 Task: Research Airbnb options in Linda-a-Velha, Portugal from 10th December, 2023 to 15th December, 2023 for 7 adults. Place can be room or shared room with 4 bedrooms having 7 beds and 4 bathrooms. Property type can be house. Amenities needed are: wifi, TV, free parkinig on premises, gym, breakfast.
Action: Mouse moved to (427, 84)
Screenshot: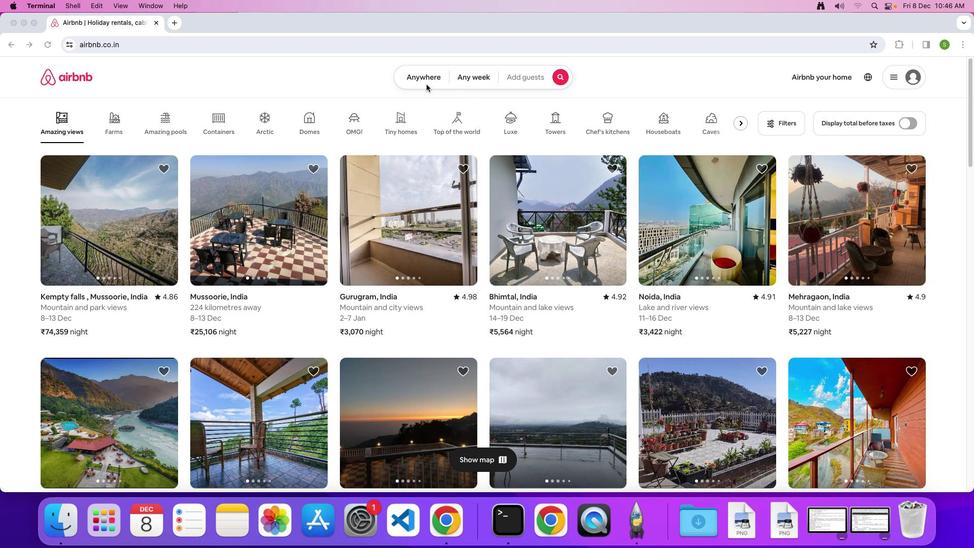 
Action: Mouse pressed left at (427, 84)
Screenshot: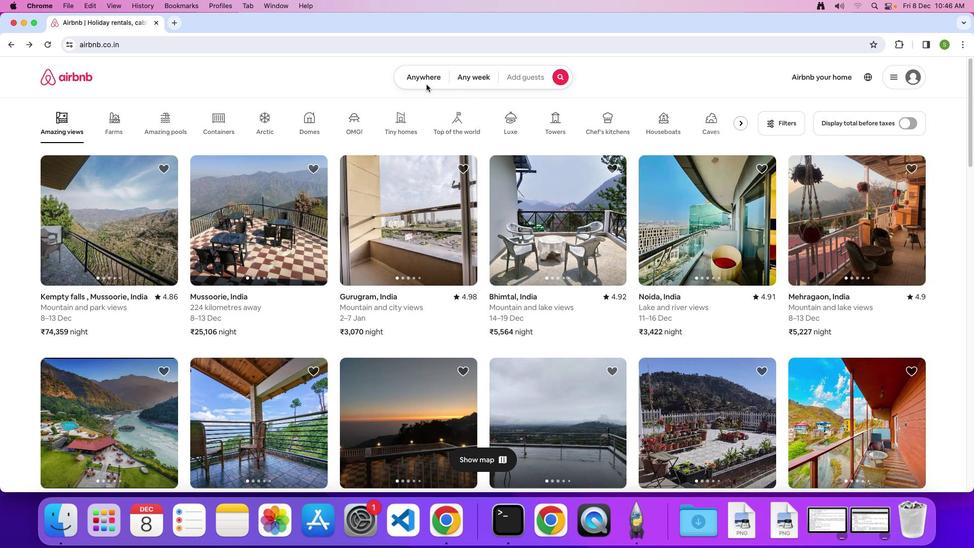 
Action: Mouse moved to (421, 74)
Screenshot: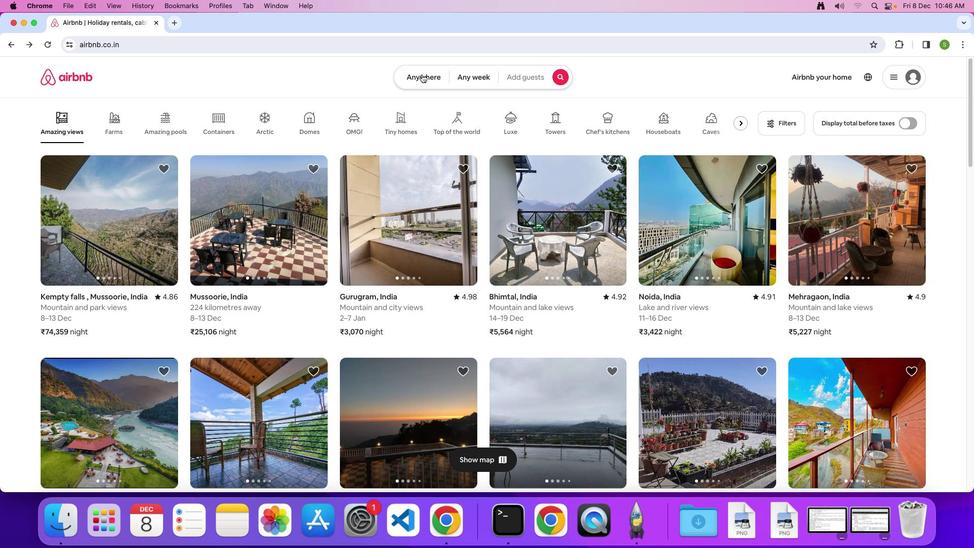 
Action: Mouse pressed left at (421, 74)
Screenshot: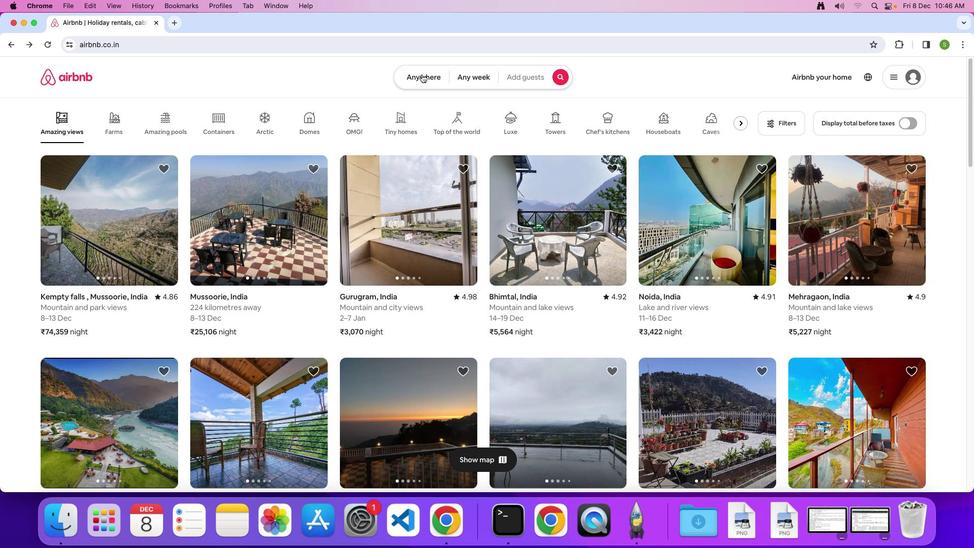 
Action: Mouse moved to (352, 113)
Screenshot: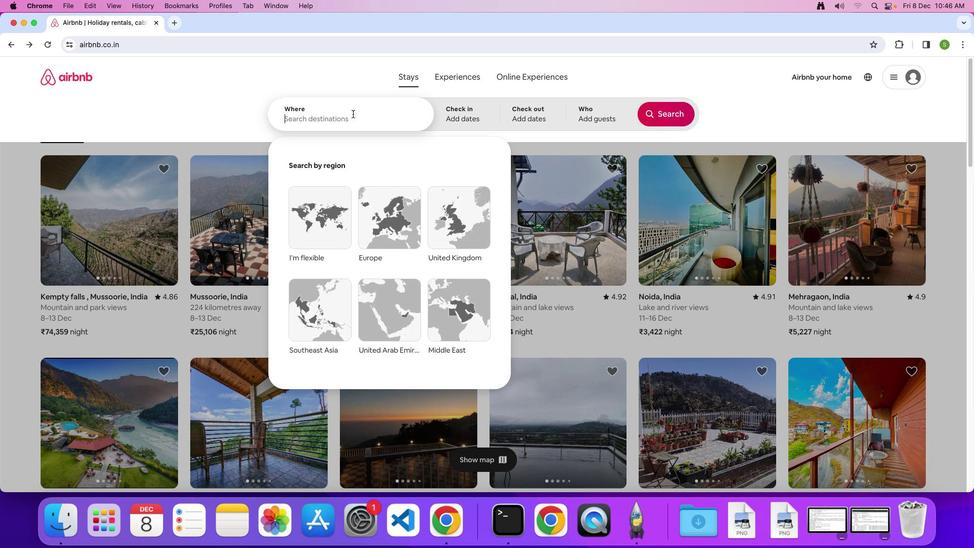 
Action: Mouse pressed left at (352, 113)
Screenshot: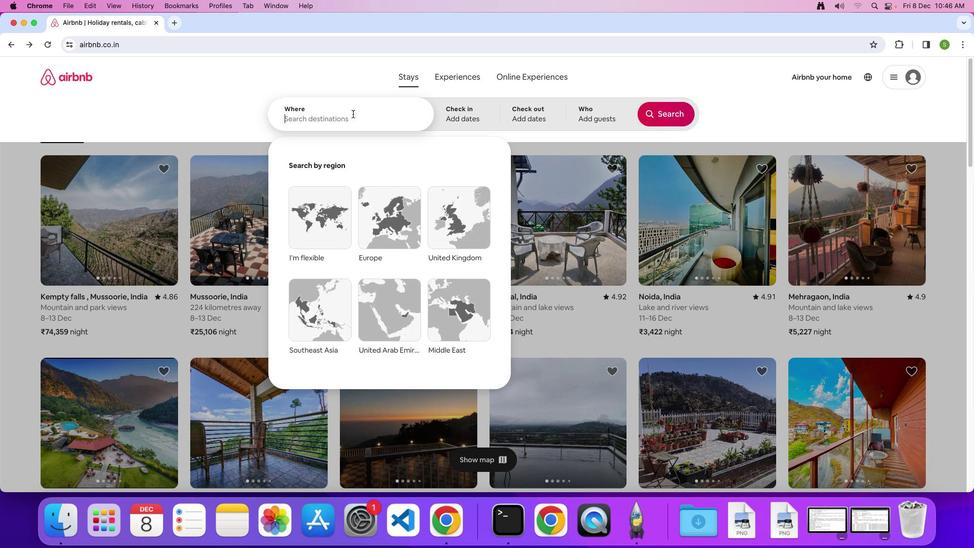 
Action: Key pressed 'L'Key.caps_lock'i''n''d''a''-''a''-'Key.shift'V''e''l''h''a'','Key.spaceKey.shift'P''o''r''t''u''g''a''l'Key.enter
Screenshot: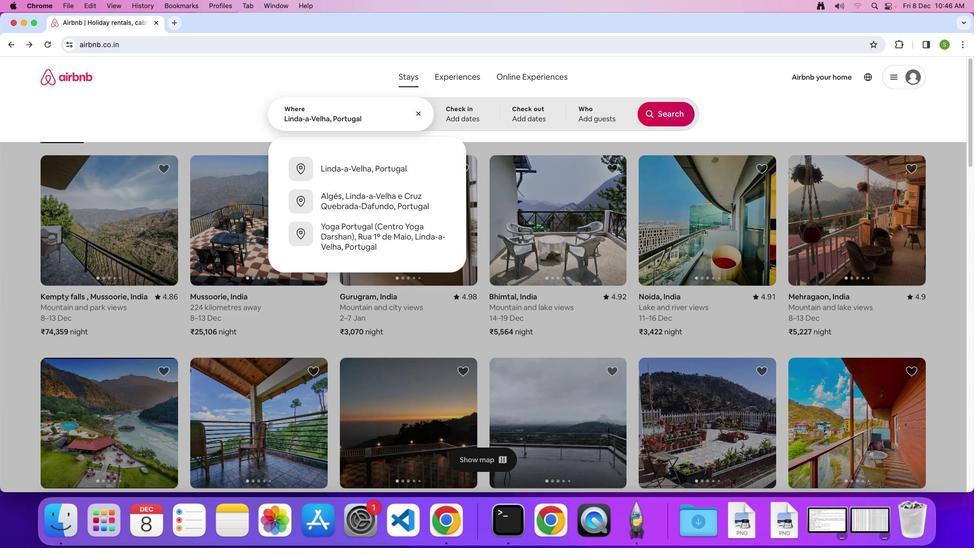 
Action: Mouse moved to (311, 291)
Screenshot: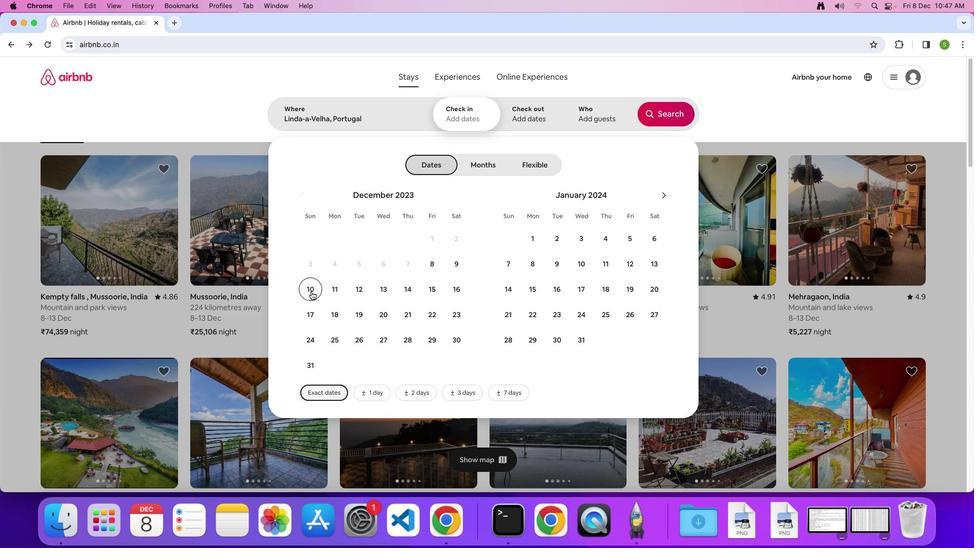 
Action: Mouse pressed left at (311, 291)
Screenshot: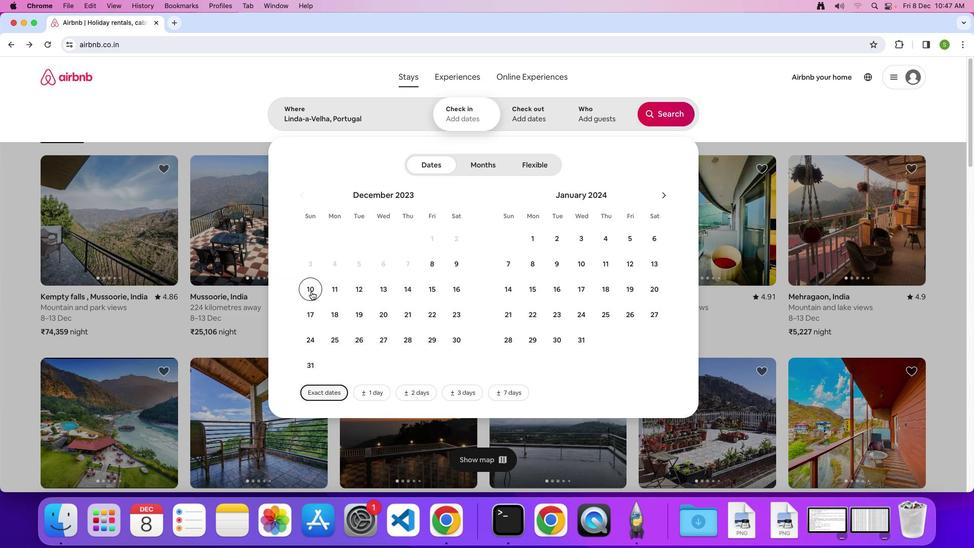 
Action: Mouse moved to (437, 292)
Screenshot: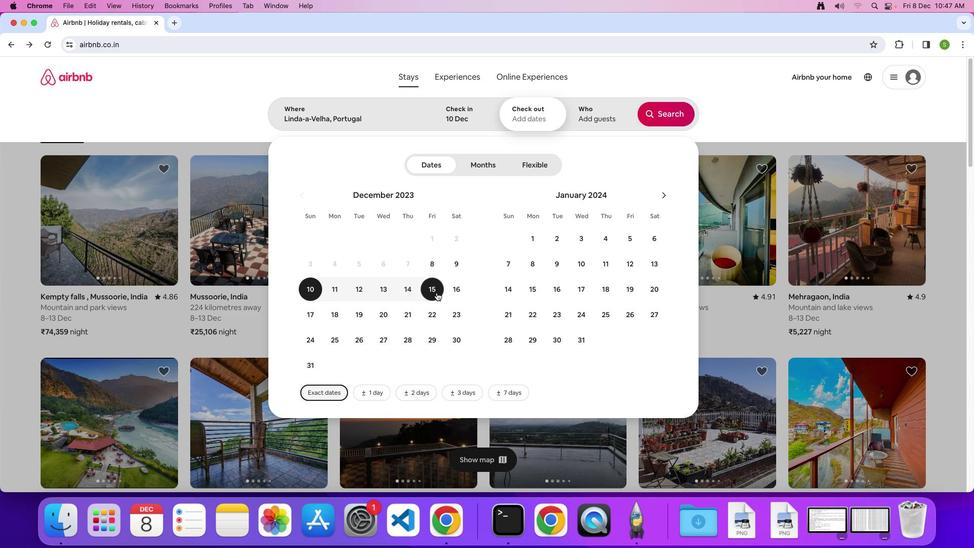 
Action: Mouse pressed left at (437, 292)
Screenshot: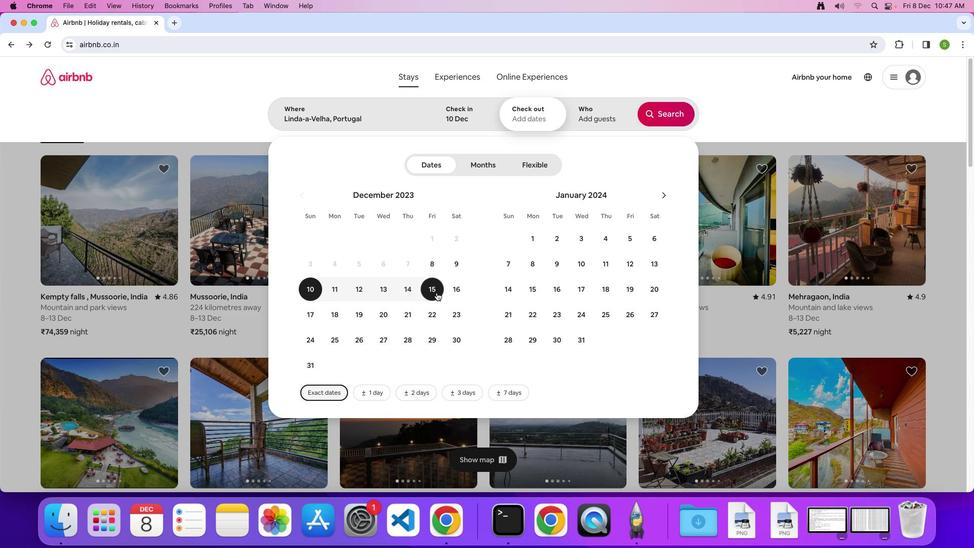 
Action: Mouse moved to (582, 118)
Screenshot: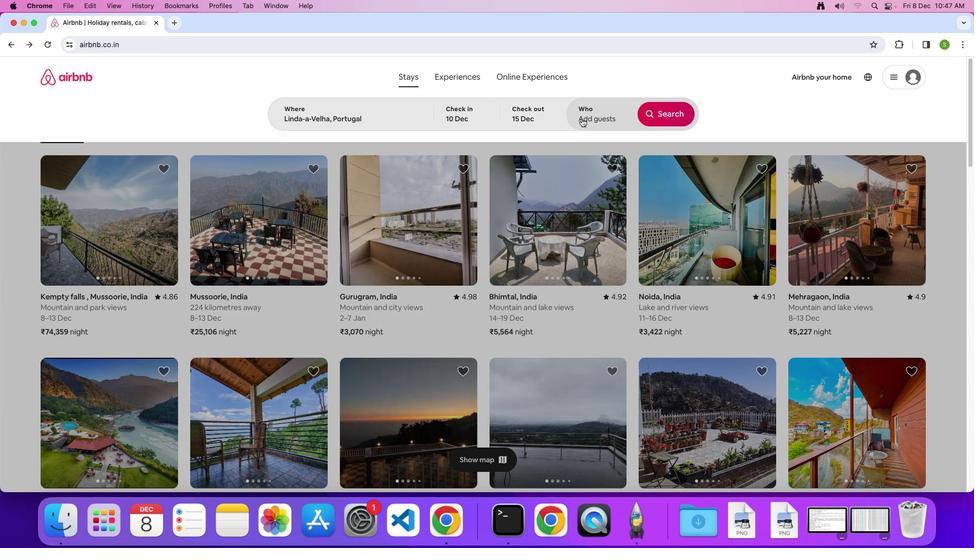 
Action: Mouse pressed left at (582, 118)
Screenshot: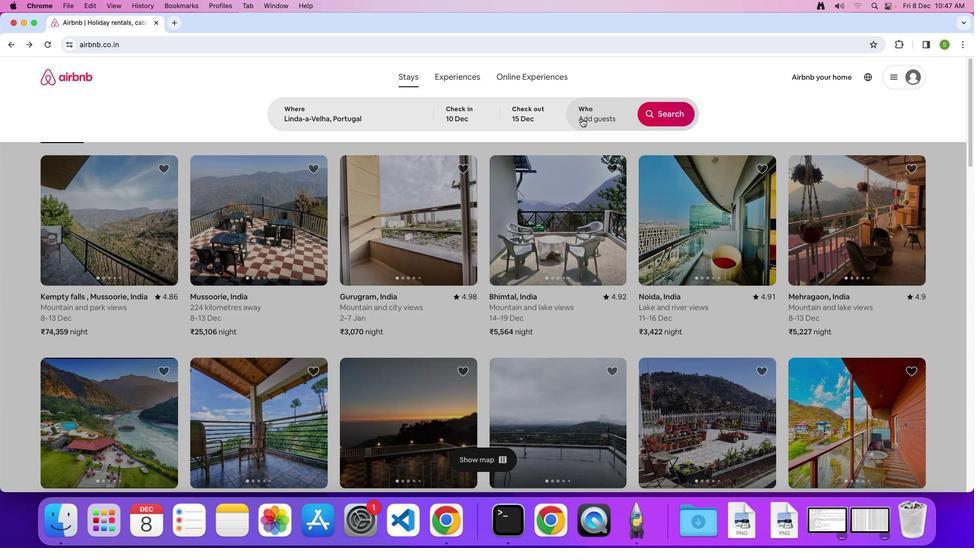 
Action: Mouse moved to (669, 165)
Screenshot: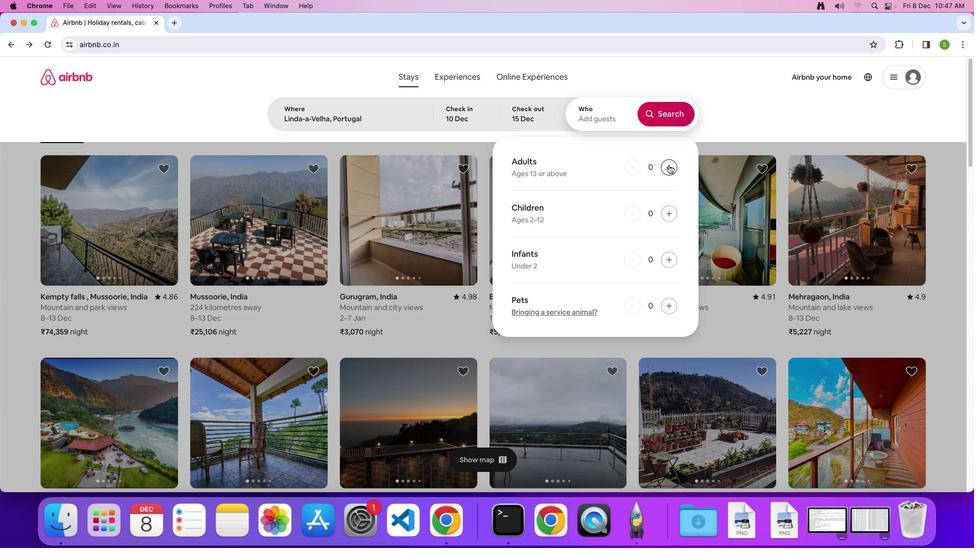 
Action: Mouse pressed left at (669, 165)
Screenshot: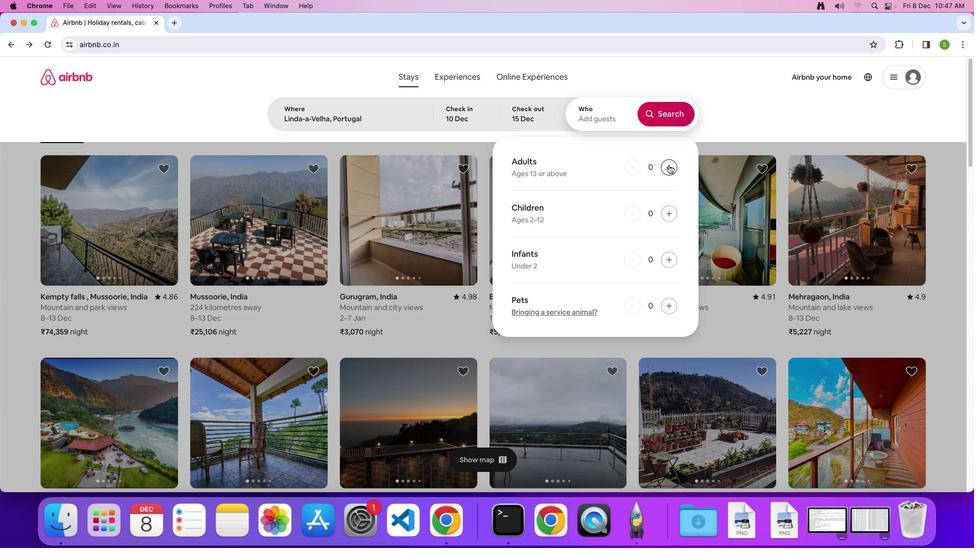
Action: Mouse pressed left at (669, 165)
Screenshot: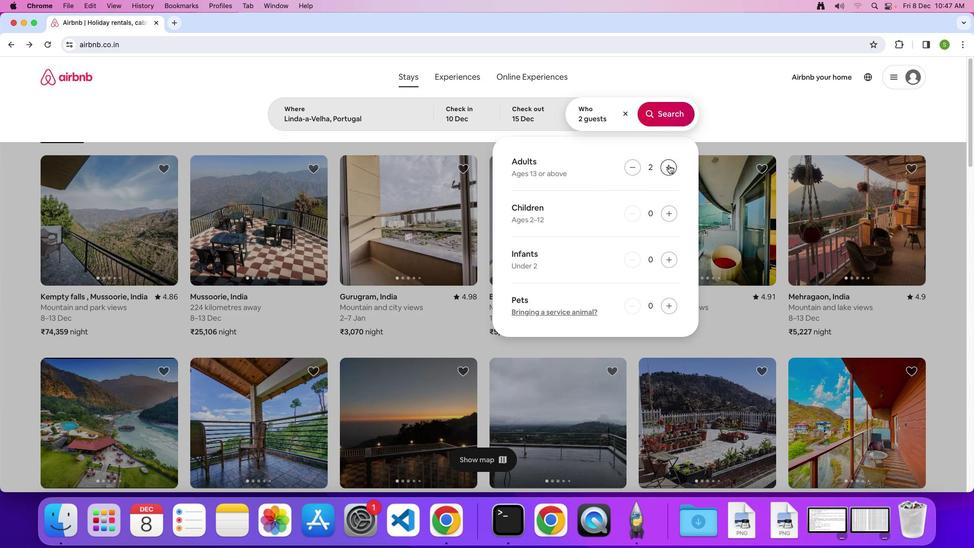 
Action: Mouse pressed left at (669, 165)
Screenshot: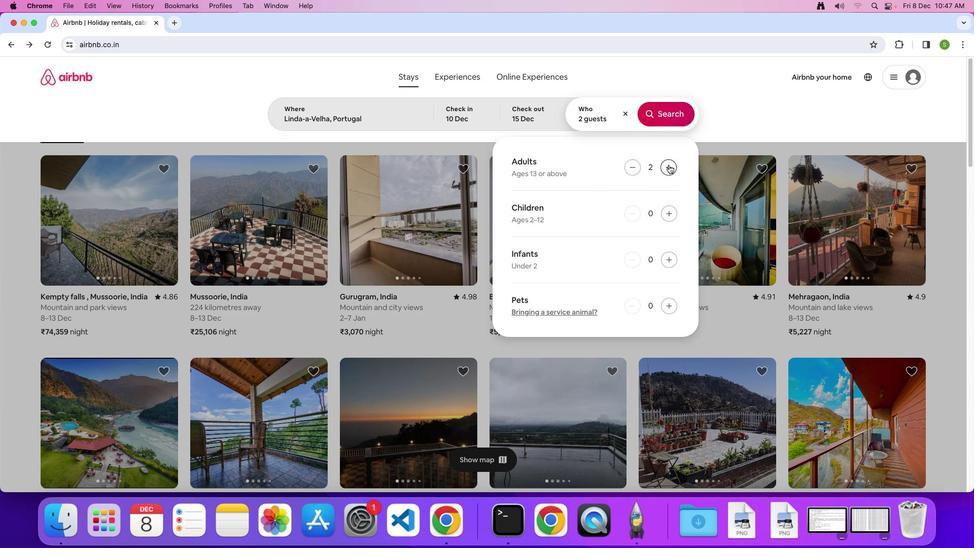 
Action: Mouse pressed left at (669, 165)
Screenshot: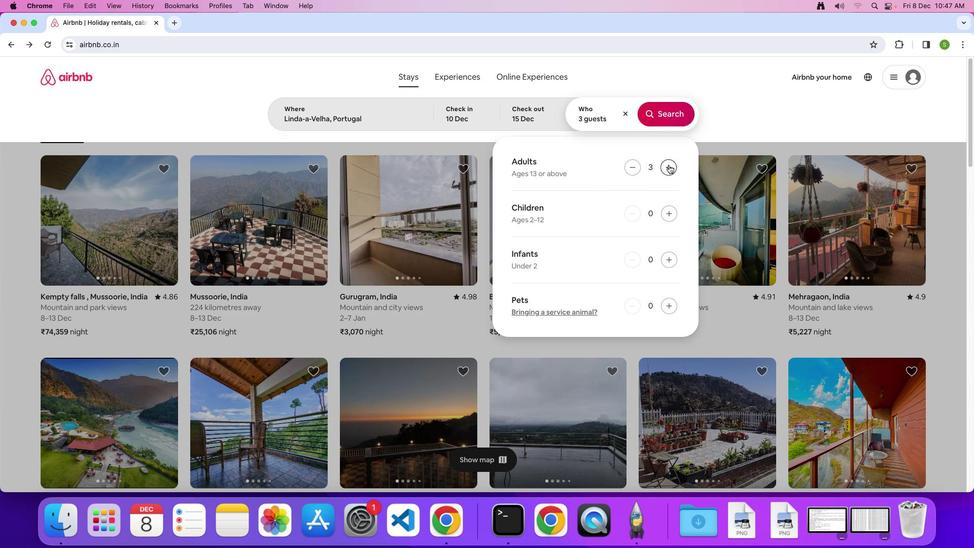
Action: Mouse pressed left at (669, 165)
Screenshot: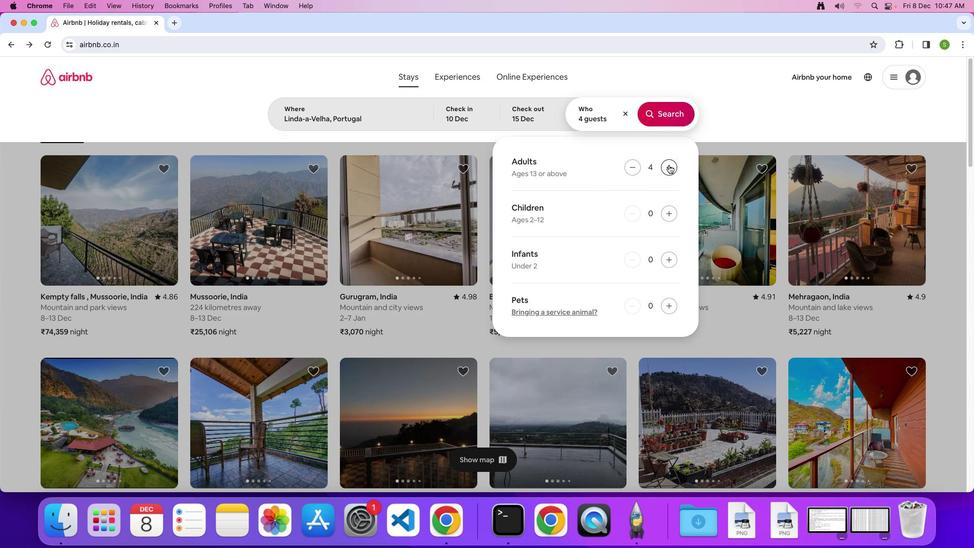 
Action: Mouse pressed left at (669, 165)
Screenshot: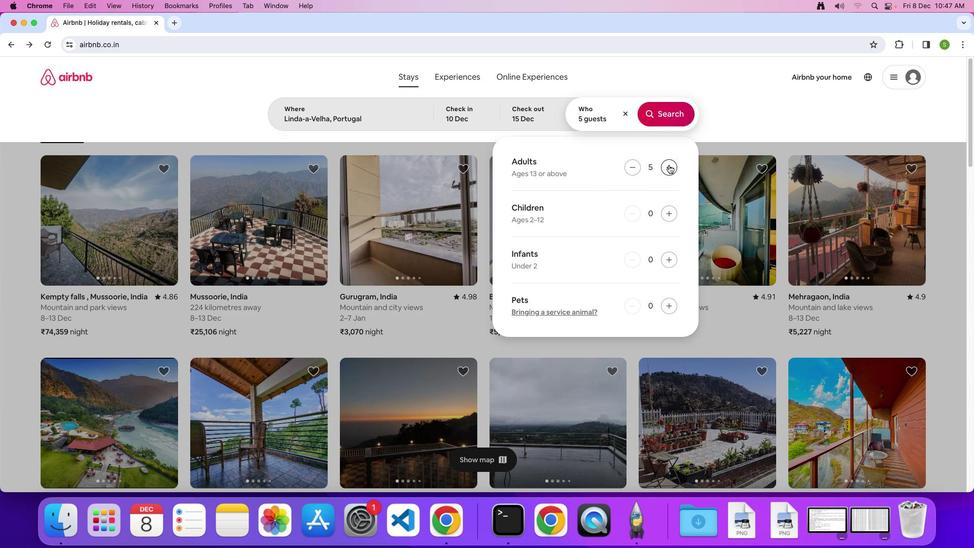 
Action: Mouse pressed left at (669, 165)
Screenshot: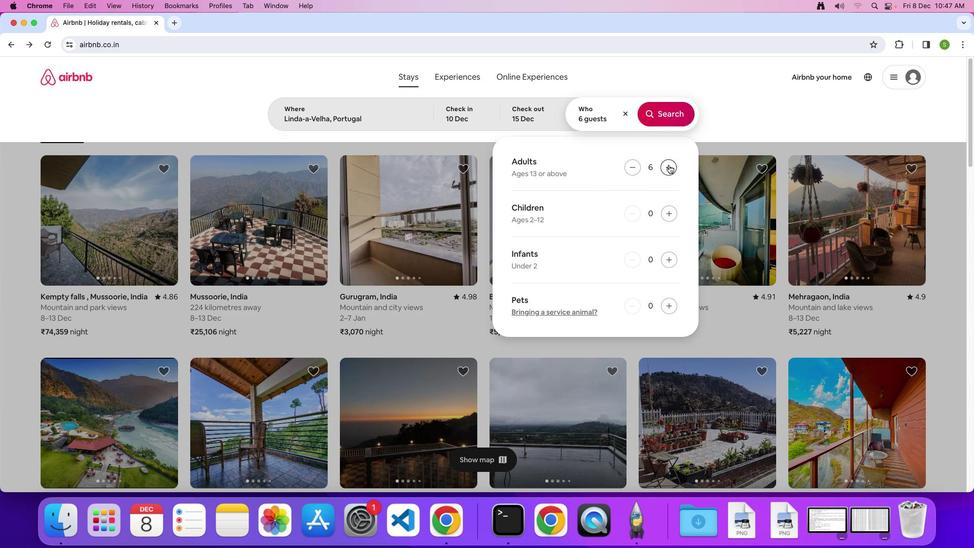 
Action: Mouse moved to (667, 114)
Screenshot: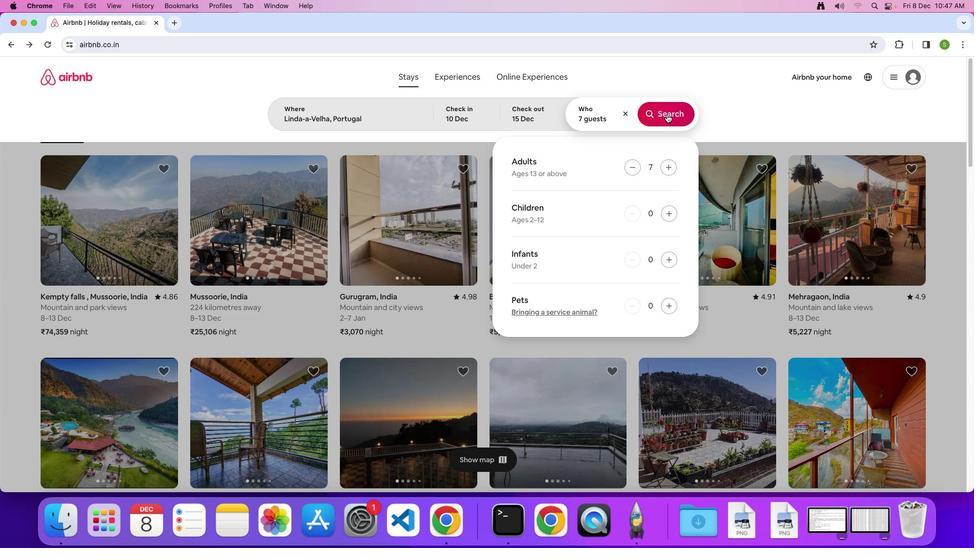 
Action: Mouse pressed left at (667, 114)
Screenshot: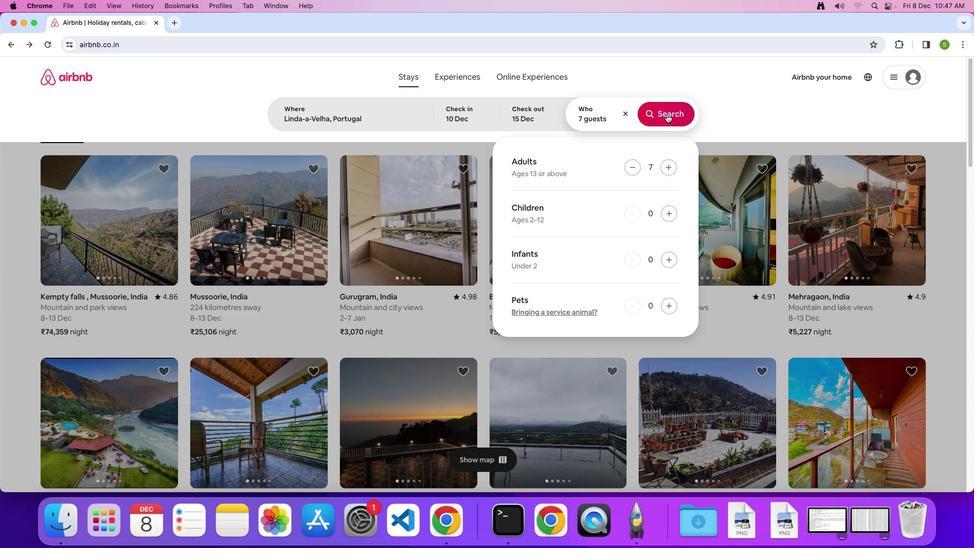 
Action: Mouse moved to (812, 125)
Screenshot: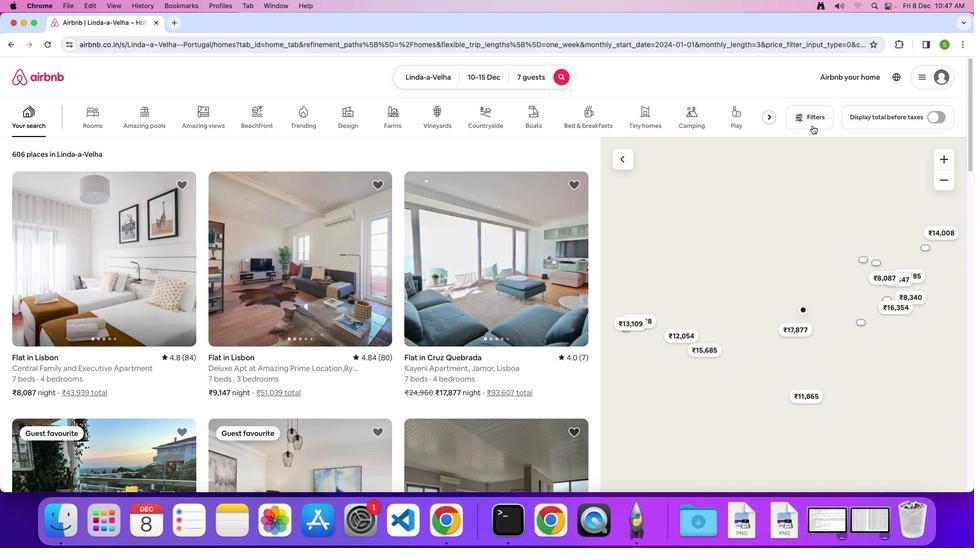
Action: Mouse pressed left at (812, 125)
Screenshot: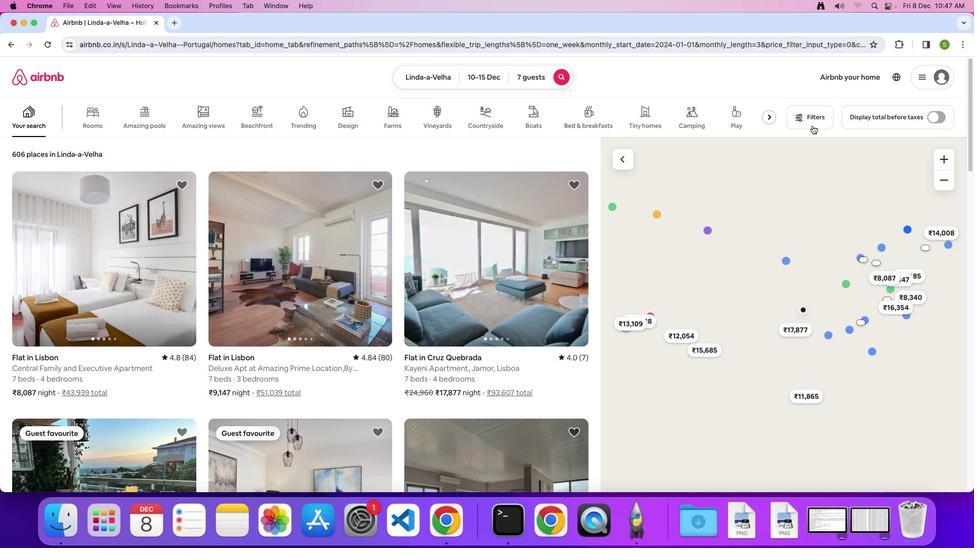 
Action: Mouse moved to (473, 186)
Screenshot: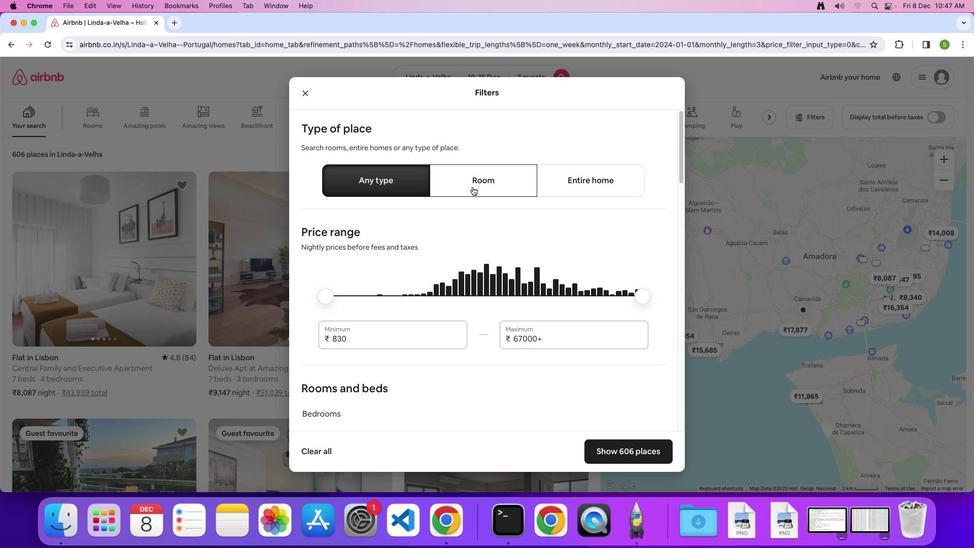 
Action: Mouse pressed left at (473, 186)
Screenshot: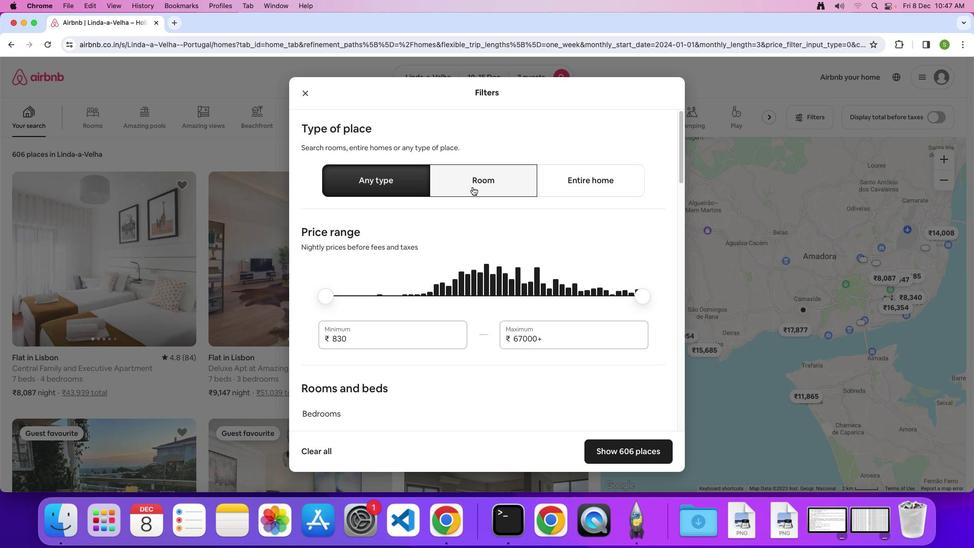 
Action: Mouse moved to (487, 300)
Screenshot: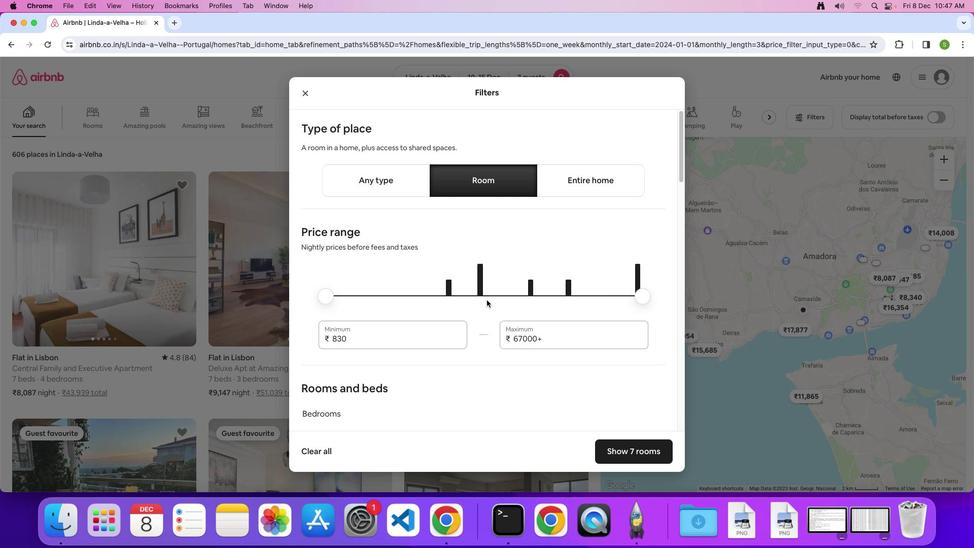 
Action: Mouse scrolled (487, 300) with delta (0, 0)
Screenshot: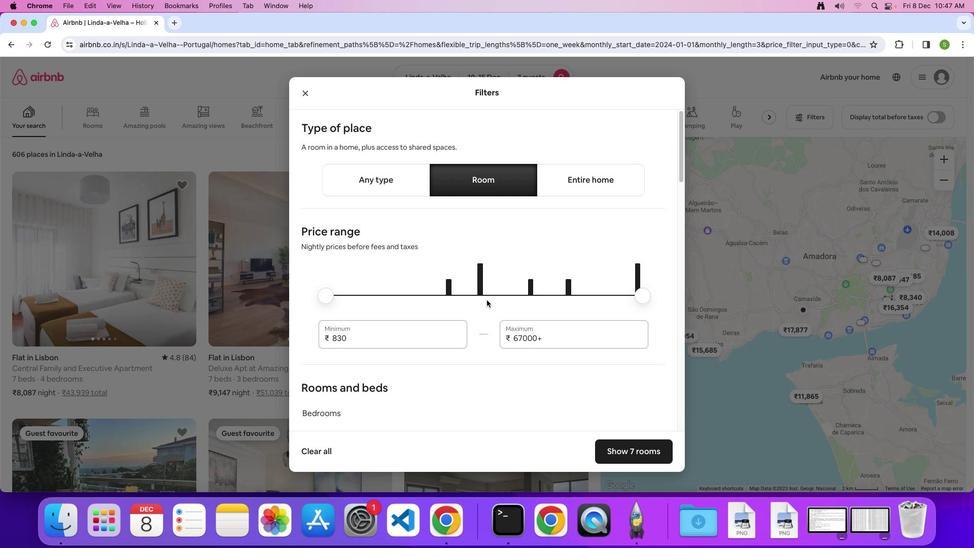 
Action: Mouse scrolled (487, 300) with delta (0, 0)
Screenshot: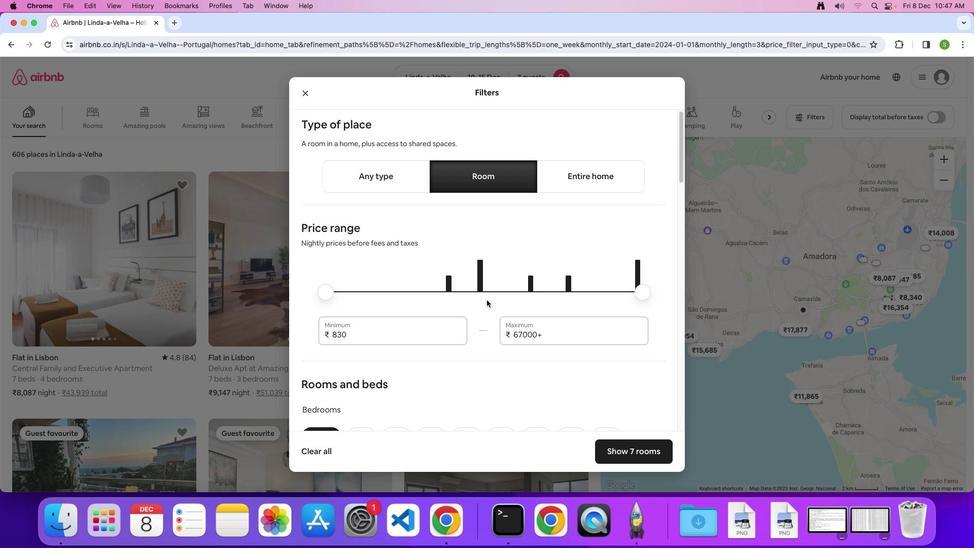 
Action: Mouse scrolled (487, 300) with delta (0, 0)
Screenshot: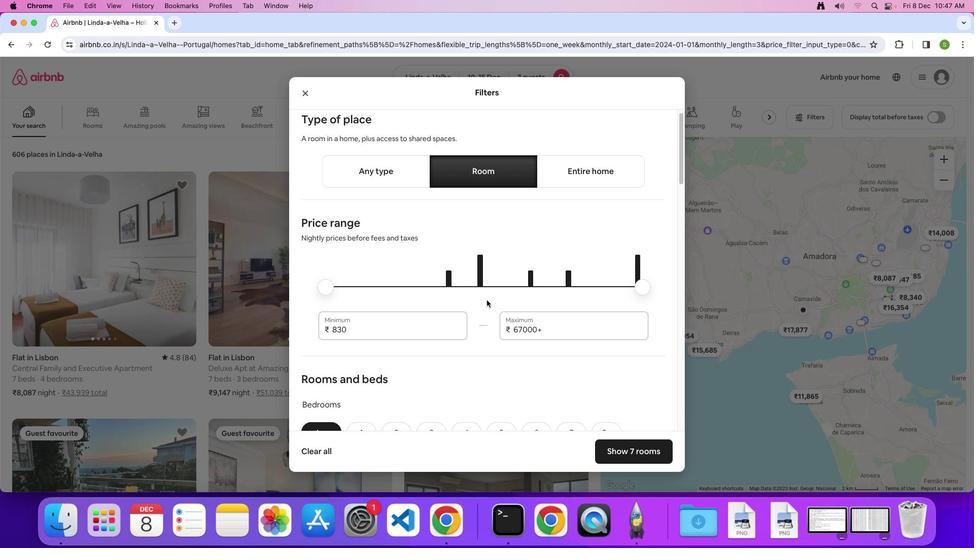 
Action: Mouse scrolled (487, 300) with delta (0, 0)
Screenshot: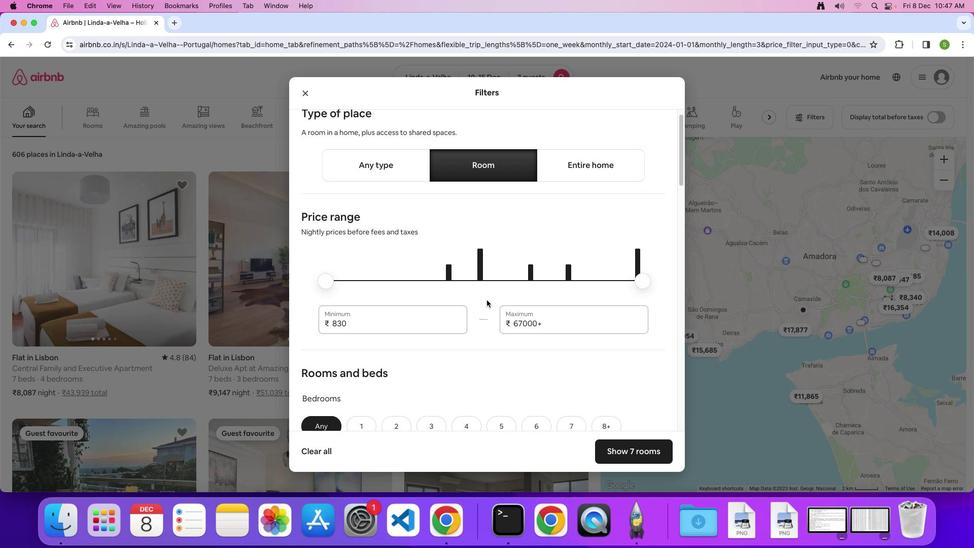 
Action: Mouse scrolled (487, 300) with delta (0, 0)
Screenshot: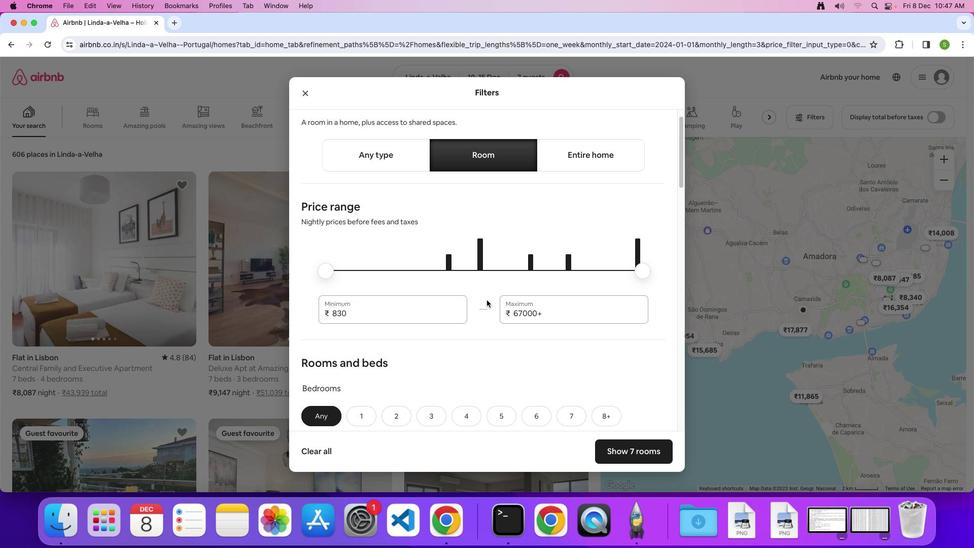 
Action: Mouse scrolled (487, 300) with delta (0, 0)
Screenshot: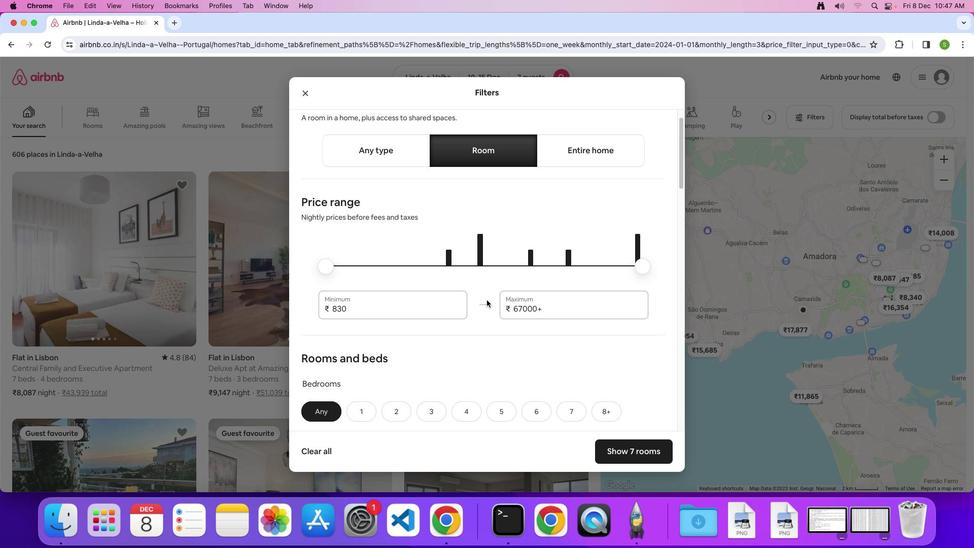 
Action: Mouse scrolled (487, 300) with delta (0, 0)
Screenshot: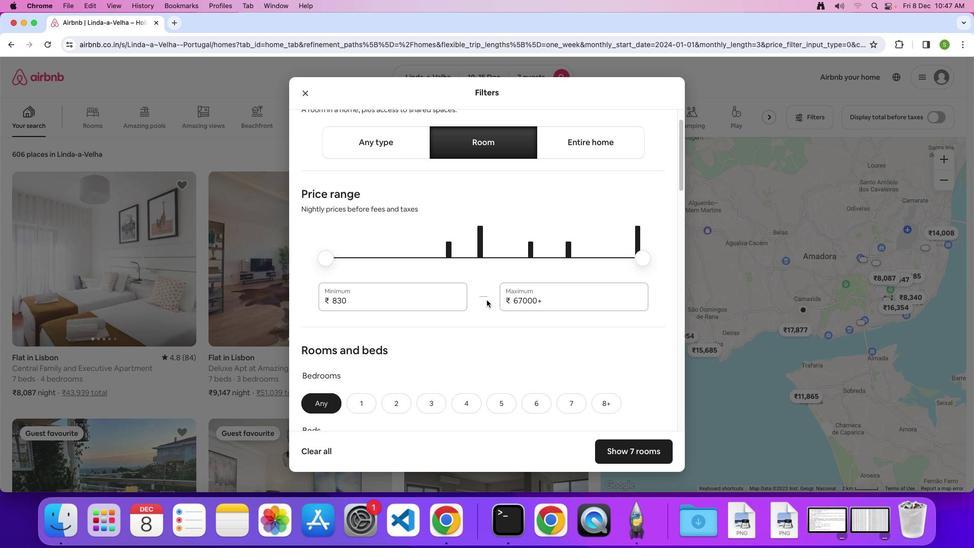
Action: Mouse scrolled (487, 300) with delta (0, 0)
Screenshot: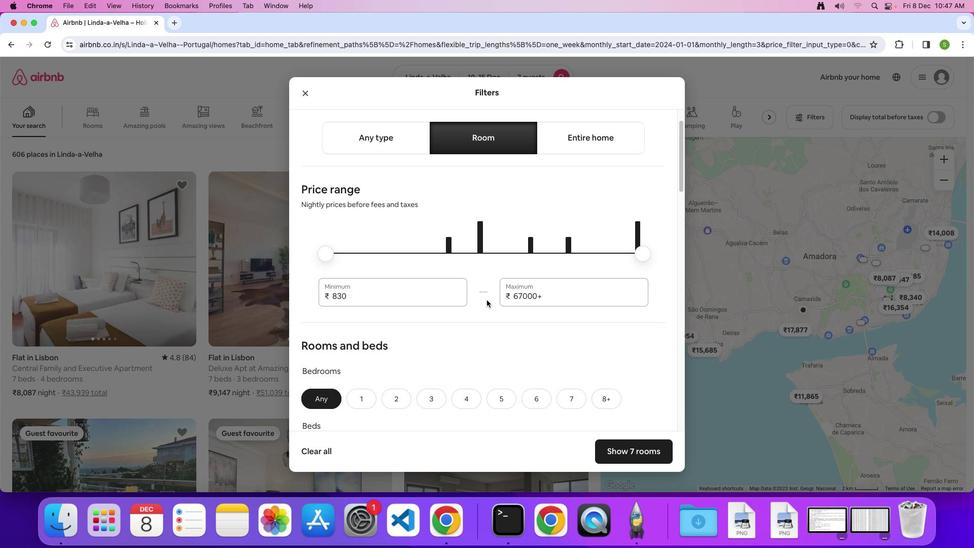 
Action: Mouse scrolled (487, 300) with delta (0, 0)
Screenshot: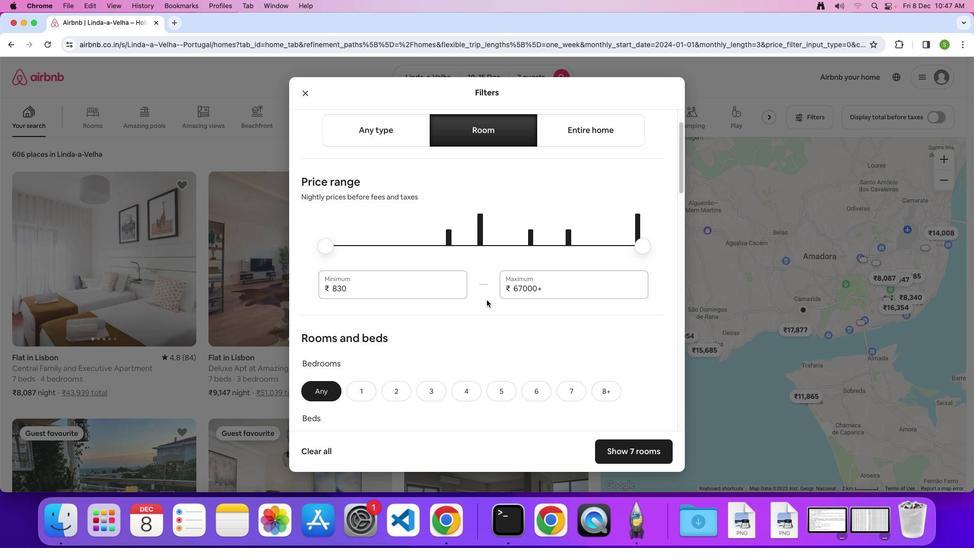 
Action: Mouse scrolled (487, 300) with delta (0, 0)
Screenshot: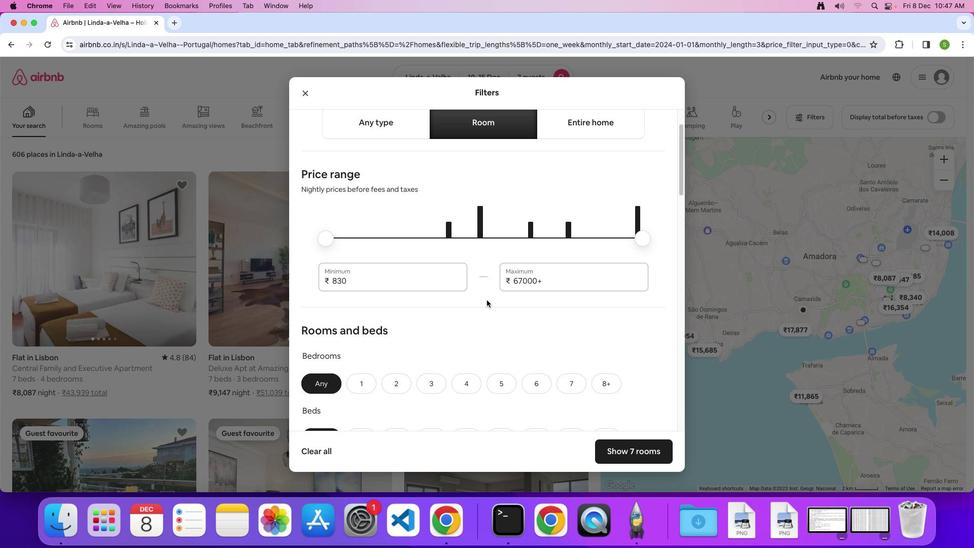 
Action: Mouse scrolled (487, 300) with delta (0, 0)
Screenshot: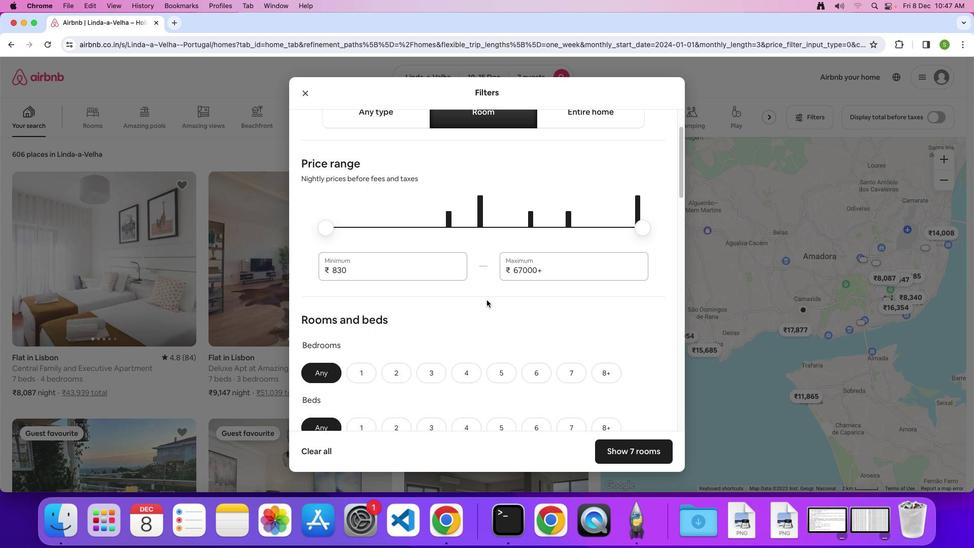
Action: Mouse scrolled (487, 300) with delta (0, 0)
Screenshot: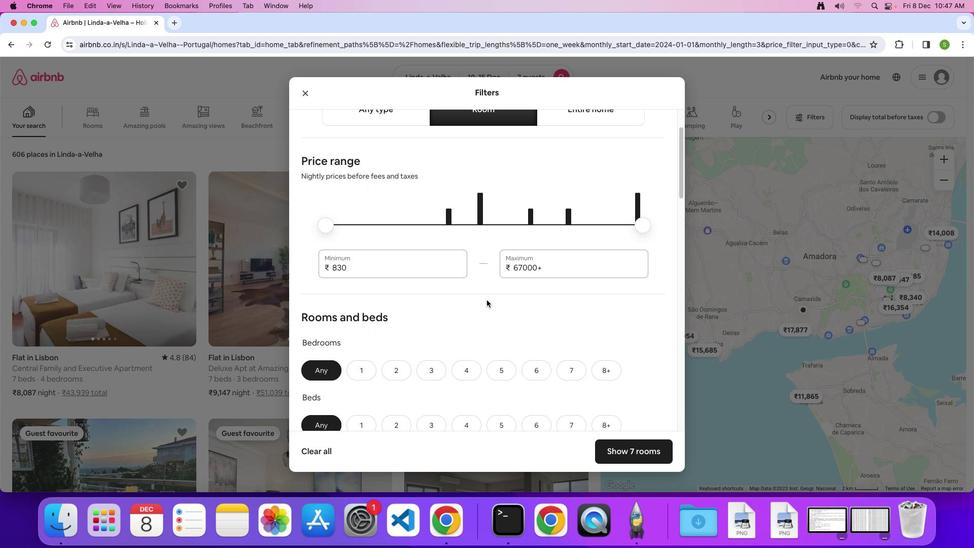 
Action: Mouse scrolled (487, 300) with delta (0, -1)
Screenshot: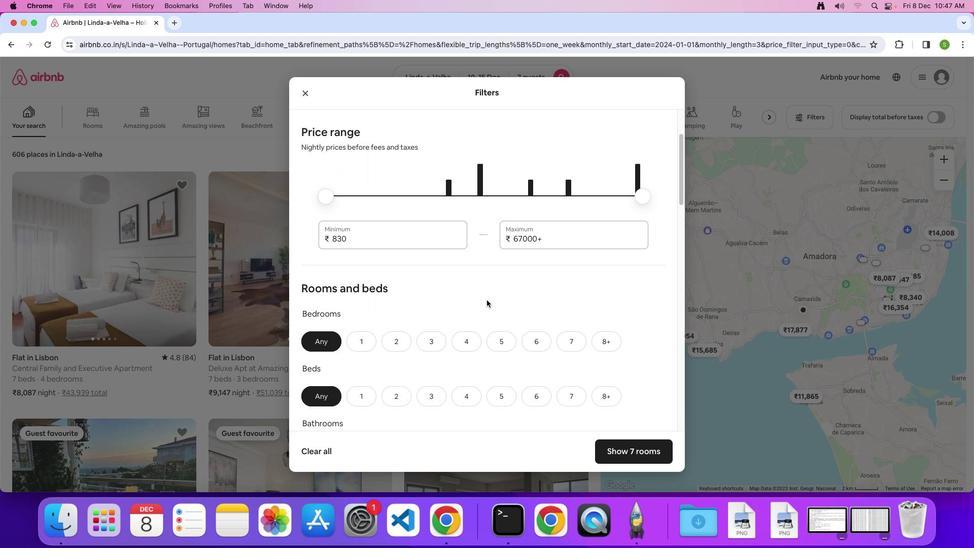
Action: Mouse moved to (469, 312)
Screenshot: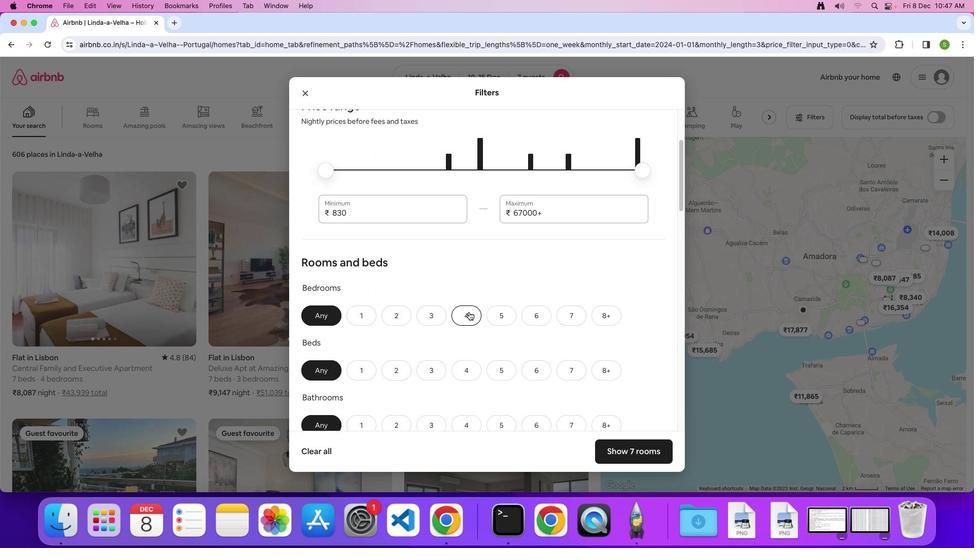 
Action: Mouse pressed left at (469, 312)
Screenshot: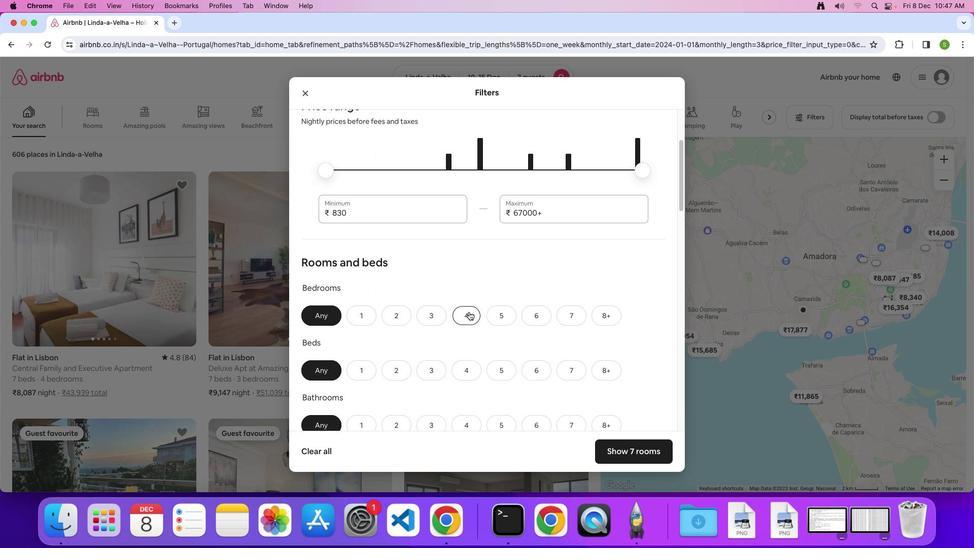 
Action: Mouse moved to (571, 373)
Screenshot: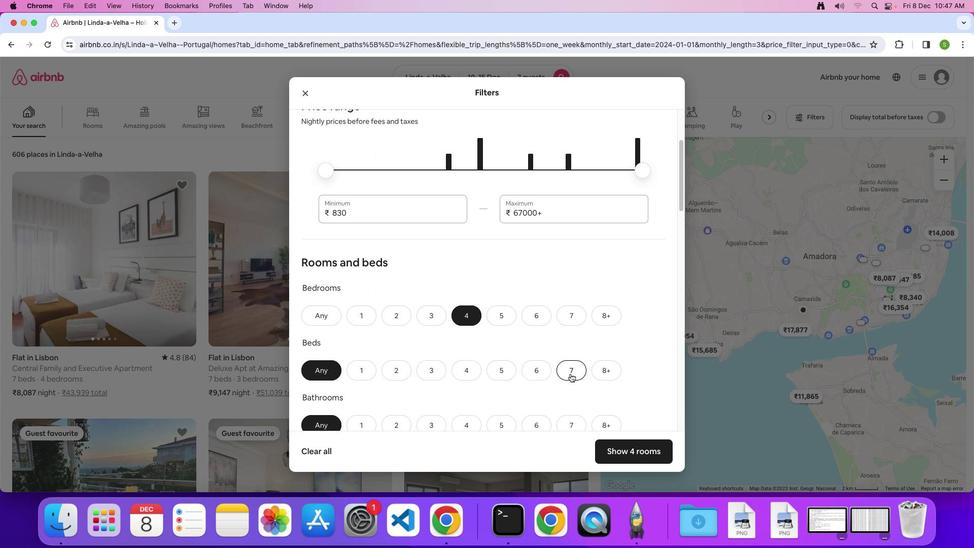 
Action: Mouse pressed left at (571, 373)
Screenshot: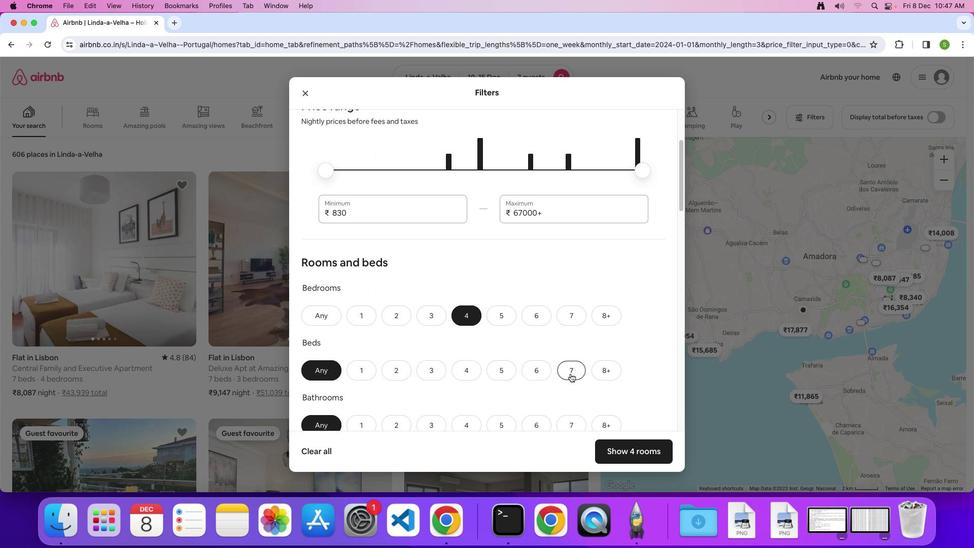 
Action: Mouse moved to (521, 362)
Screenshot: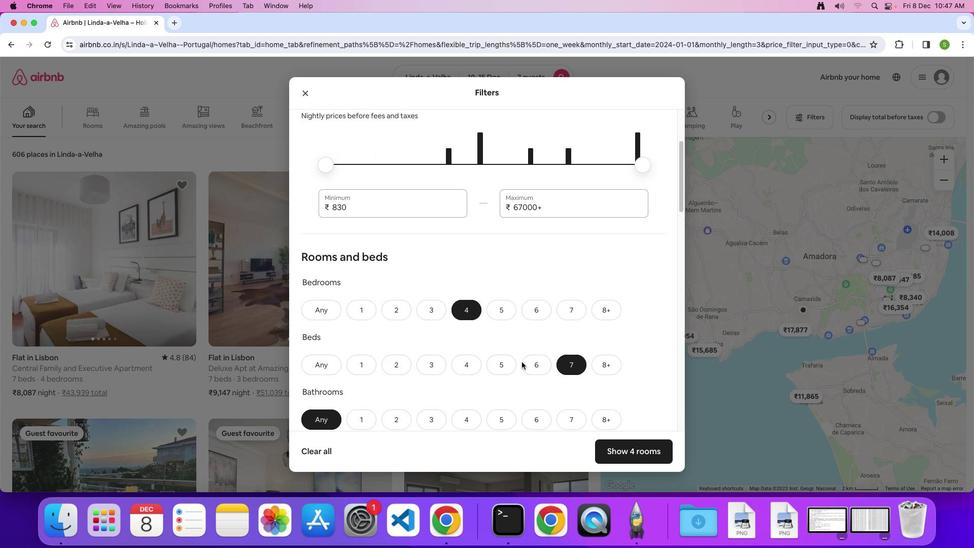 
Action: Mouse scrolled (521, 362) with delta (0, 0)
Screenshot: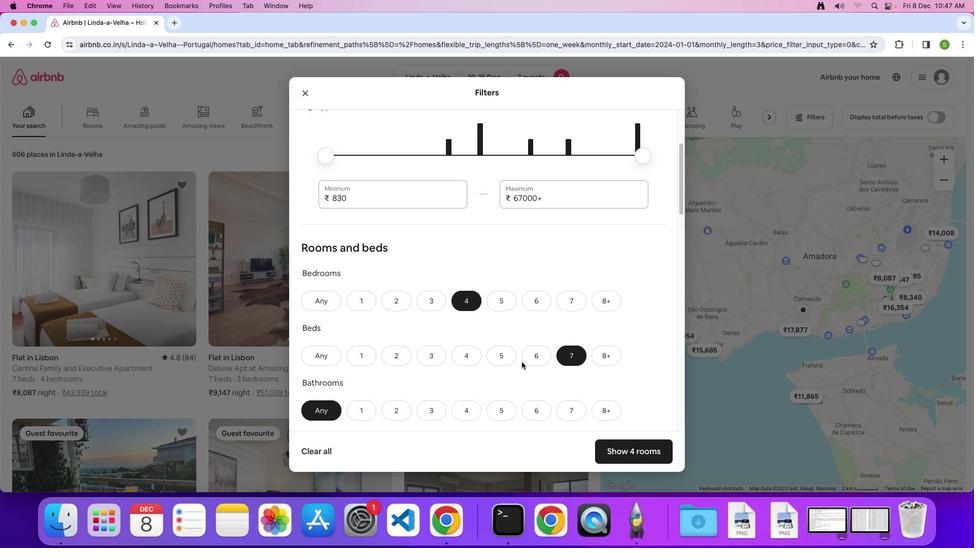 
Action: Mouse scrolled (521, 362) with delta (0, 0)
Screenshot: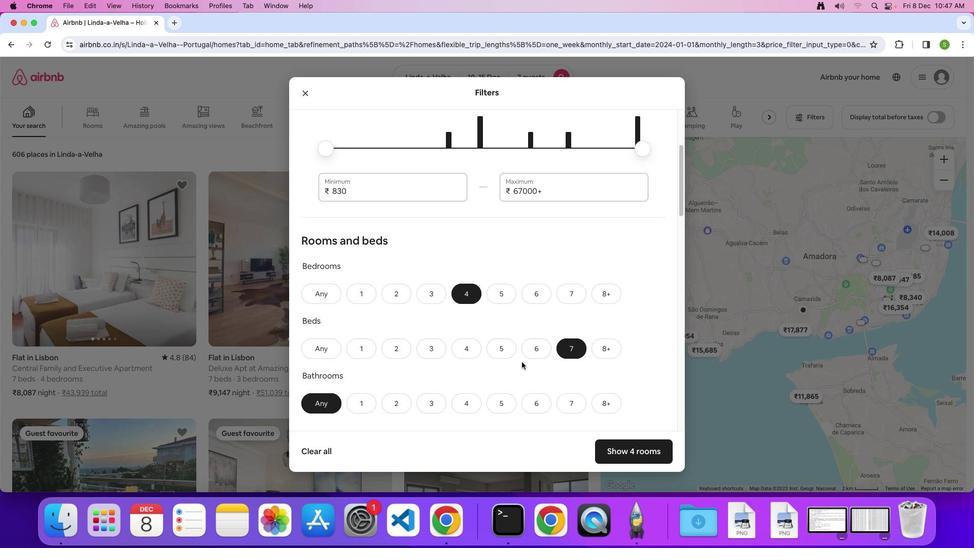 
Action: Mouse scrolled (521, 362) with delta (0, 0)
Screenshot: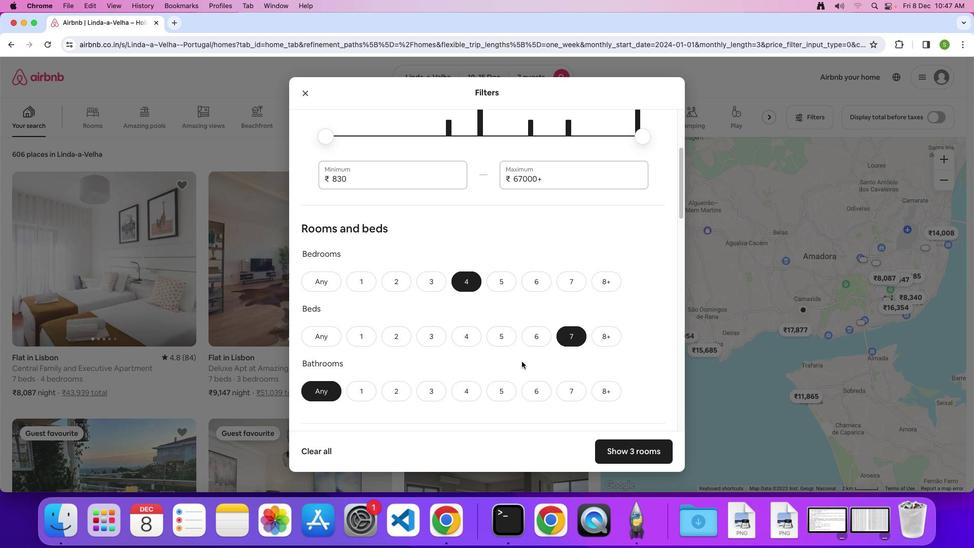 
Action: Mouse scrolled (521, 362) with delta (0, 0)
Screenshot: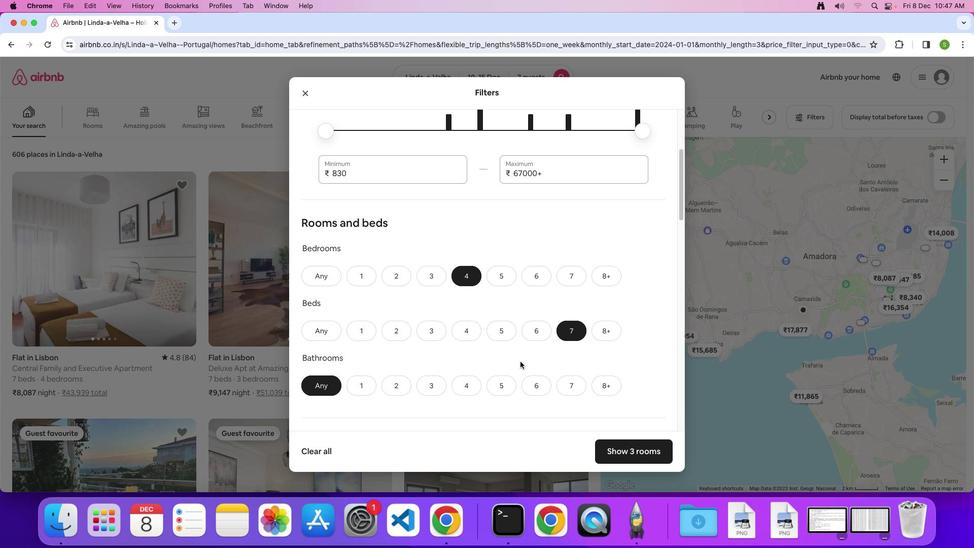 
Action: Mouse moved to (472, 374)
Screenshot: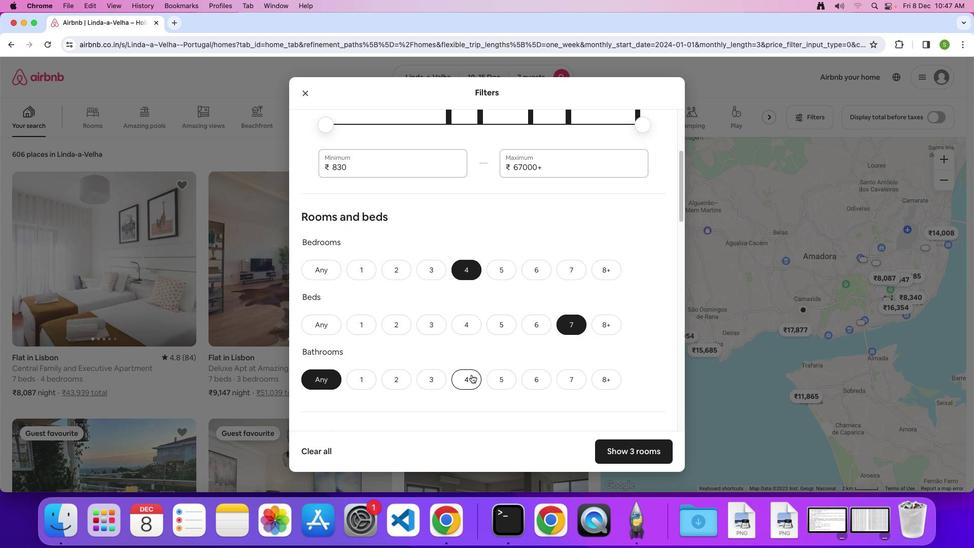 
Action: Mouse pressed left at (472, 374)
Screenshot: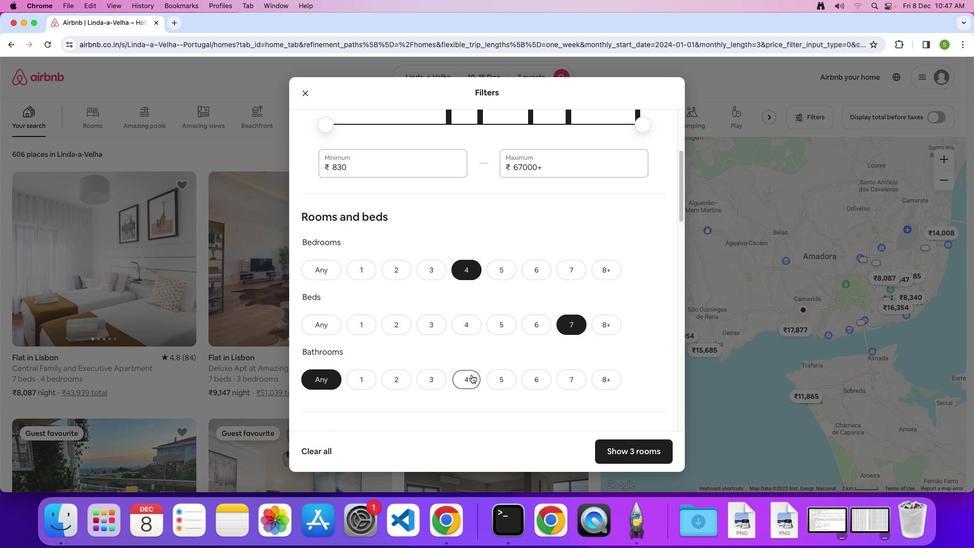
Action: Mouse moved to (502, 324)
Screenshot: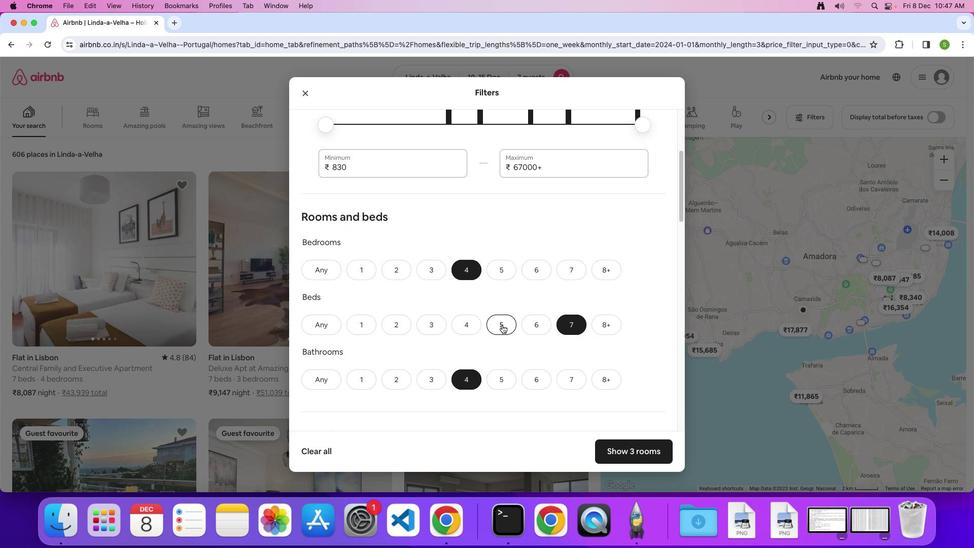 
Action: Mouse scrolled (502, 324) with delta (0, 0)
Screenshot: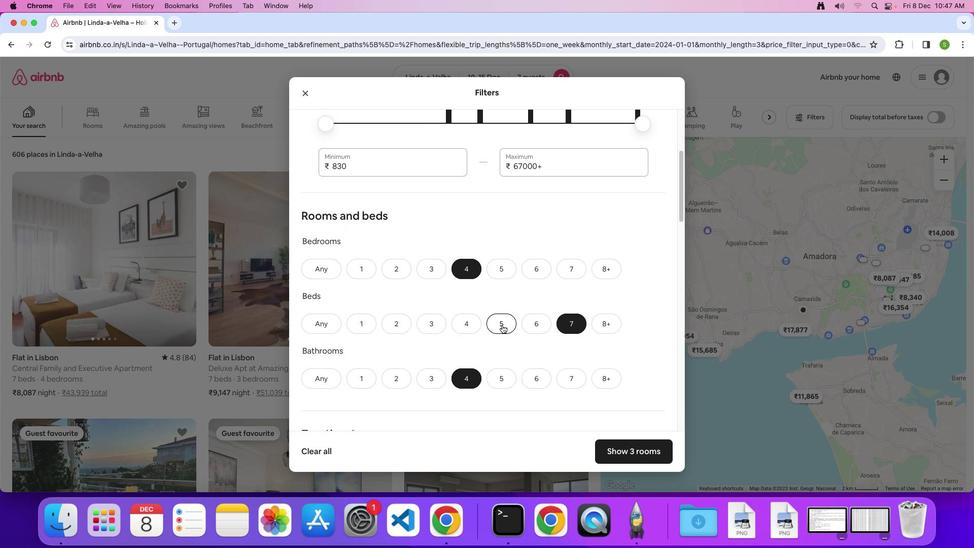 
Action: Mouse scrolled (502, 324) with delta (0, 0)
Screenshot: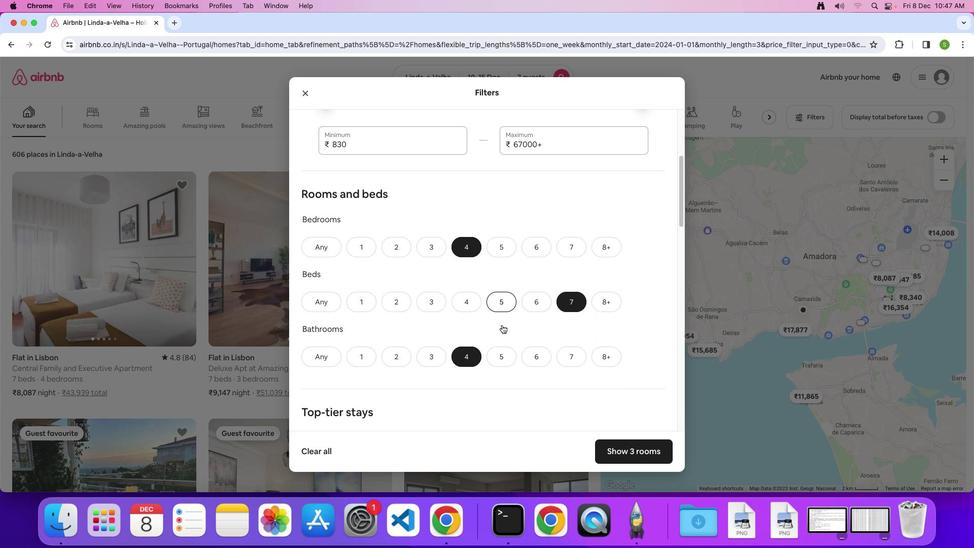 
Action: Mouse scrolled (502, 324) with delta (0, -1)
Screenshot: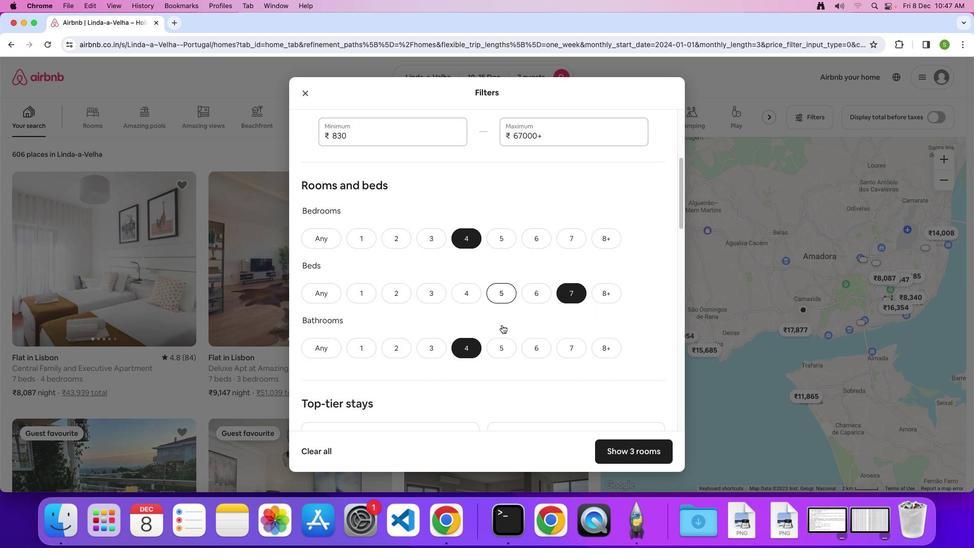 
Action: Mouse scrolled (502, 324) with delta (0, 0)
Screenshot: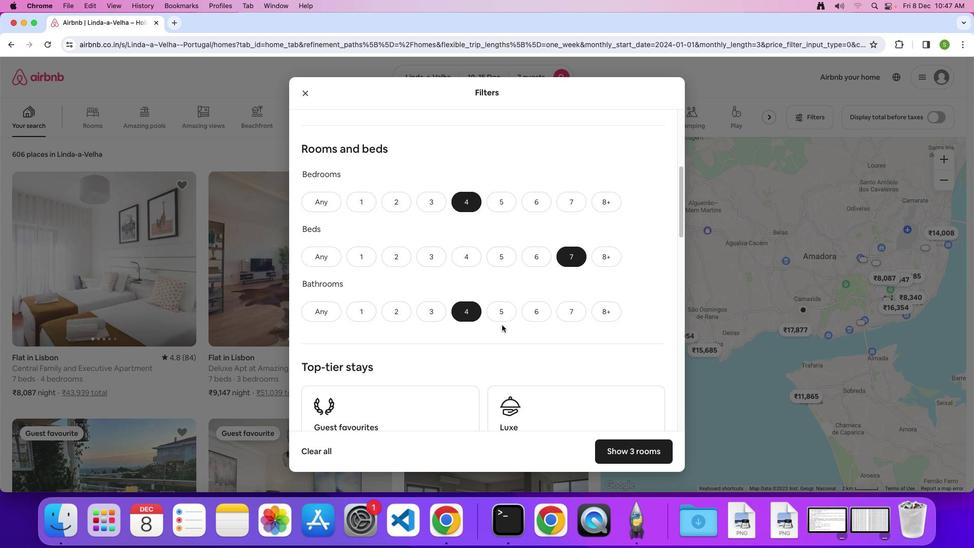 
Action: Mouse scrolled (502, 324) with delta (0, 0)
Screenshot: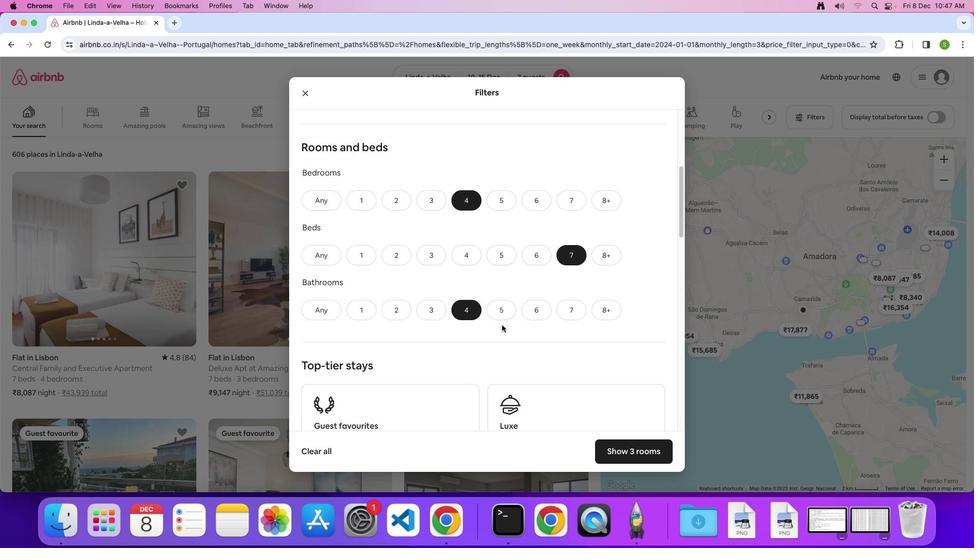 
Action: Mouse scrolled (502, 324) with delta (0, 0)
Screenshot: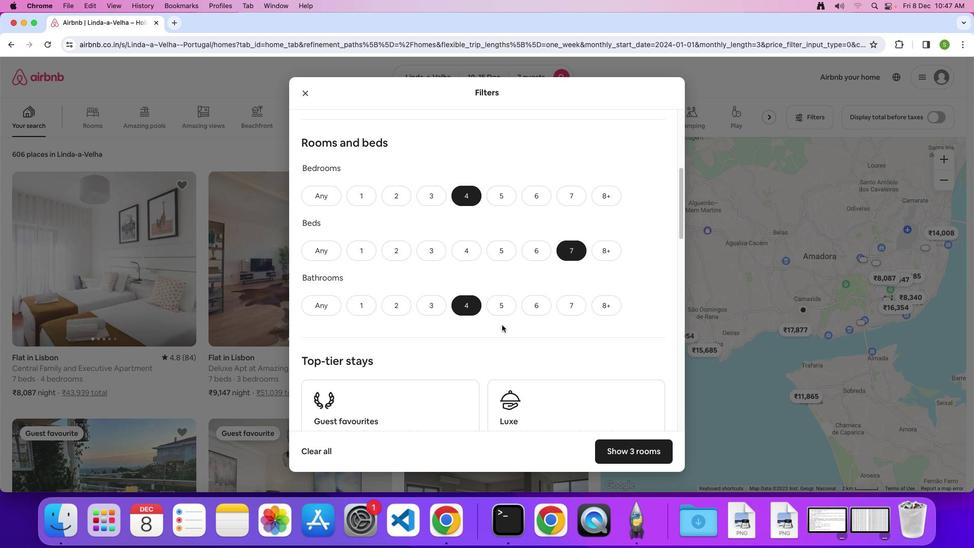 
Action: Mouse scrolled (502, 324) with delta (0, 0)
Screenshot: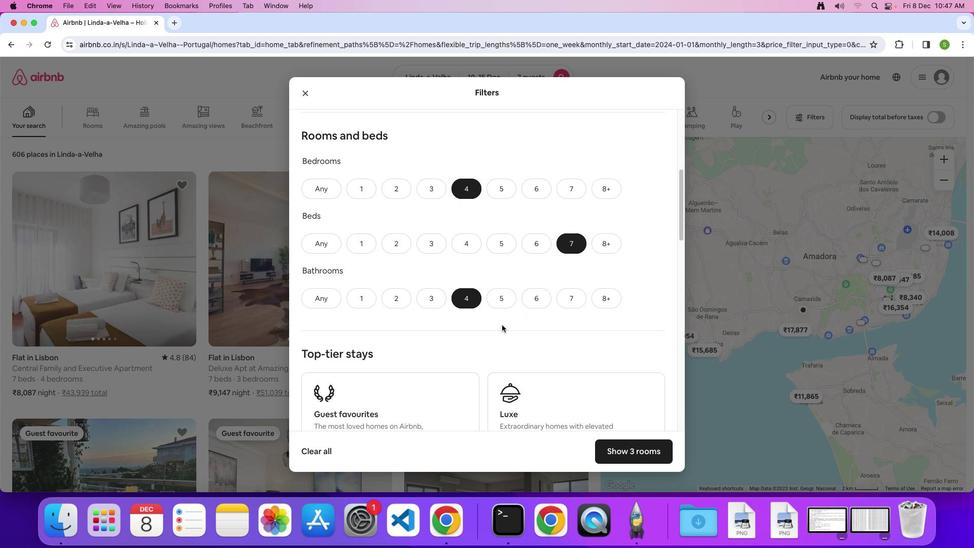 
Action: Mouse scrolled (502, 324) with delta (0, 0)
Screenshot: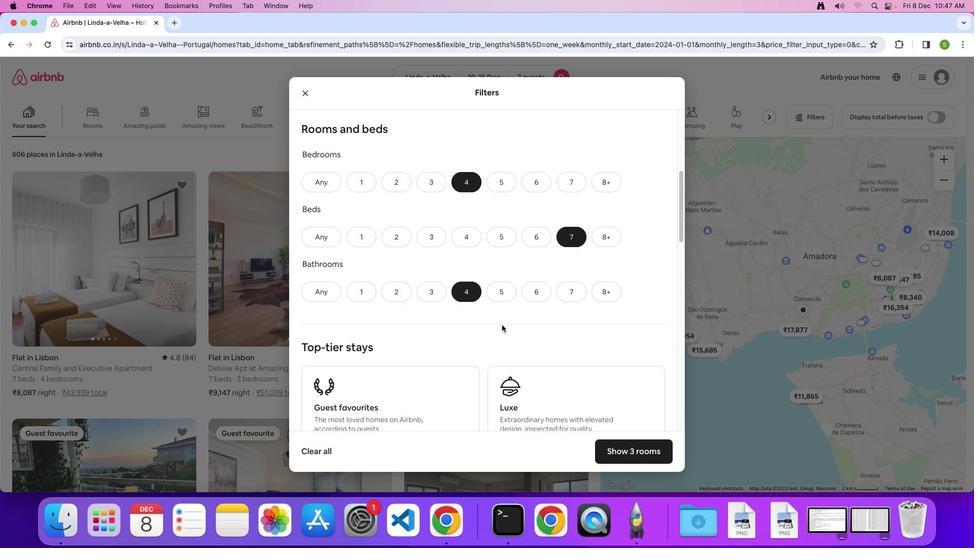 
Action: Mouse scrolled (502, 324) with delta (0, 0)
Screenshot: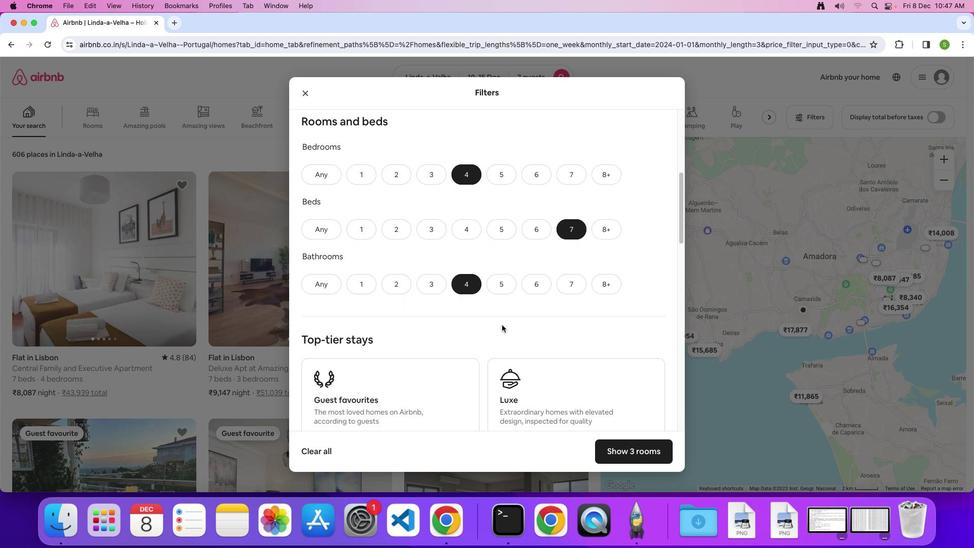 
Action: Mouse scrolled (502, 324) with delta (0, 0)
Screenshot: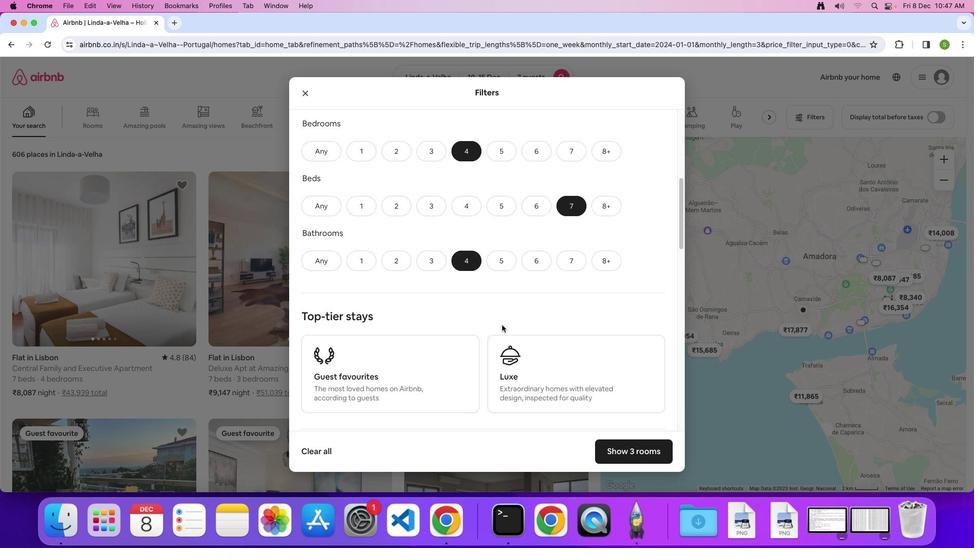 
Action: Mouse scrolled (502, 324) with delta (0, 0)
Screenshot: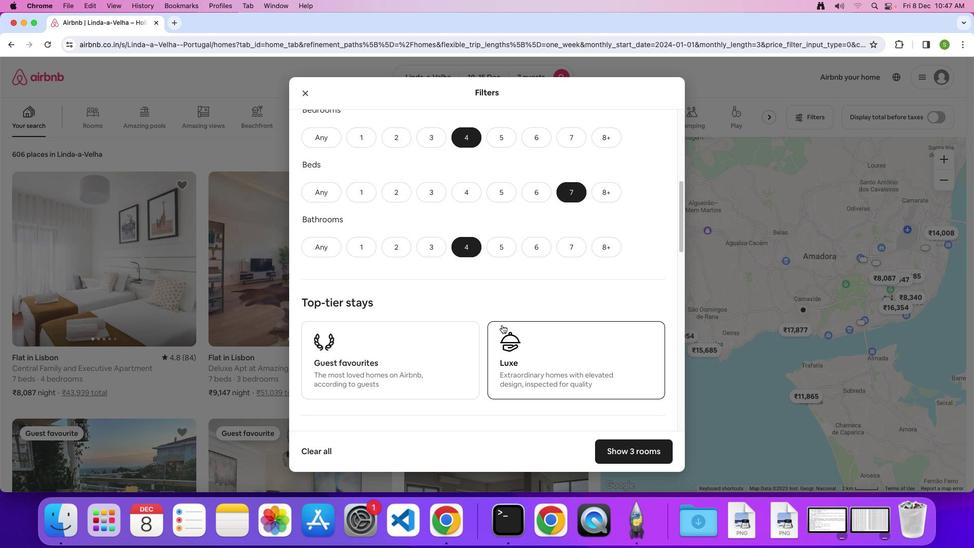 
Action: Mouse scrolled (502, 324) with delta (0, 0)
Screenshot: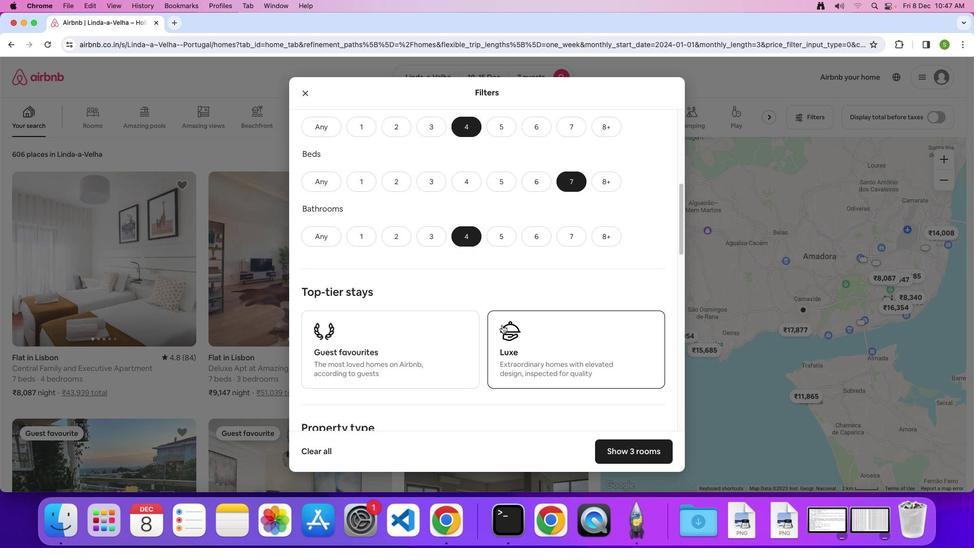 
Action: Mouse moved to (498, 297)
Screenshot: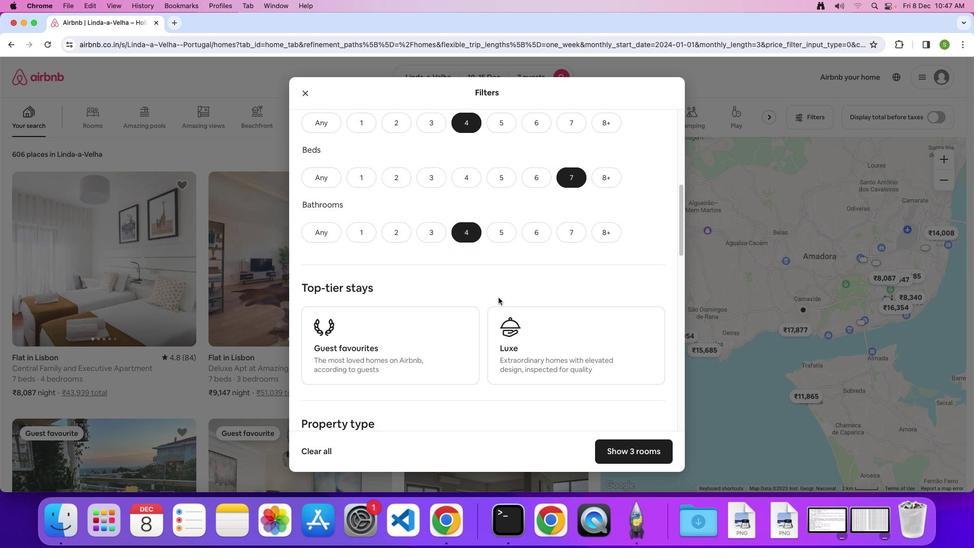 
Action: Mouse scrolled (498, 297) with delta (0, 0)
Screenshot: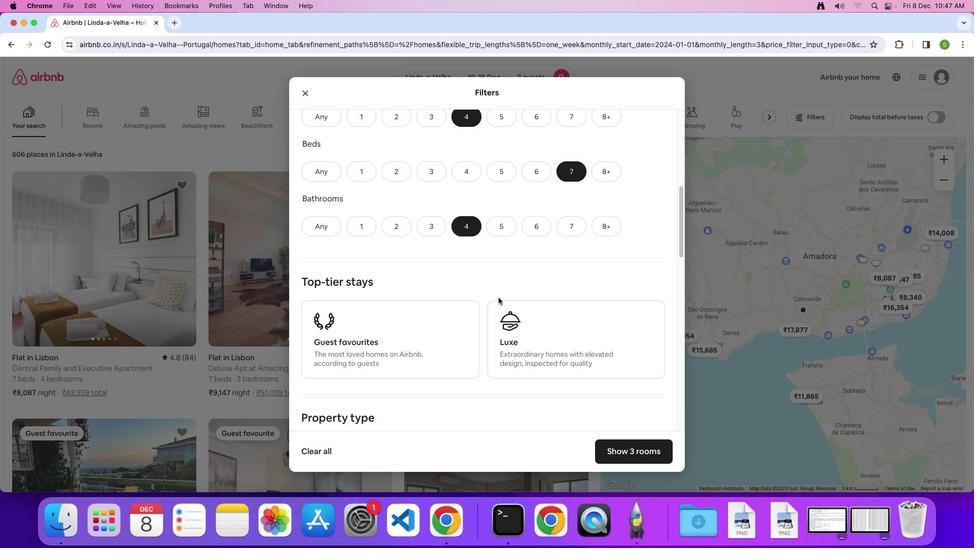 
Action: Mouse scrolled (498, 297) with delta (0, 0)
Screenshot: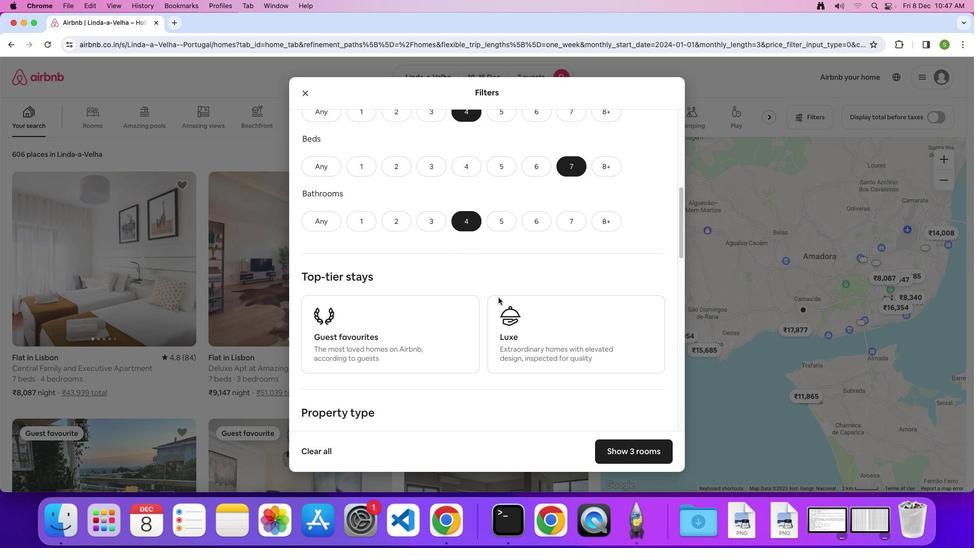 
Action: Mouse scrolled (498, 297) with delta (0, 0)
Screenshot: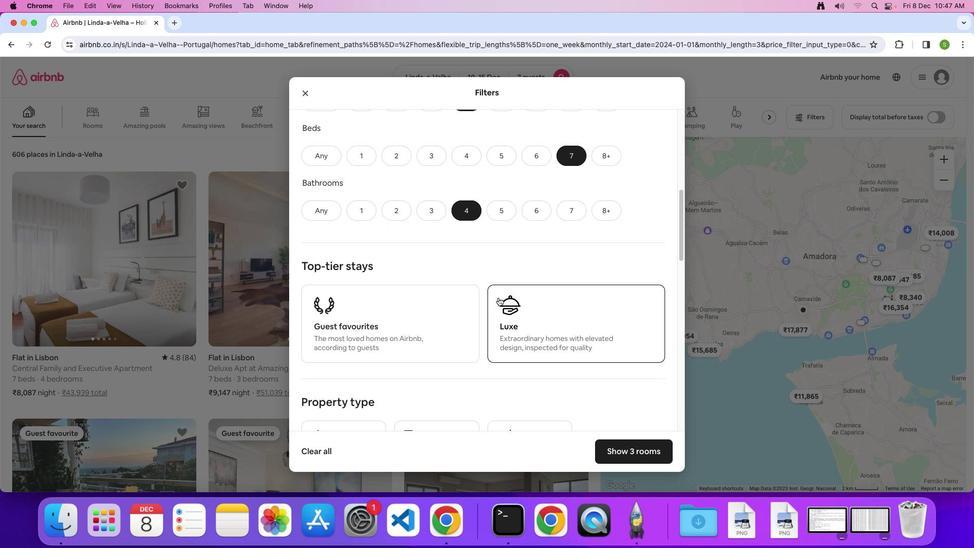 
Action: Mouse scrolled (498, 297) with delta (0, 0)
Screenshot: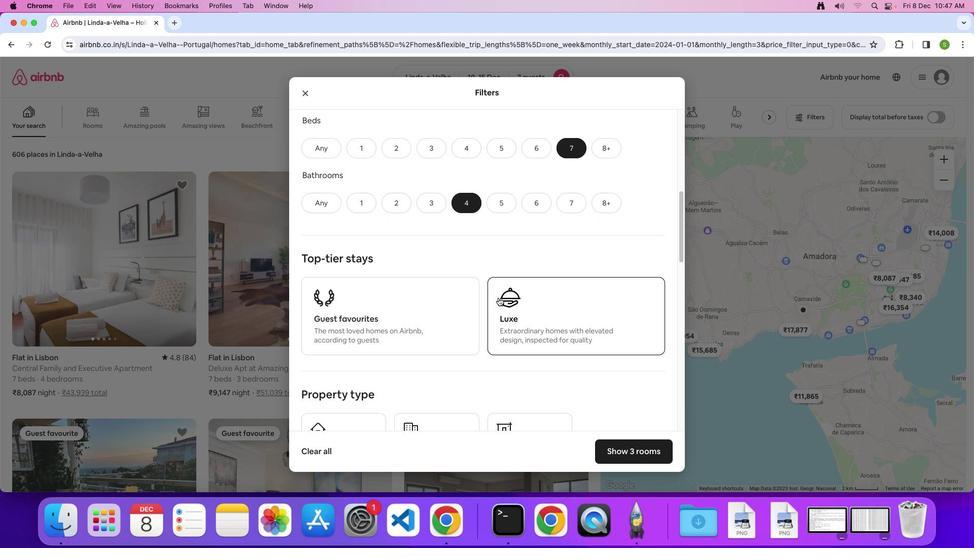 
Action: Mouse scrolled (498, 297) with delta (0, 0)
Screenshot: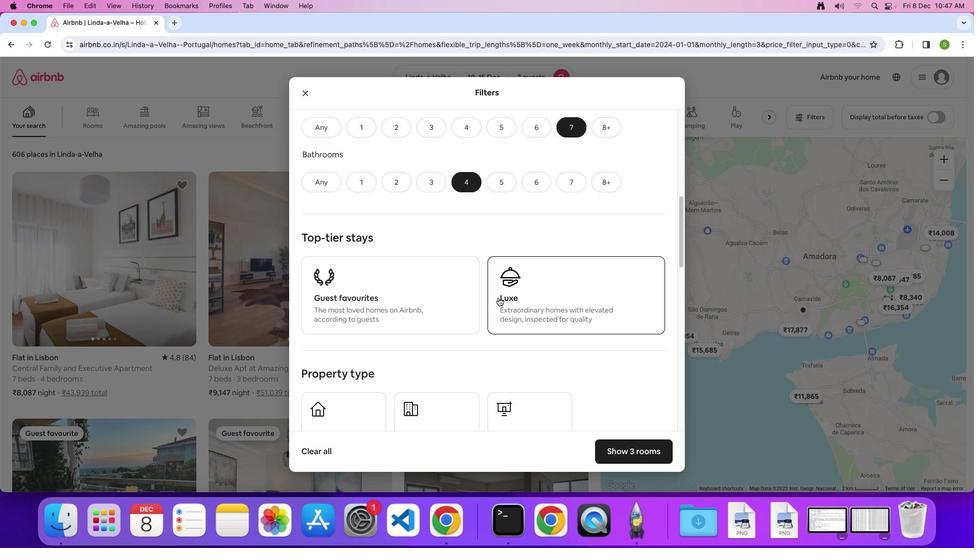 
Action: Mouse scrolled (498, 297) with delta (0, 0)
Screenshot: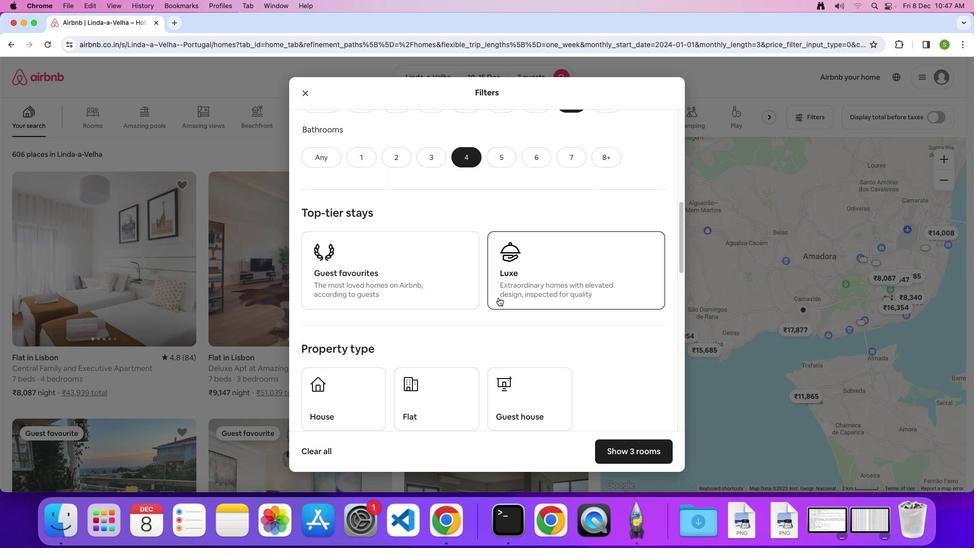 
Action: Mouse scrolled (498, 297) with delta (0, 0)
Screenshot: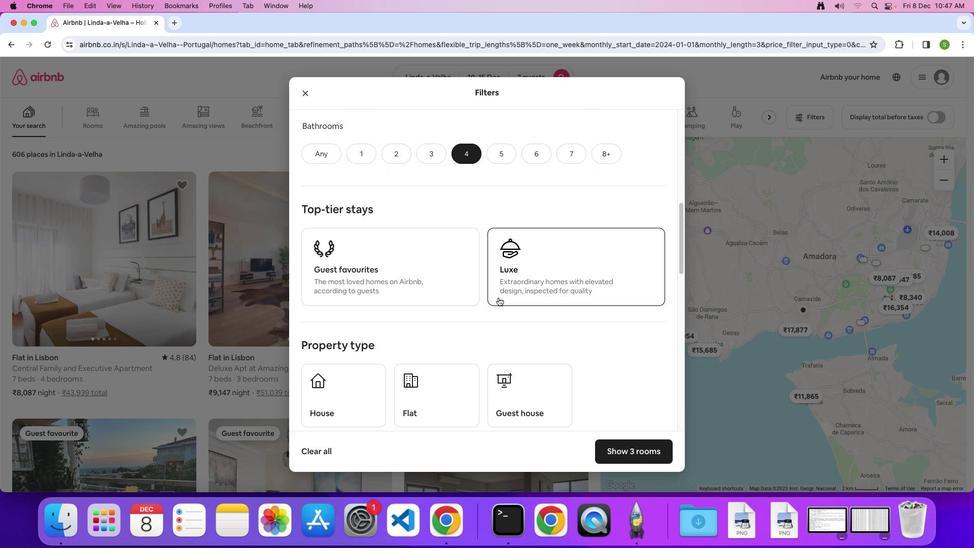 
Action: Mouse scrolled (498, 297) with delta (0, 0)
Screenshot: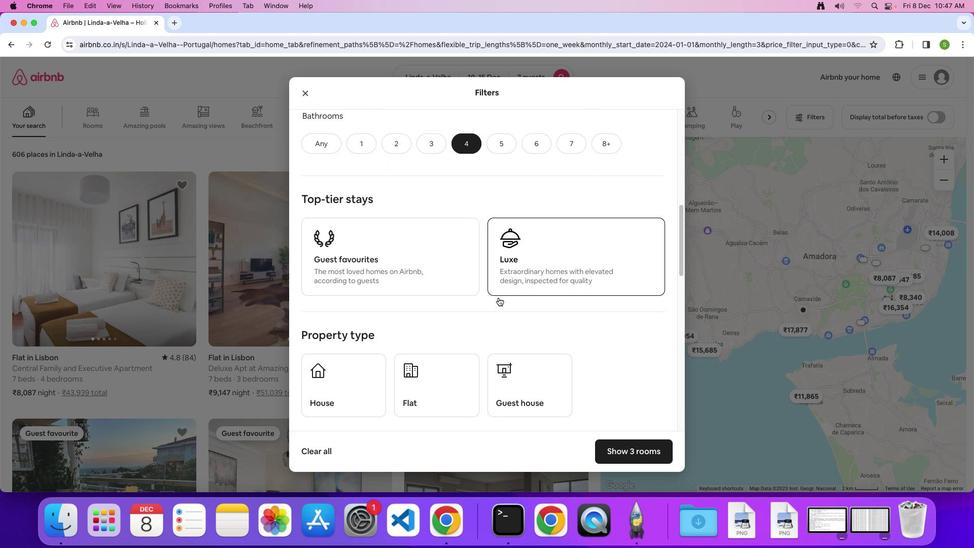 
Action: Mouse scrolled (498, 297) with delta (0, 0)
Screenshot: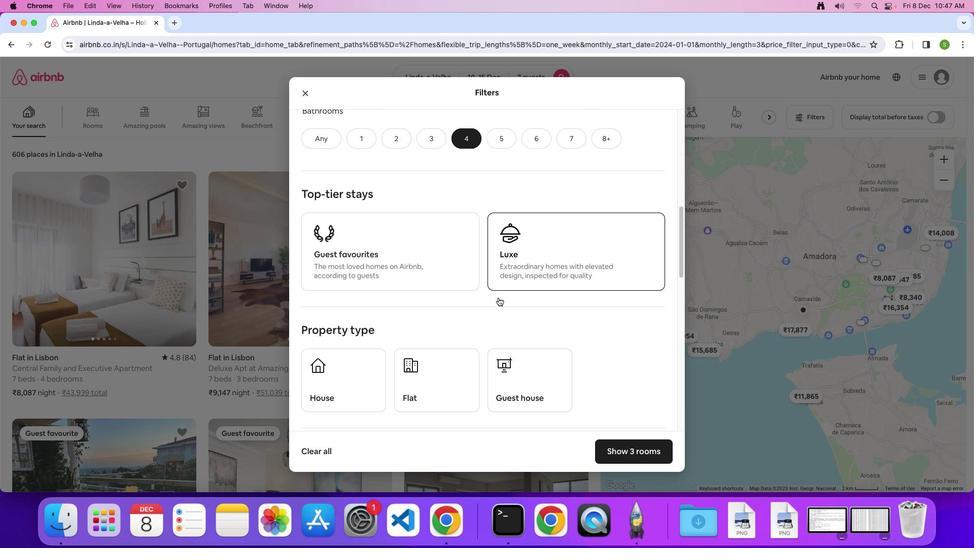 
Action: Mouse scrolled (498, 297) with delta (0, 0)
Screenshot: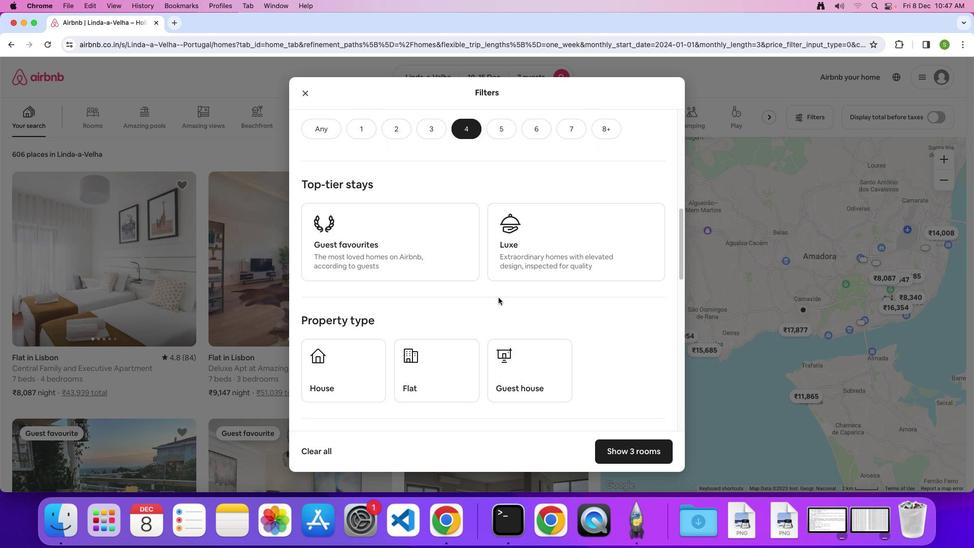 
Action: Mouse scrolled (498, 297) with delta (0, 0)
Screenshot: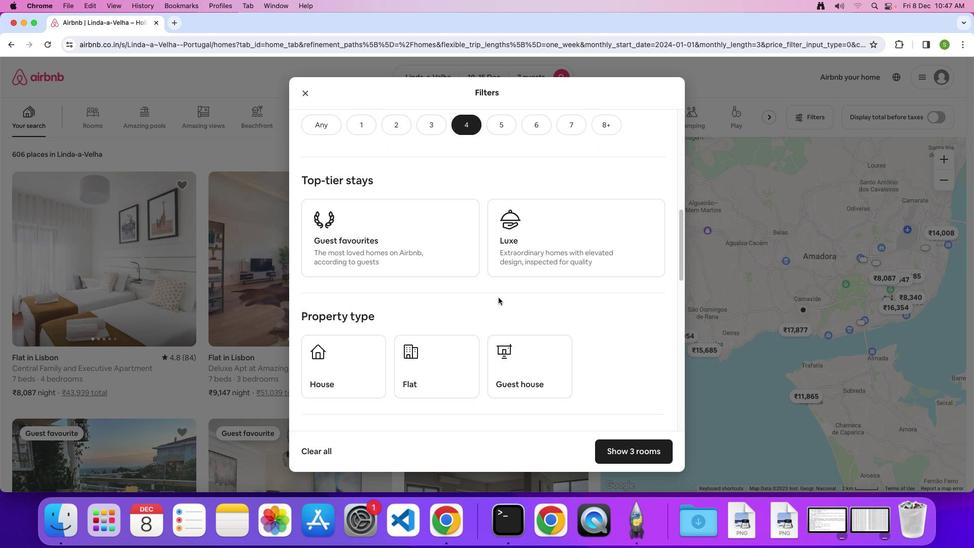 
Action: Mouse scrolled (498, 297) with delta (0, 0)
Screenshot: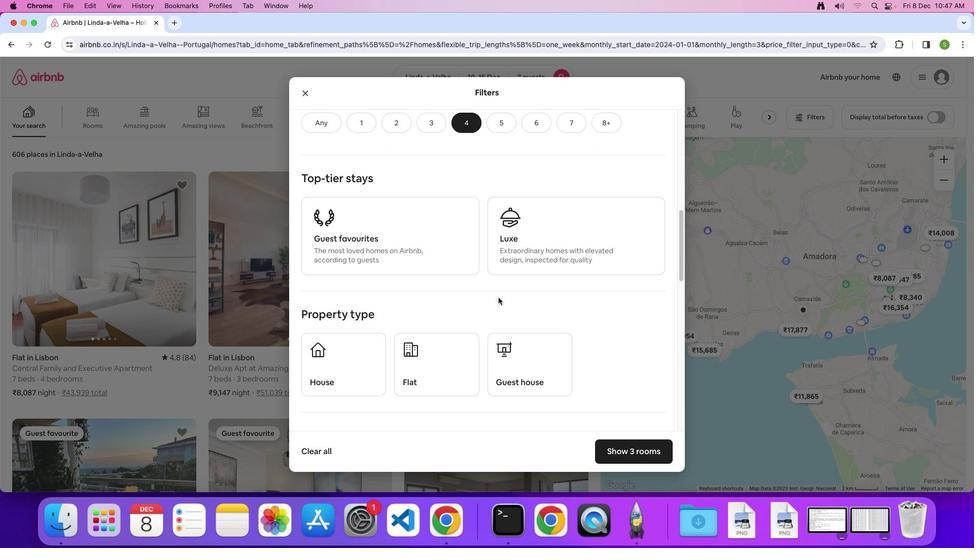 
Action: Mouse scrolled (498, 297) with delta (0, 0)
Screenshot: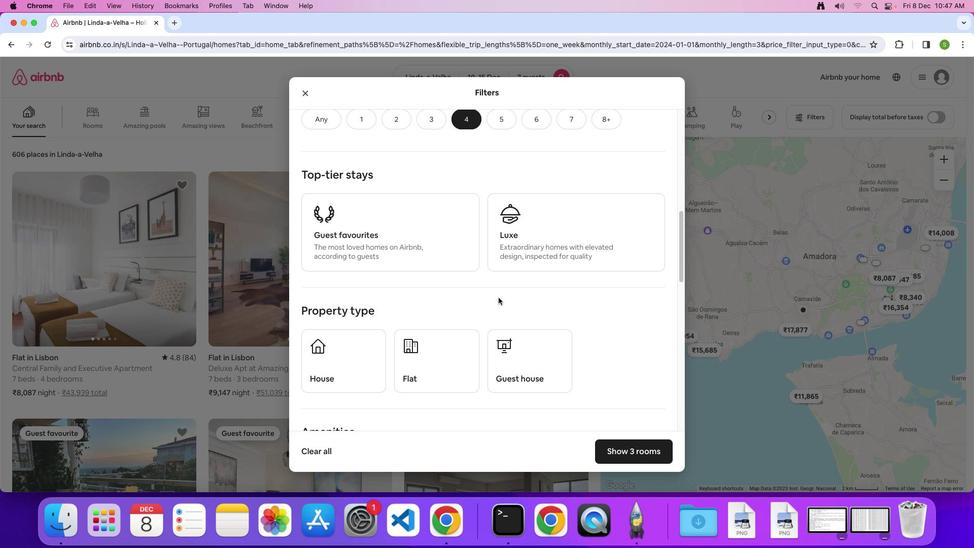 
Action: Mouse scrolled (498, 297) with delta (0, 0)
Screenshot: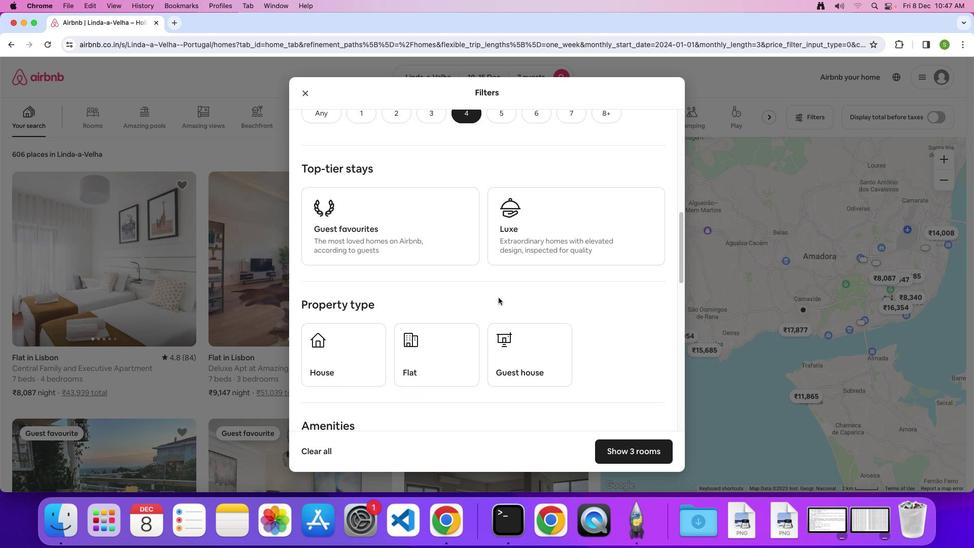 
Action: Mouse scrolled (498, 297) with delta (0, 0)
Screenshot: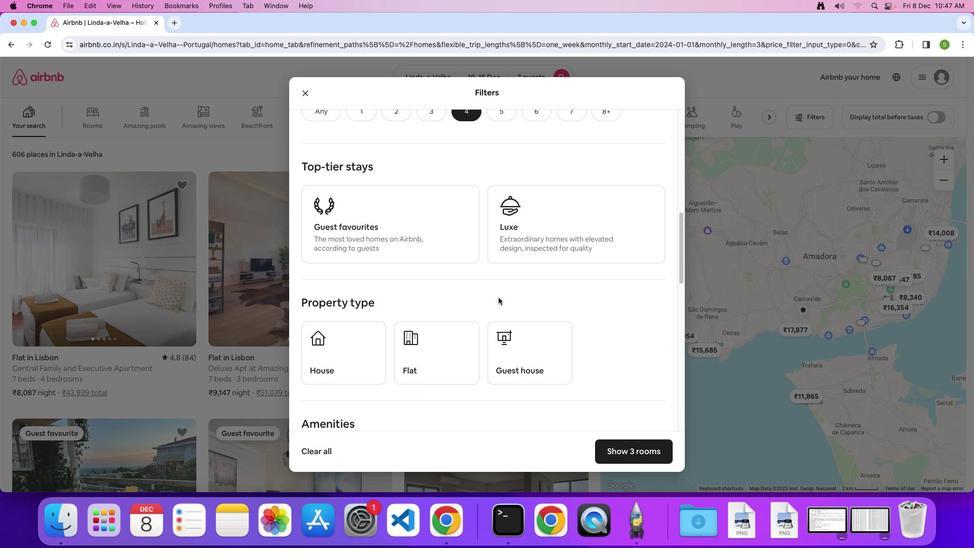 
Action: Mouse scrolled (498, 297) with delta (0, 0)
Screenshot: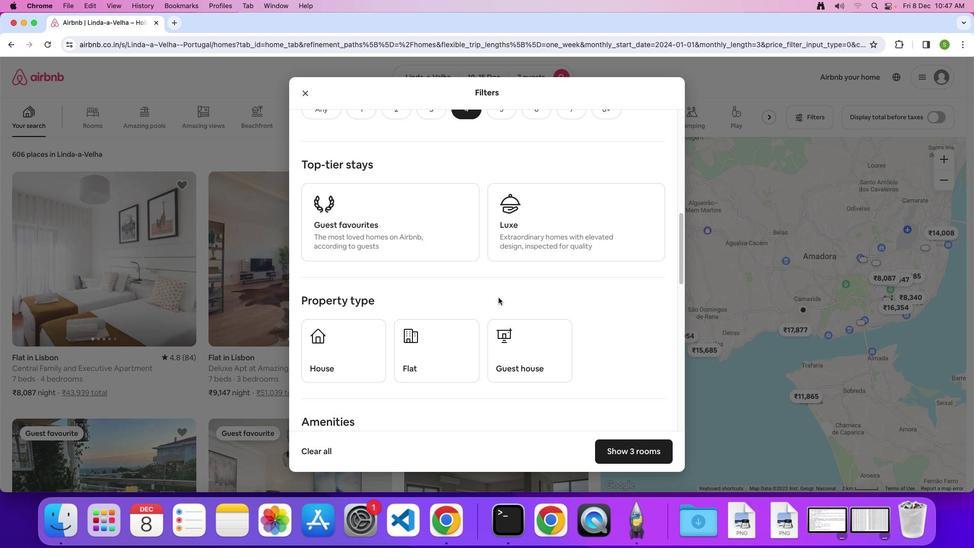 
Action: Mouse scrolled (498, 297) with delta (0, 0)
Screenshot: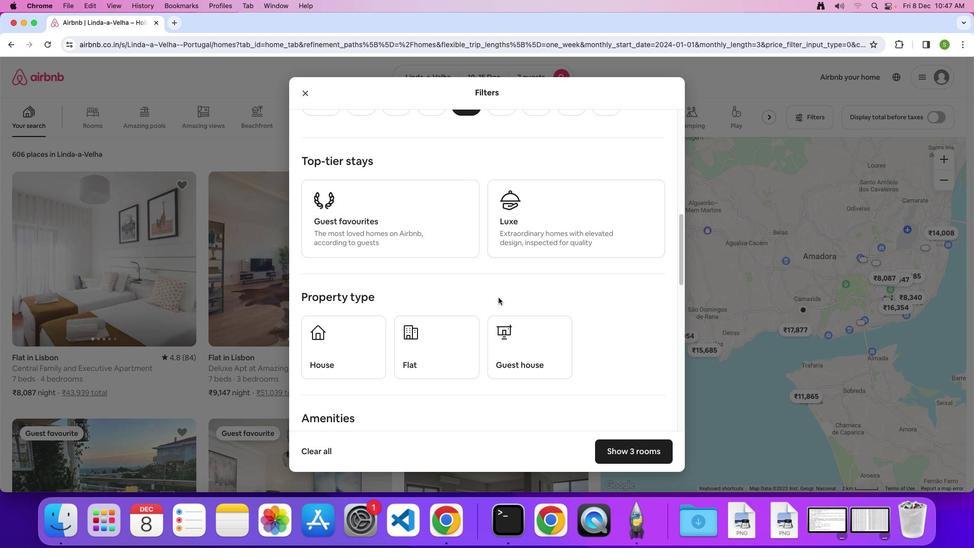 
Action: Mouse scrolled (498, 297) with delta (0, 0)
Screenshot: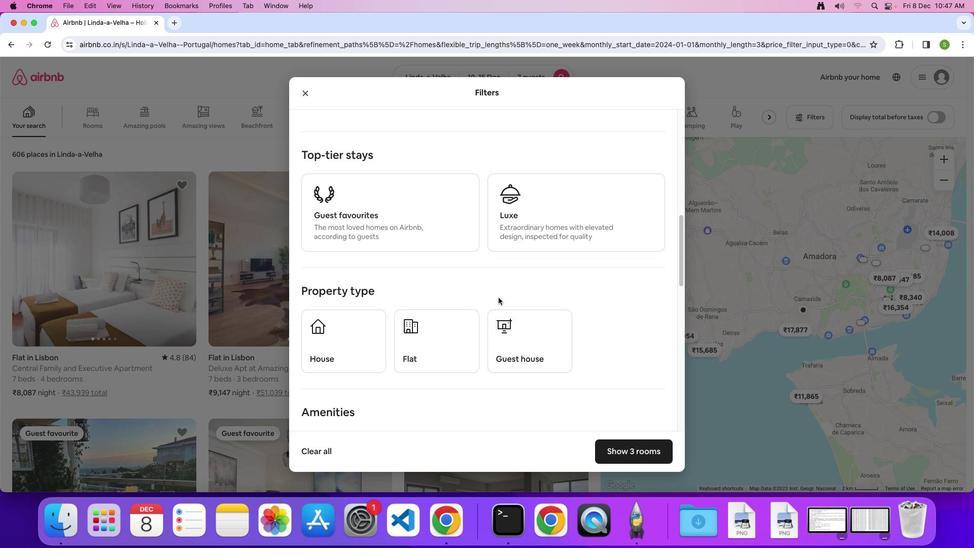 
Action: Mouse scrolled (498, 297) with delta (0, 0)
Screenshot: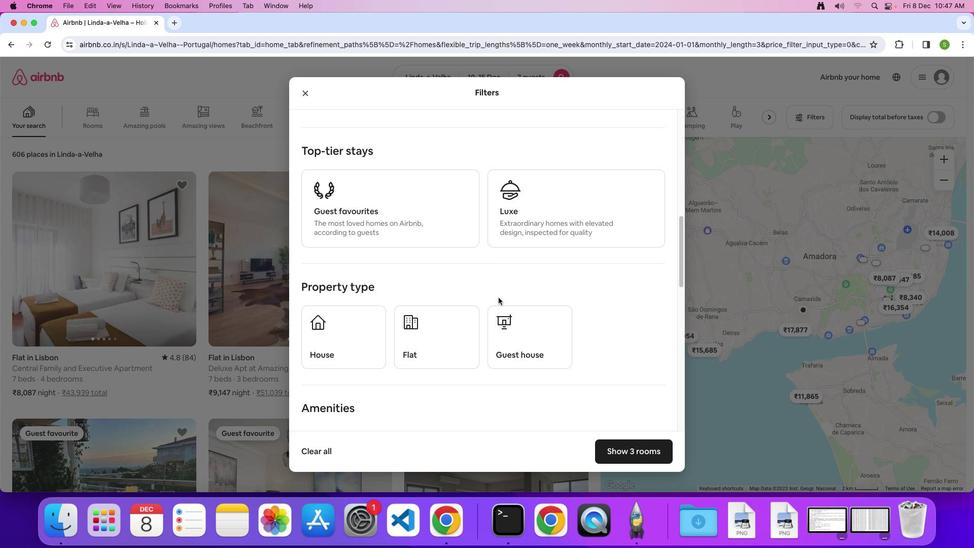 
Action: Mouse scrolled (498, 297) with delta (0, 0)
Screenshot: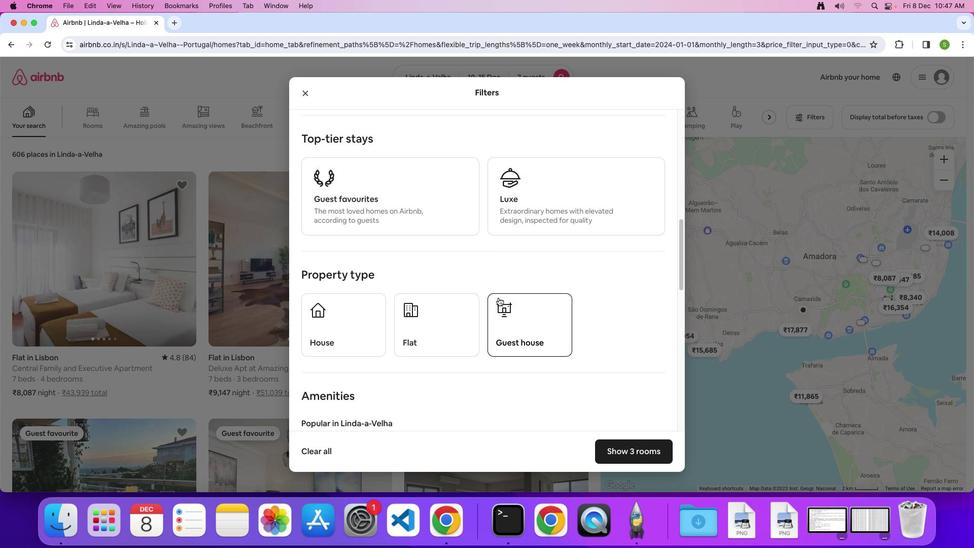
Action: Mouse scrolled (498, 297) with delta (0, 0)
Screenshot: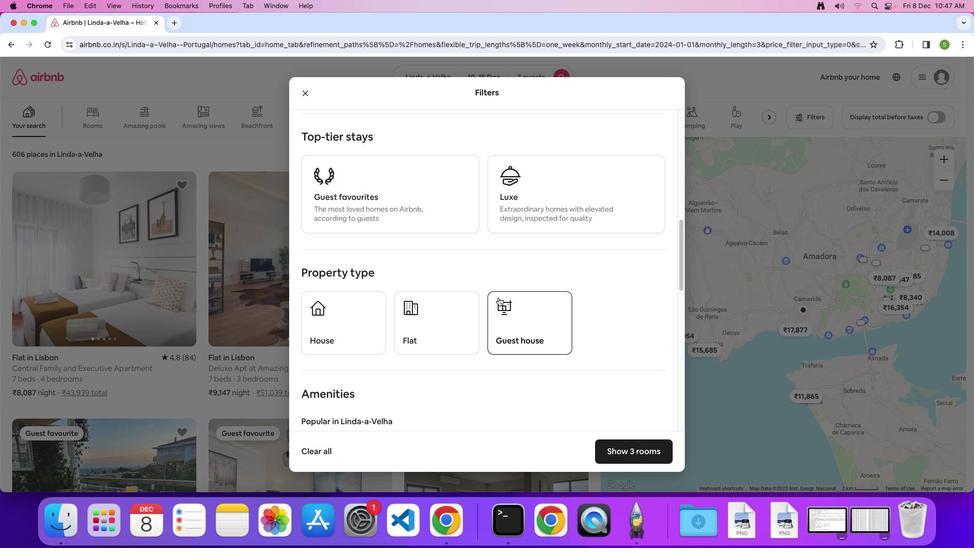 
Action: Mouse scrolled (498, 297) with delta (0, 0)
Screenshot: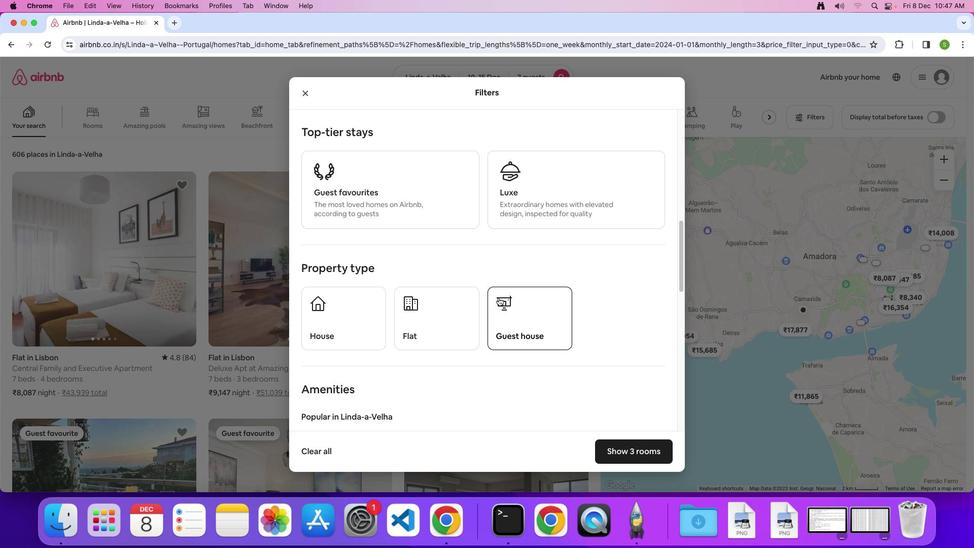 
Action: Mouse scrolled (498, 297) with delta (0, 0)
Screenshot: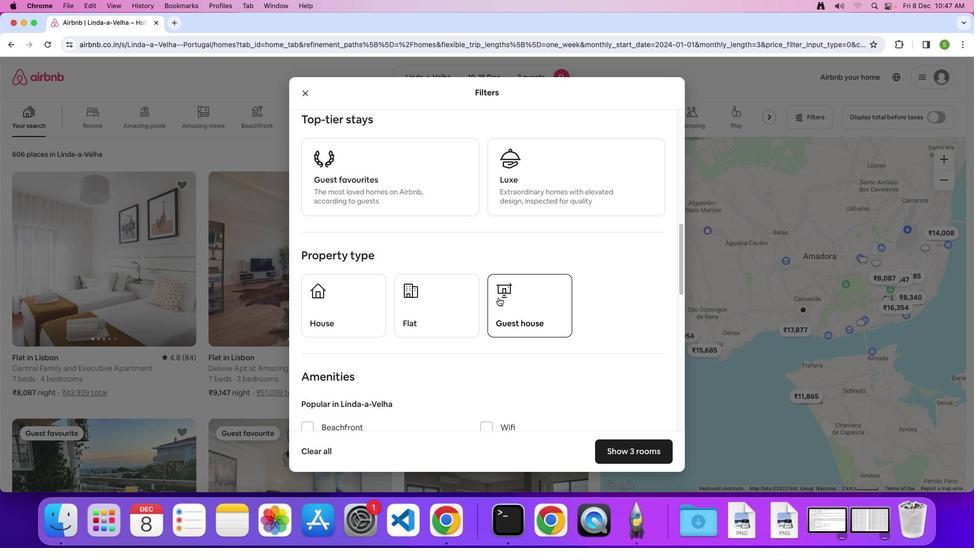 
Action: Mouse scrolled (498, 297) with delta (0, 0)
Screenshot: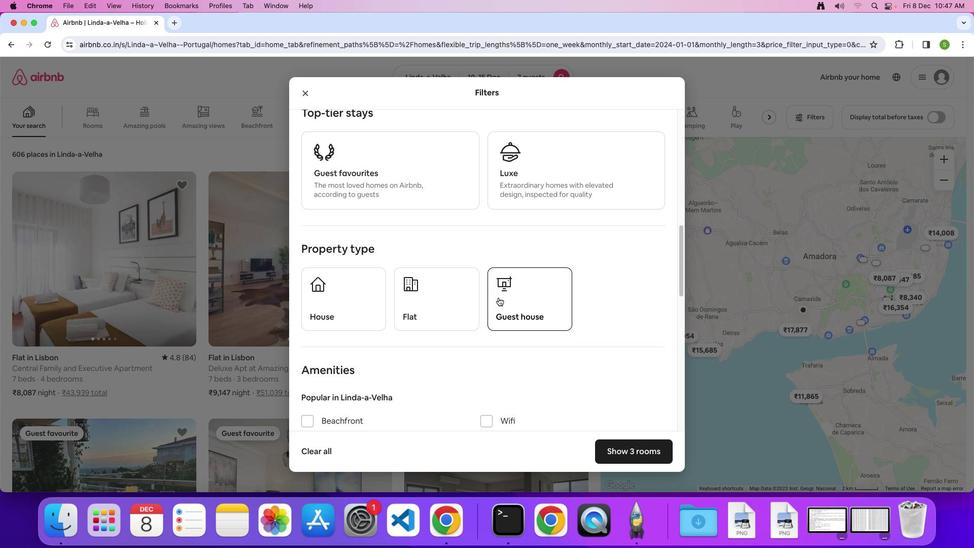
Action: Mouse scrolled (498, 297) with delta (0, 0)
Screenshot: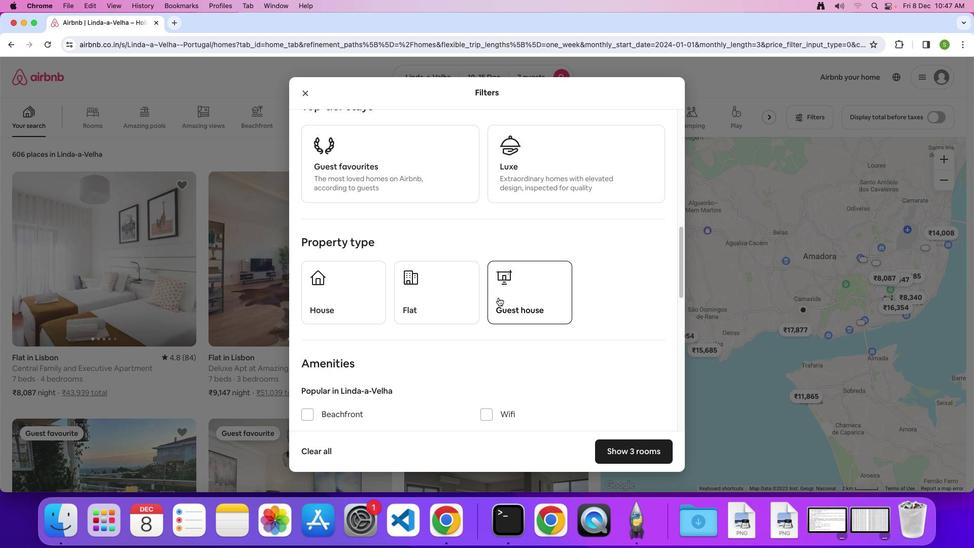 
Action: Mouse scrolled (498, 297) with delta (0, 0)
Screenshot: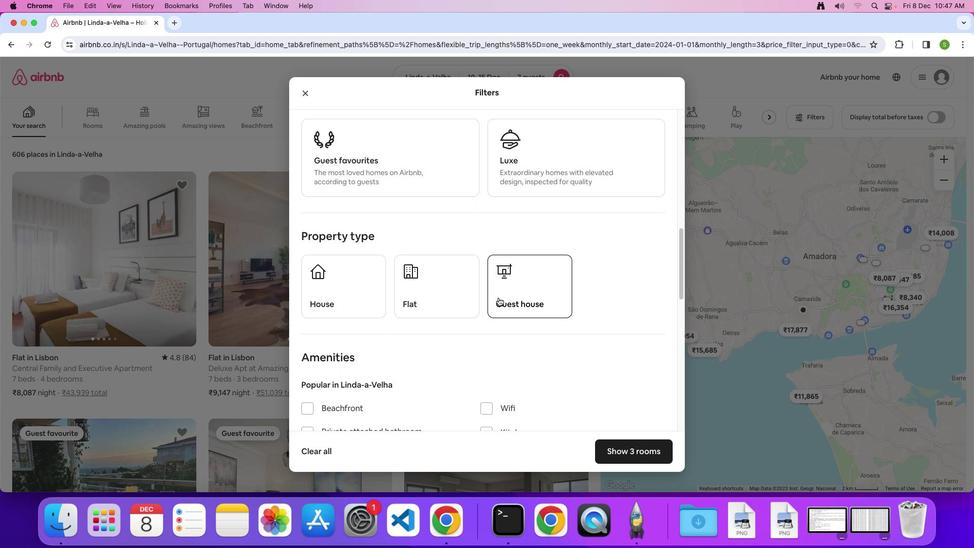 
Action: Mouse scrolled (498, 297) with delta (0, 0)
Screenshot: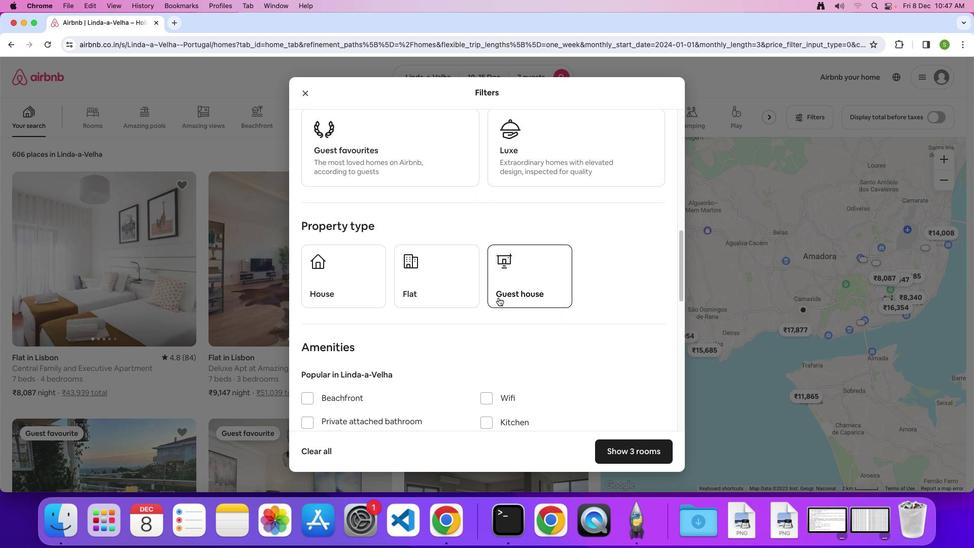 
Action: Mouse scrolled (498, 297) with delta (0, 0)
Screenshot: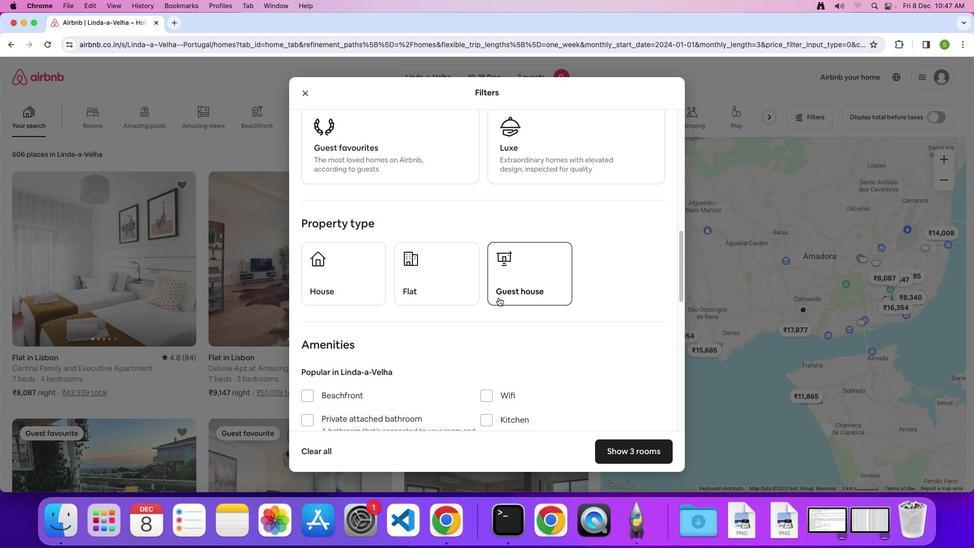 
Action: Mouse scrolled (498, 297) with delta (0, 0)
Screenshot: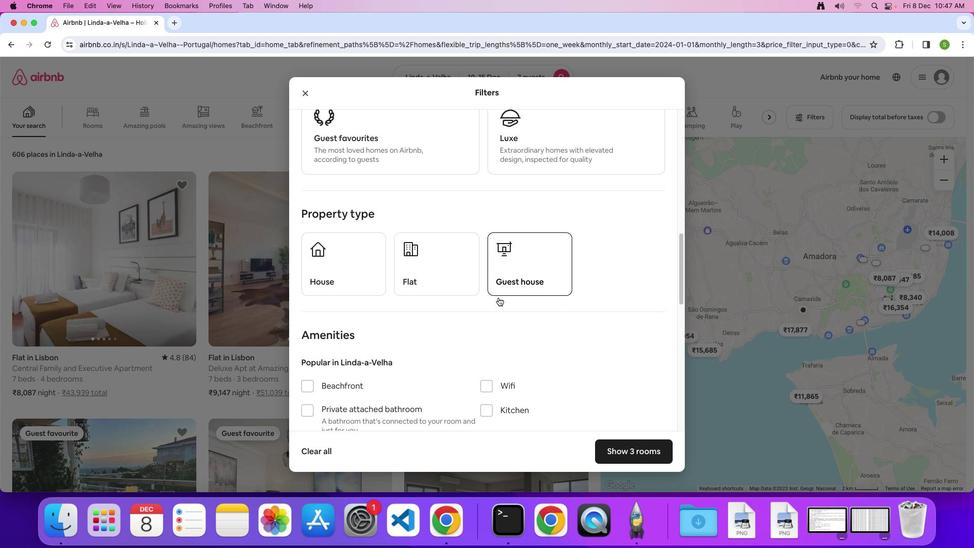 
Action: Mouse scrolled (498, 297) with delta (0, 0)
Screenshot: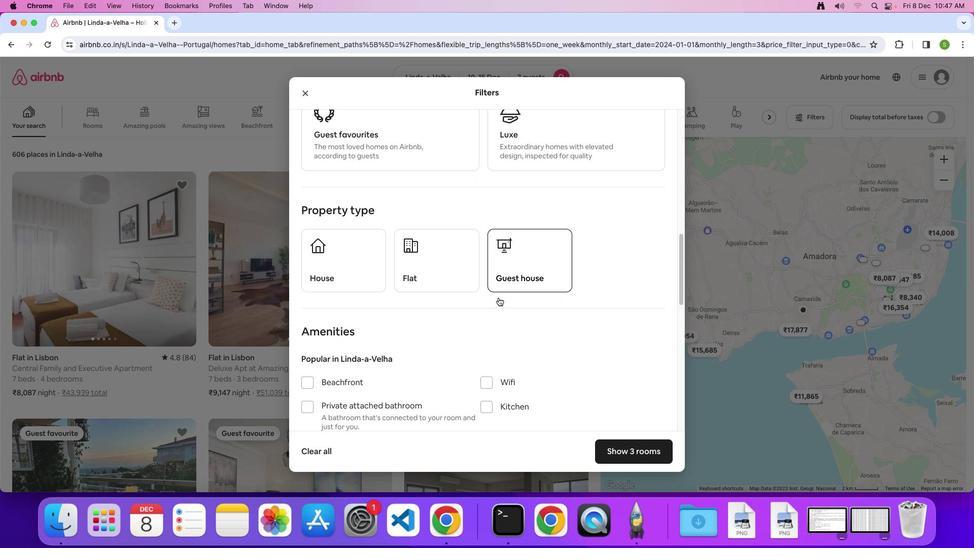 
Action: Mouse scrolled (498, 297) with delta (0, 0)
Screenshot: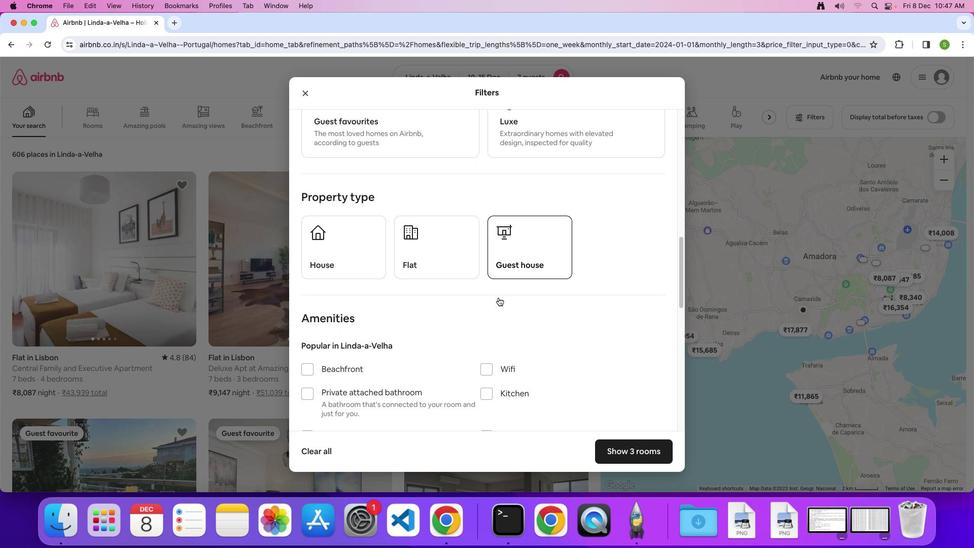 
Action: Mouse scrolled (498, 297) with delta (0, 0)
Screenshot: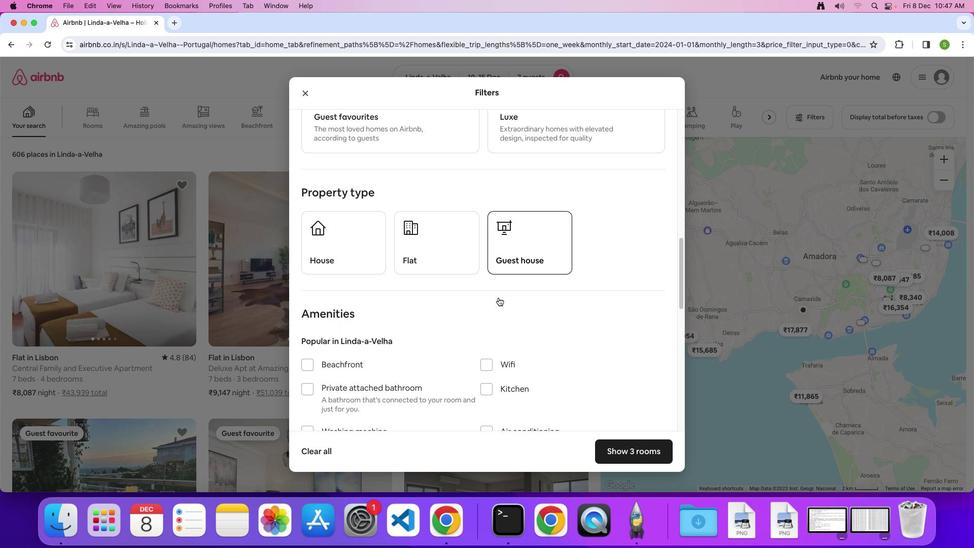 
Action: Mouse moved to (376, 253)
Screenshot: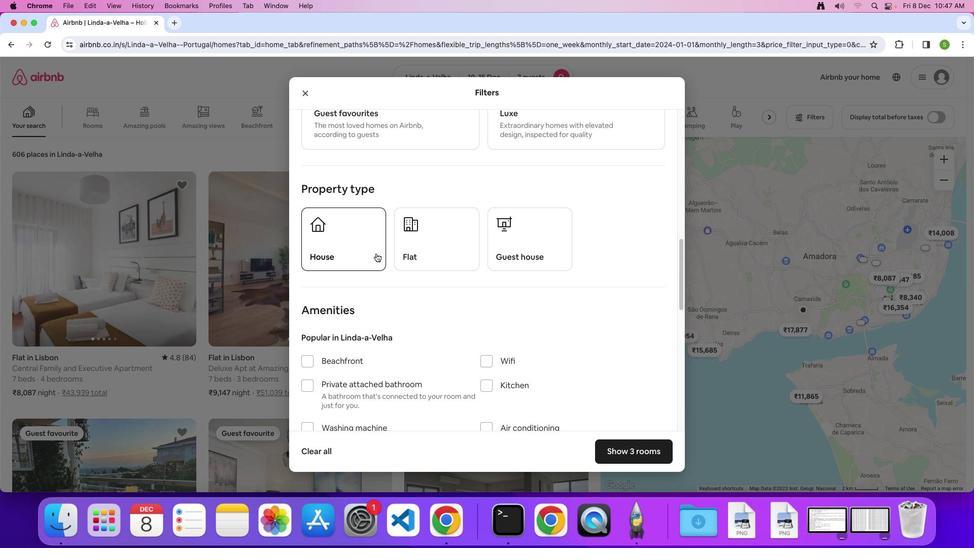 
Action: Mouse pressed left at (376, 253)
Screenshot: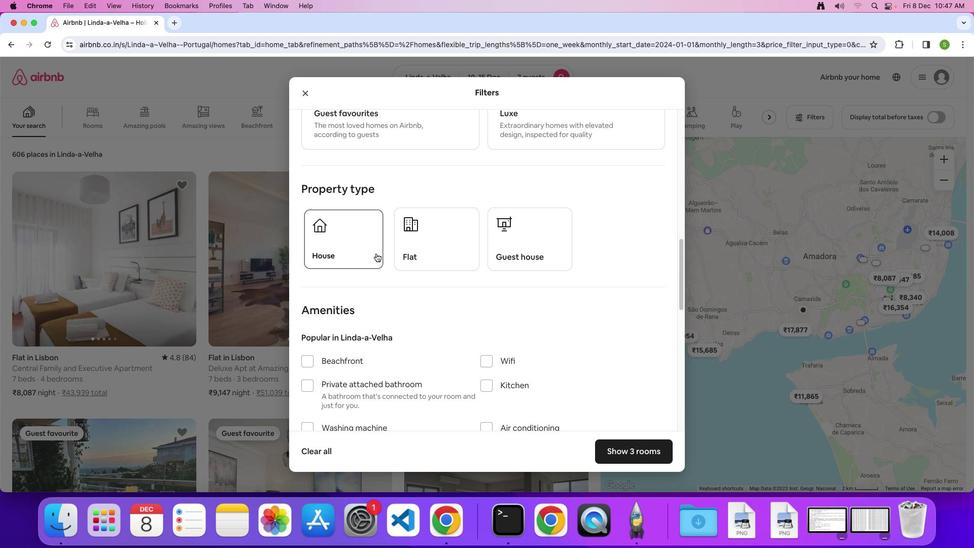 
Action: Mouse moved to (538, 309)
Screenshot: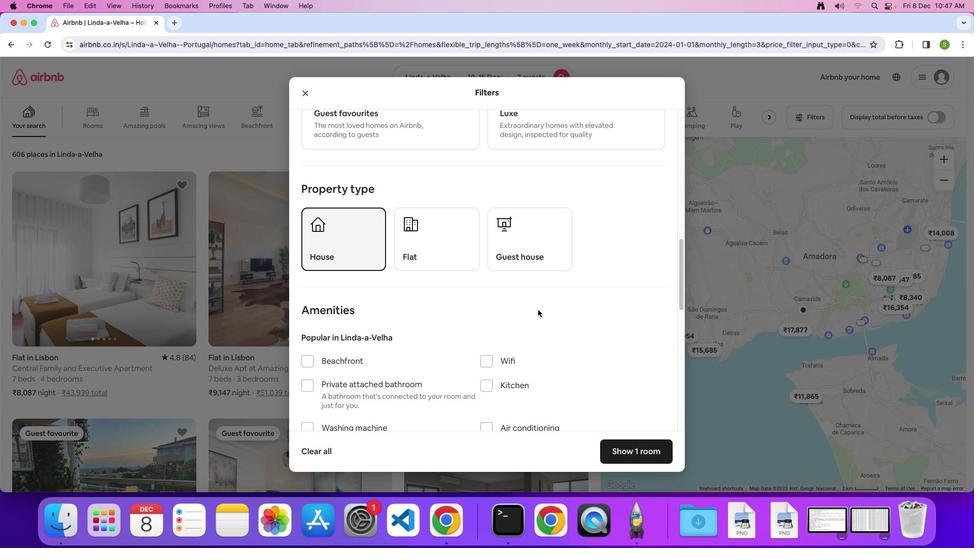 
Action: Mouse scrolled (538, 309) with delta (0, 0)
Screenshot: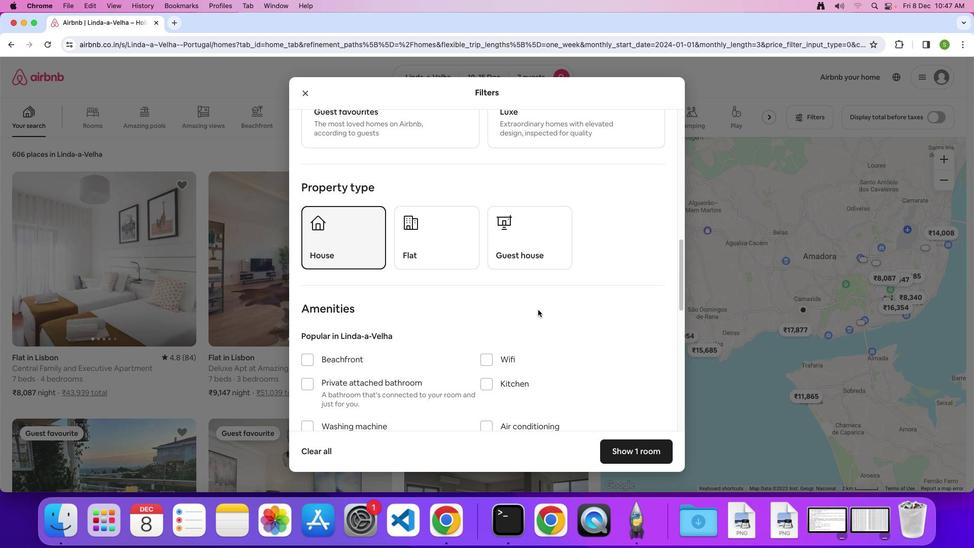 
Action: Mouse scrolled (538, 309) with delta (0, 0)
Screenshot: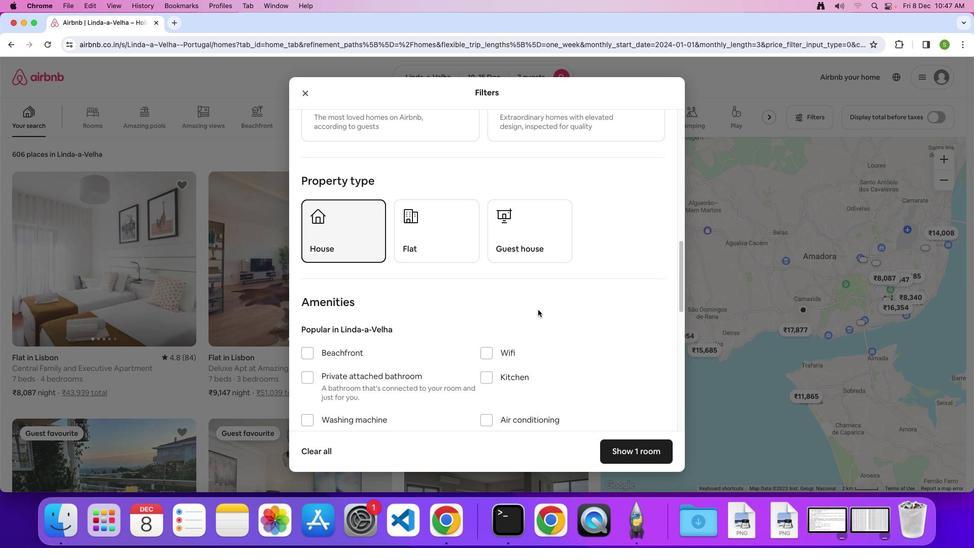 
Action: Mouse scrolled (538, 309) with delta (0, 0)
Screenshot: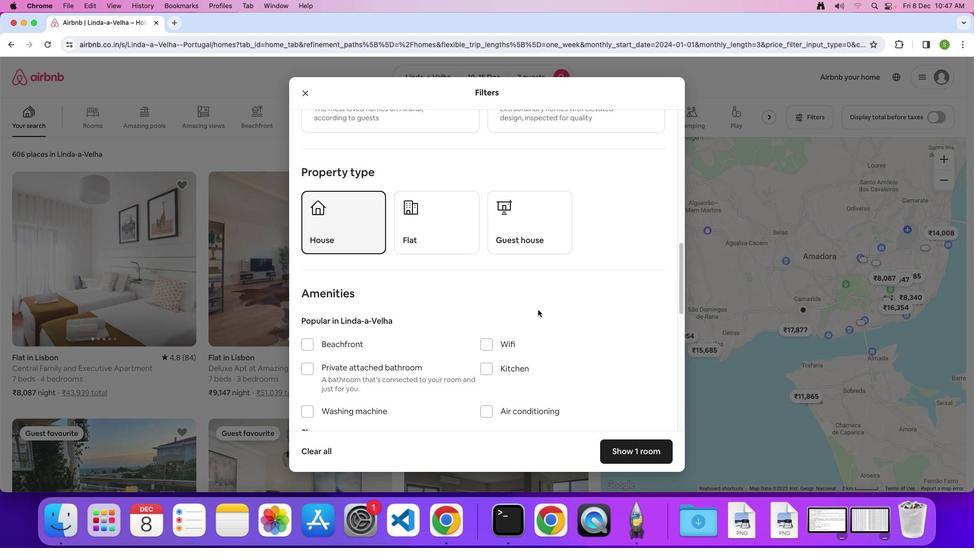 
Action: Mouse scrolled (538, 309) with delta (0, 0)
Screenshot: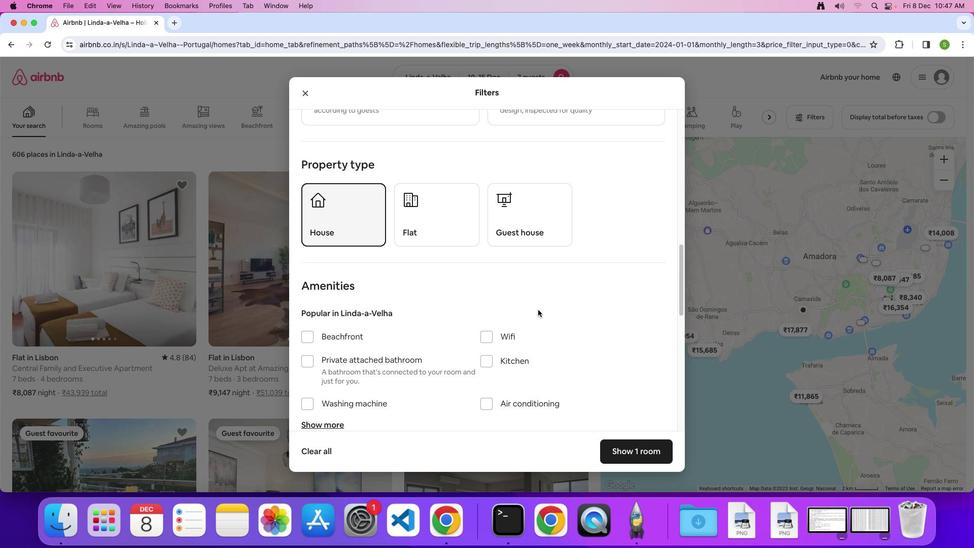 
Action: Mouse scrolled (538, 309) with delta (0, 0)
Screenshot: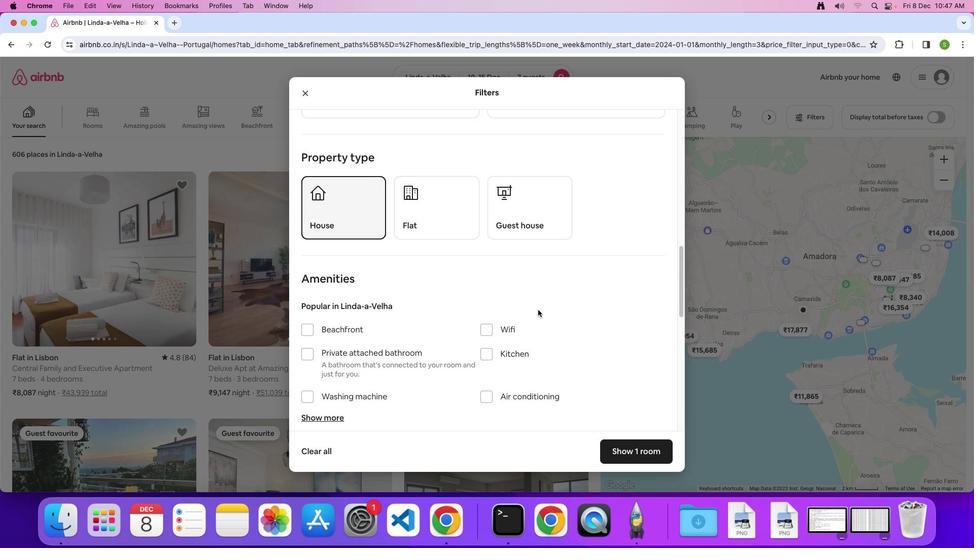 
Action: Mouse scrolled (538, 309) with delta (0, 0)
Screenshot: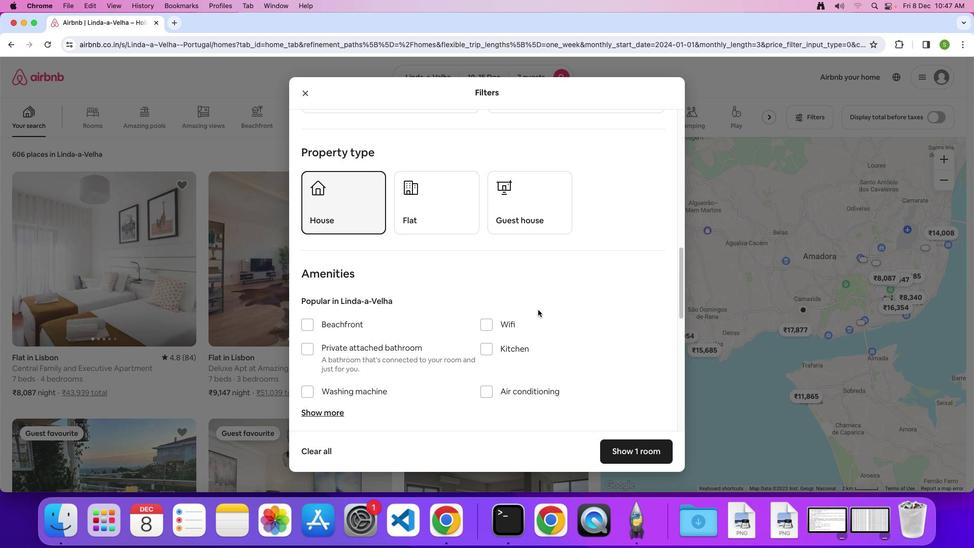 
Action: Mouse scrolled (538, 309) with delta (0, 0)
Screenshot: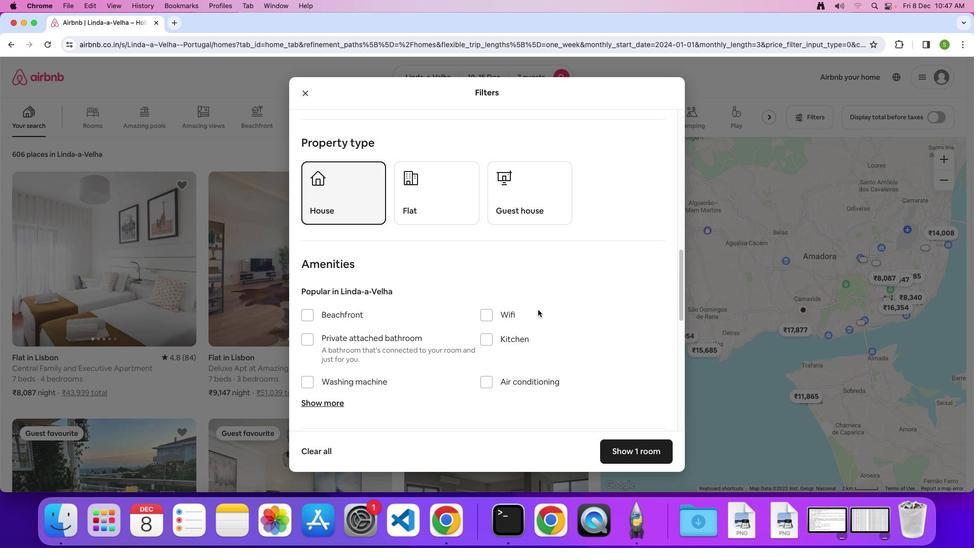 
Action: Mouse scrolled (538, 309) with delta (0, 0)
Screenshot: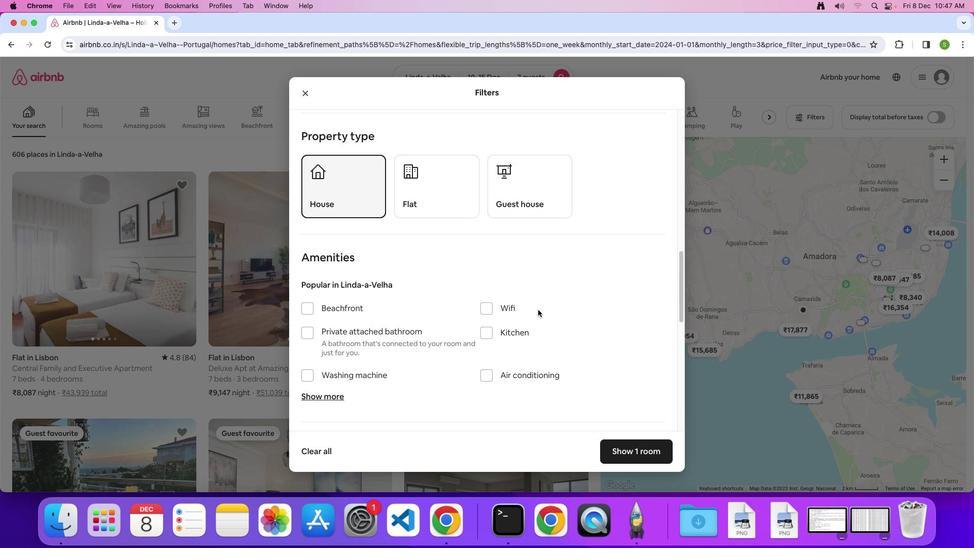 
Action: Mouse scrolled (538, 309) with delta (0, 0)
Screenshot: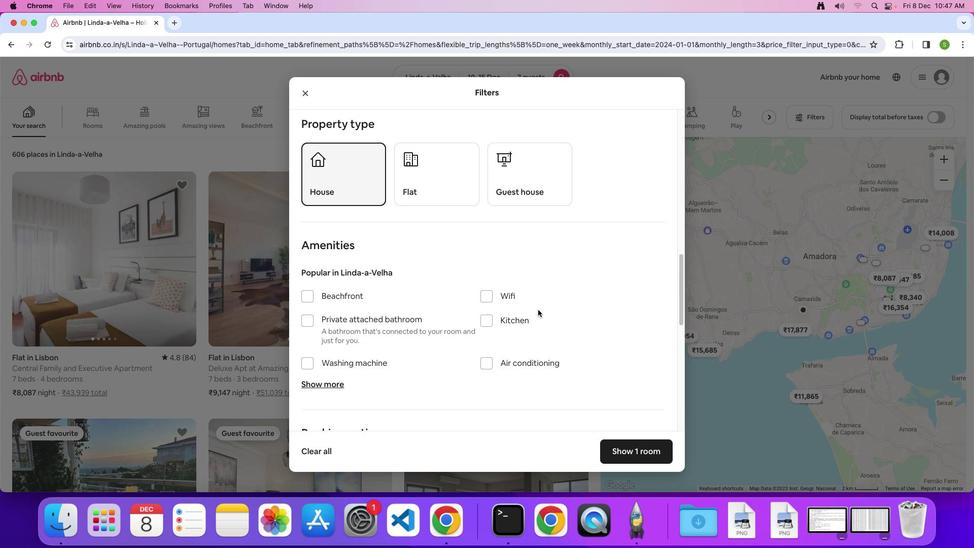
Action: Mouse scrolled (538, 309) with delta (0, 0)
Screenshot: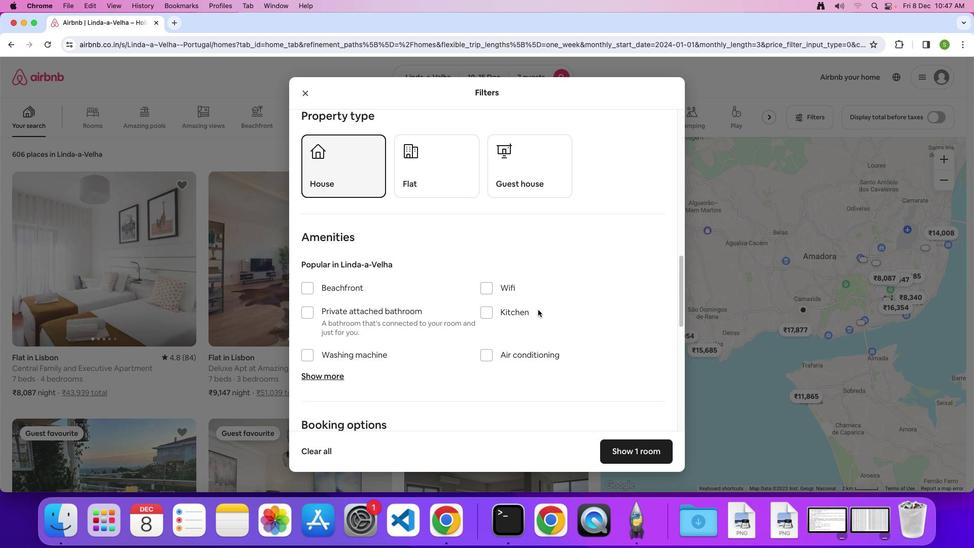 
Action: Mouse moved to (592, 293)
Screenshot: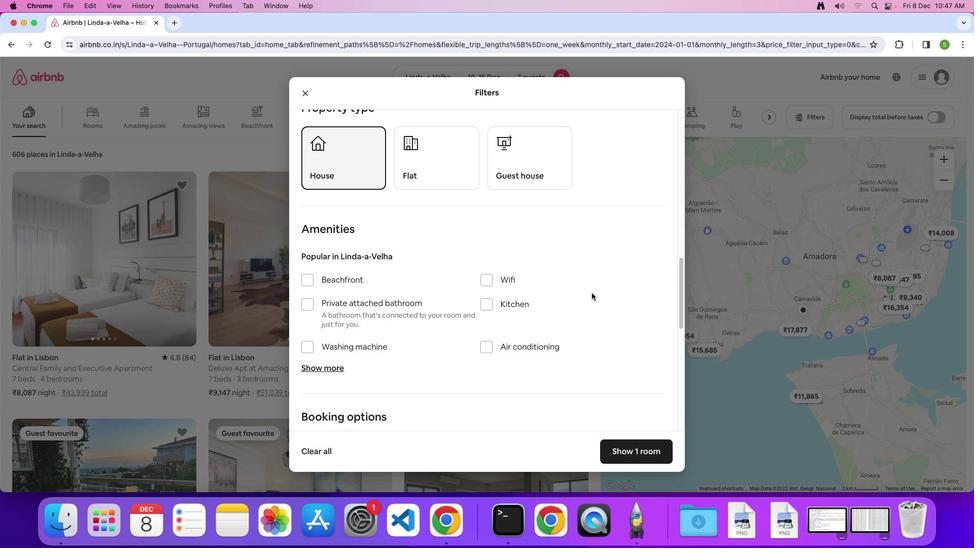
Action: Mouse scrolled (592, 293) with delta (0, 0)
Screenshot: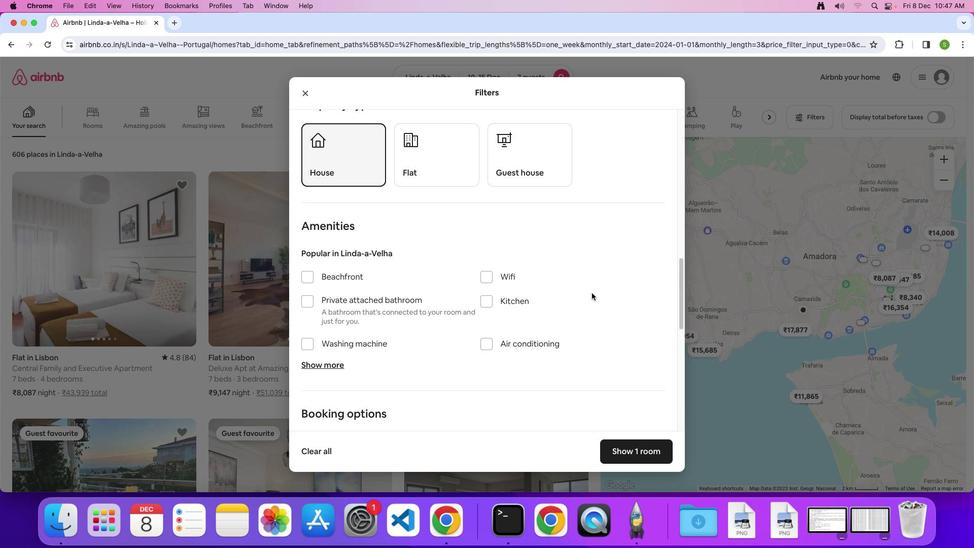
Action: Mouse scrolled (592, 293) with delta (0, 0)
Screenshot: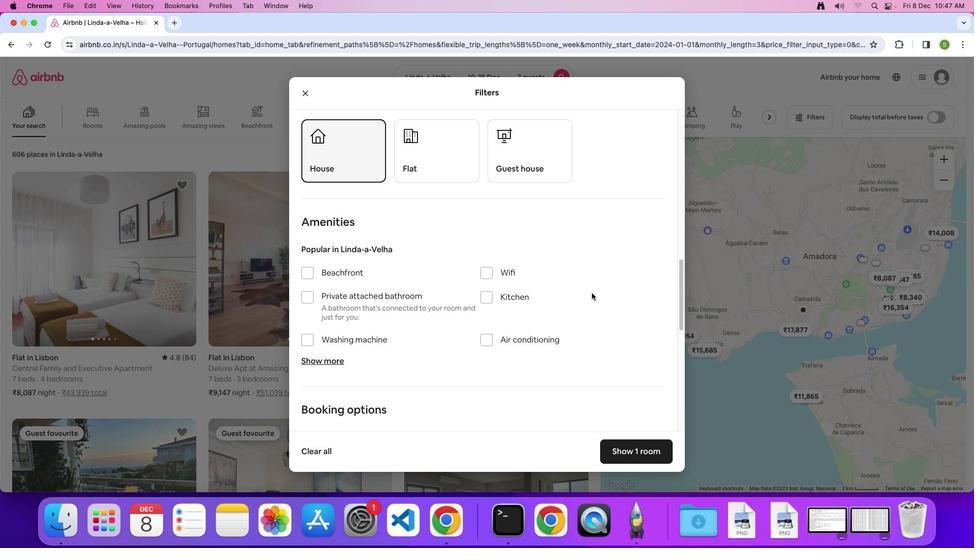 
Action: Mouse moved to (489, 262)
Screenshot: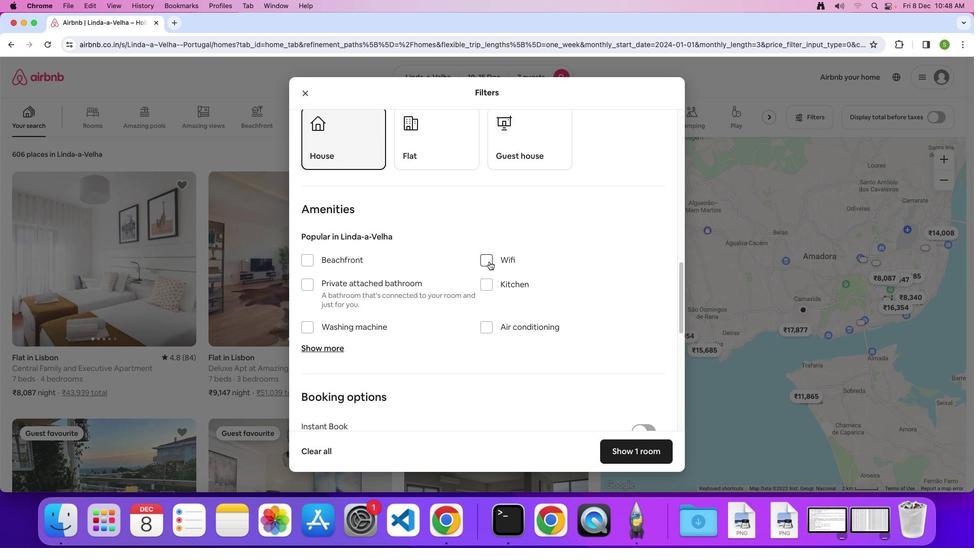
Action: Mouse pressed left at (489, 262)
Screenshot: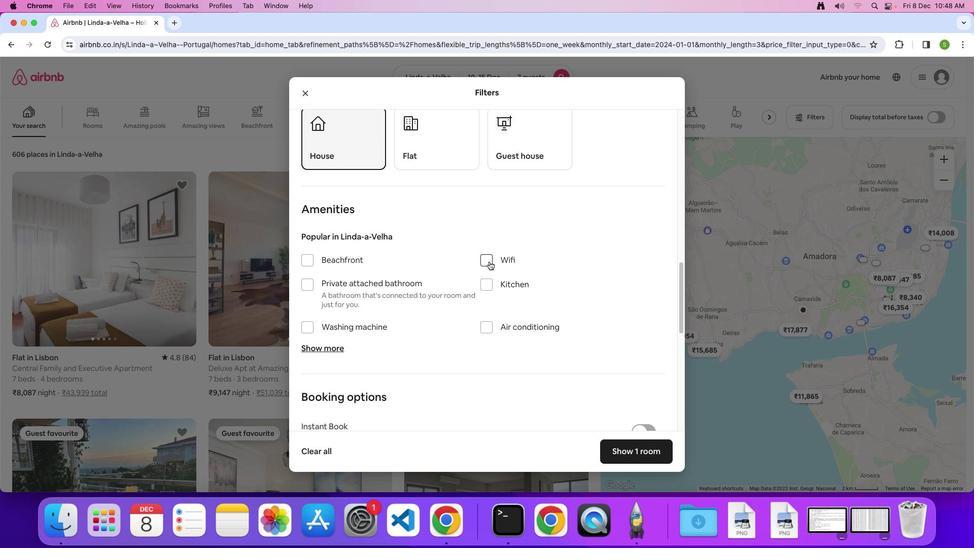 
Action: Mouse moved to (607, 269)
Screenshot: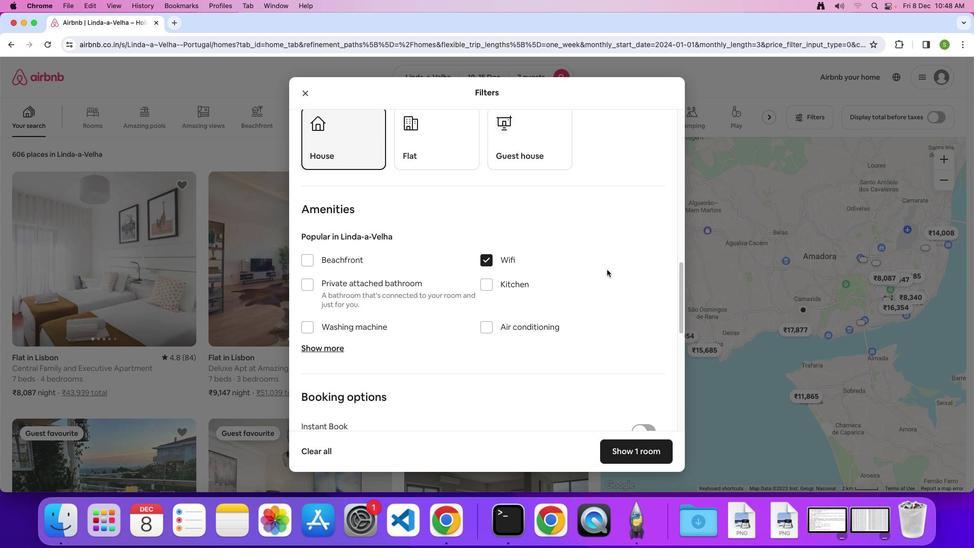 
Action: Mouse scrolled (607, 269) with delta (0, 0)
Screenshot: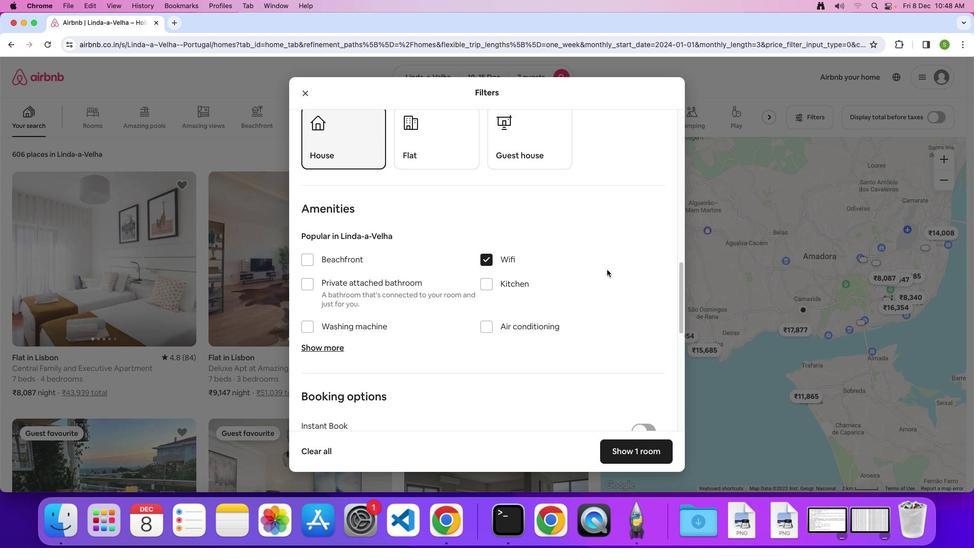 
Action: Mouse scrolled (607, 269) with delta (0, 0)
Screenshot: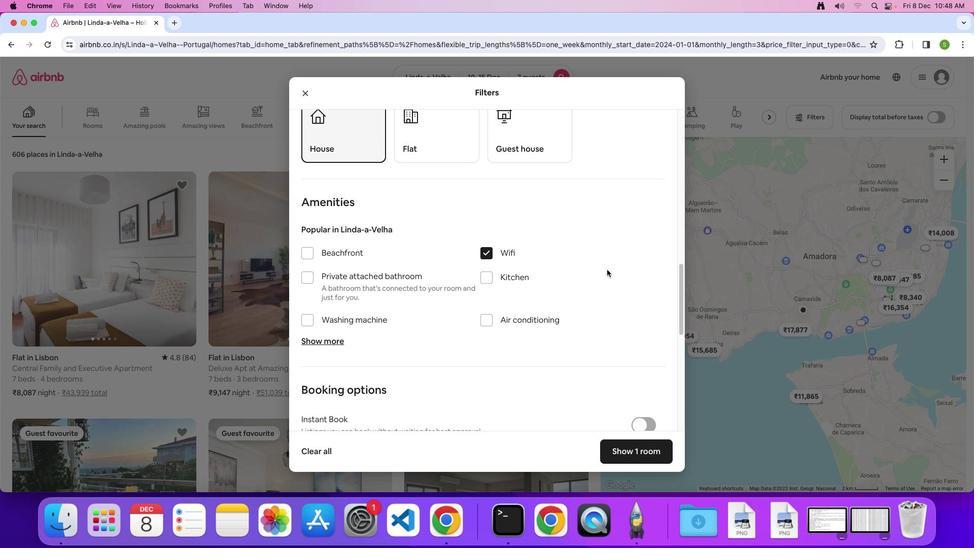 
Action: Mouse scrolled (607, 269) with delta (0, 0)
Screenshot: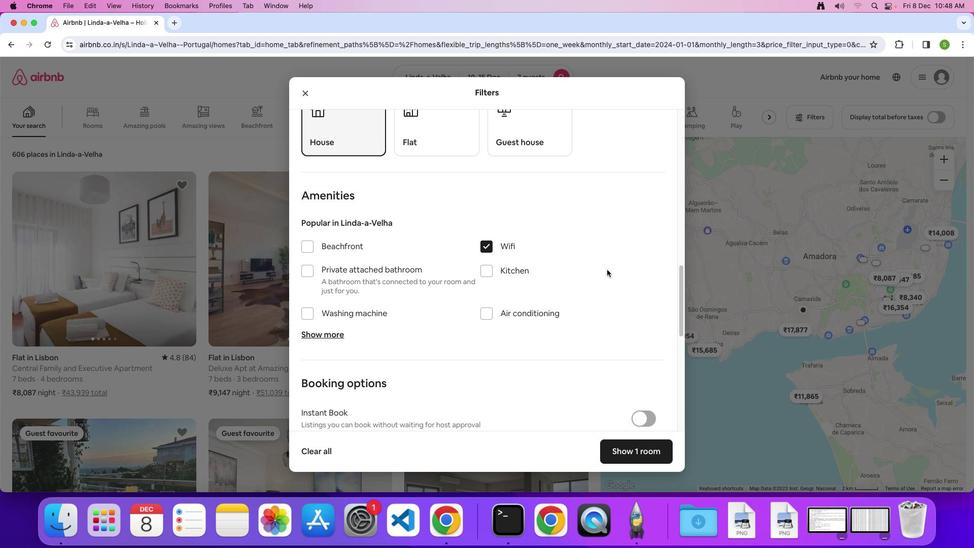 
Action: Mouse scrolled (607, 269) with delta (0, 0)
Screenshot: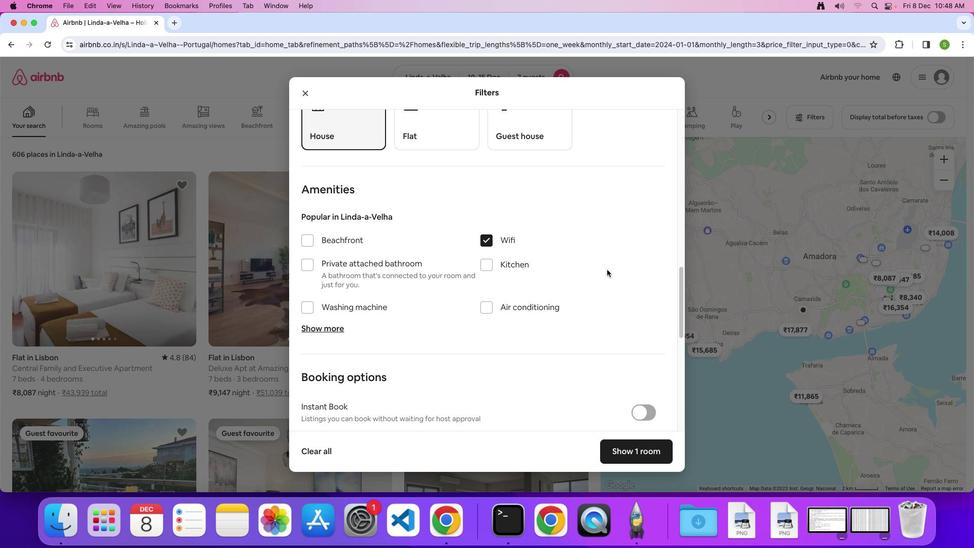 
Action: Mouse scrolled (607, 269) with delta (0, 0)
Screenshot: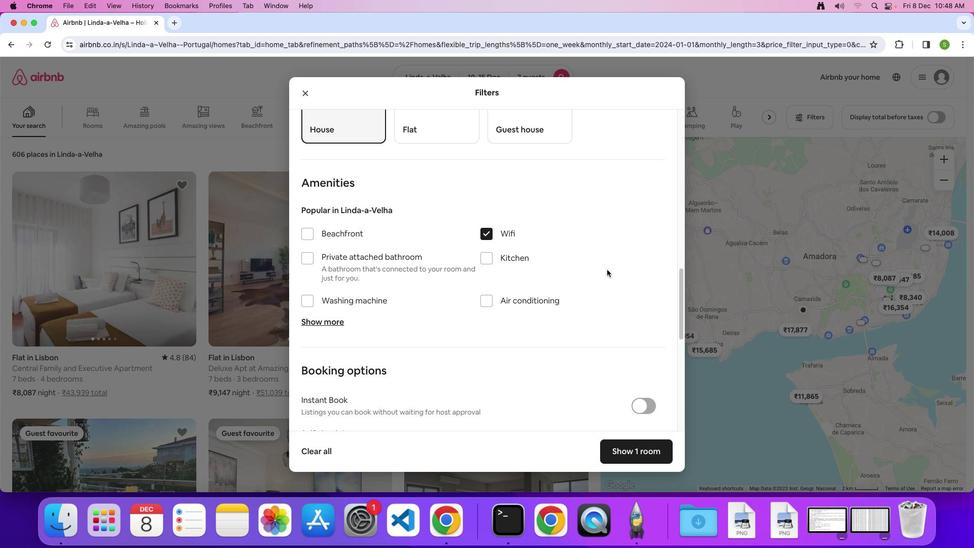 
Action: Mouse scrolled (607, 269) with delta (0, 0)
Screenshot: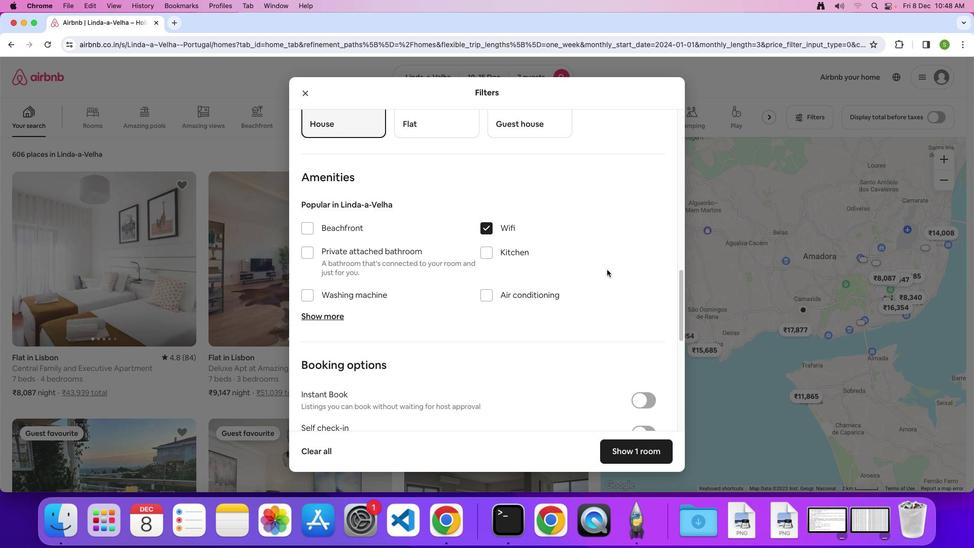 
Action: Mouse moved to (333, 310)
Screenshot: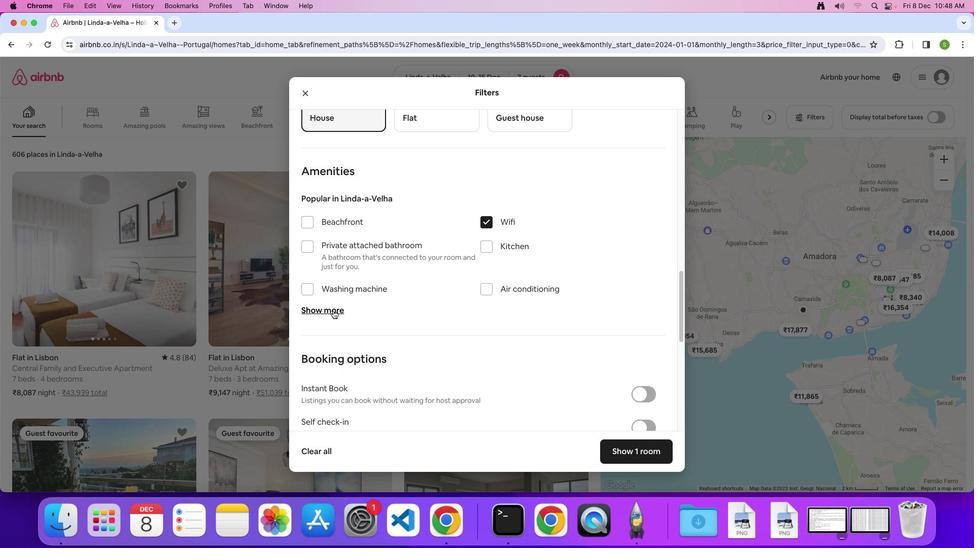 
Action: Mouse pressed left at (333, 310)
Screenshot: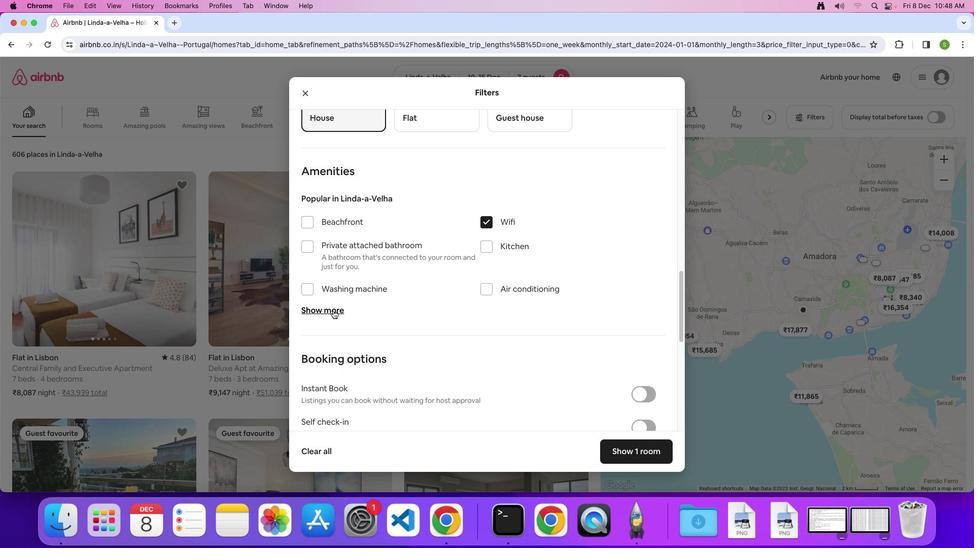 
Action: Mouse moved to (489, 293)
Screenshot: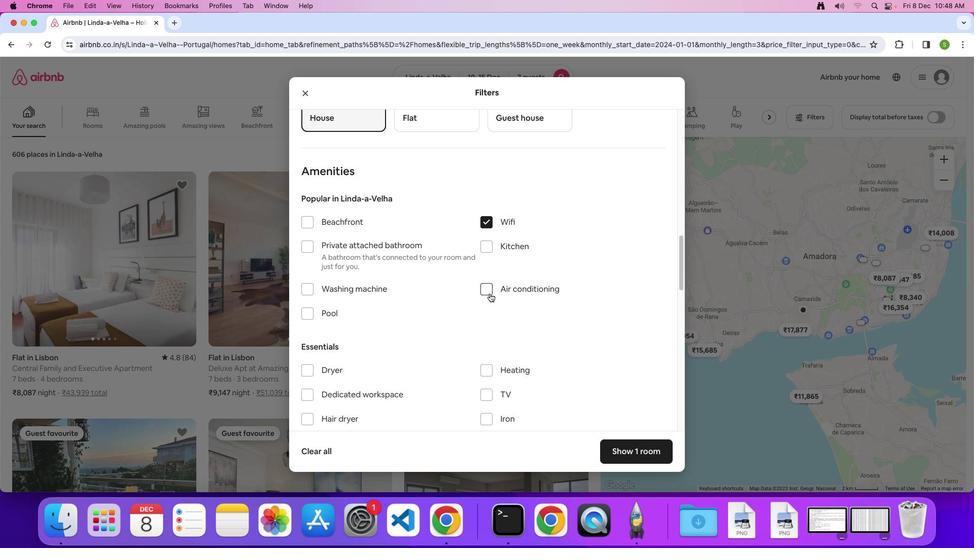 
Action: Mouse scrolled (489, 293) with delta (0, 0)
Screenshot: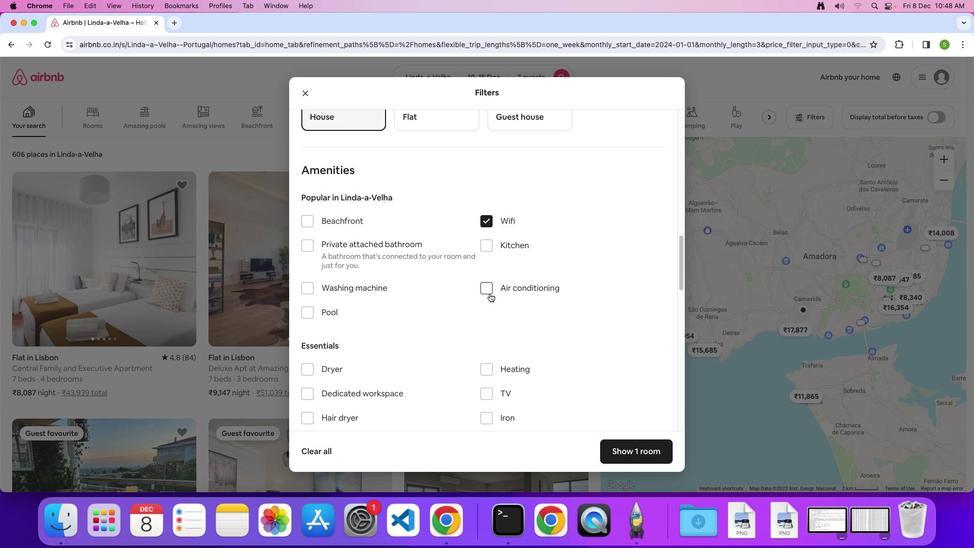
Action: Mouse scrolled (489, 293) with delta (0, 0)
Screenshot: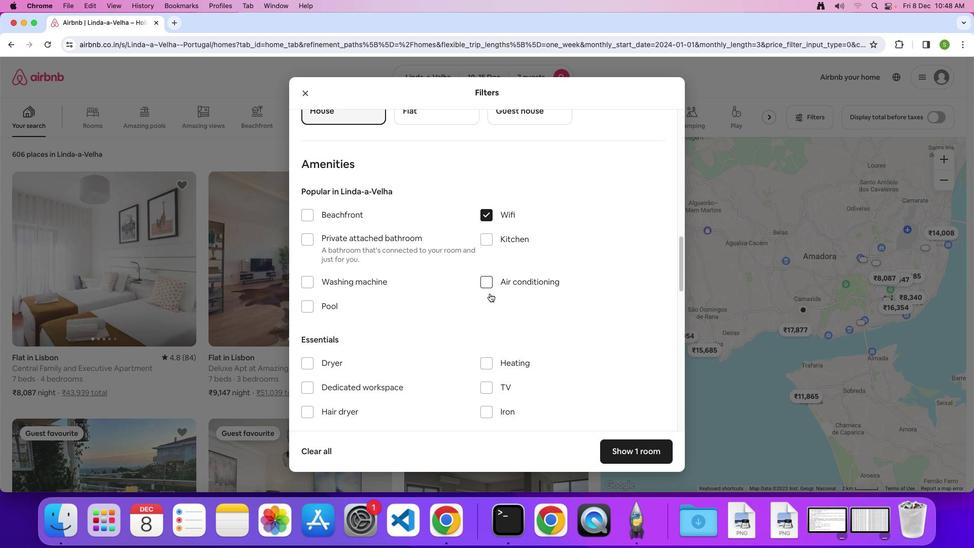 
Action: Mouse scrolled (489, 293) with delta (0, 0)
Screenshot: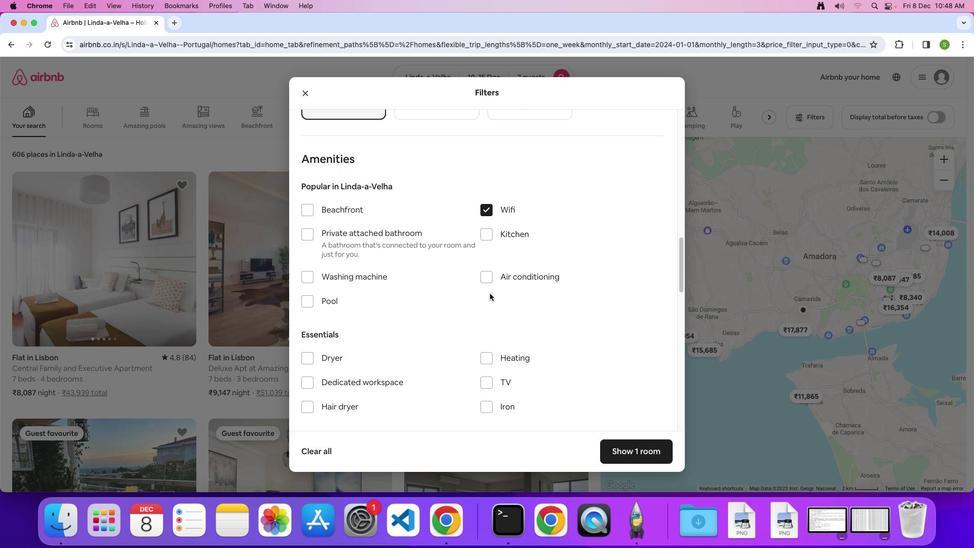 
Action: Mouse scrolled (489, 293) with delta (0, 0)
Screenshot: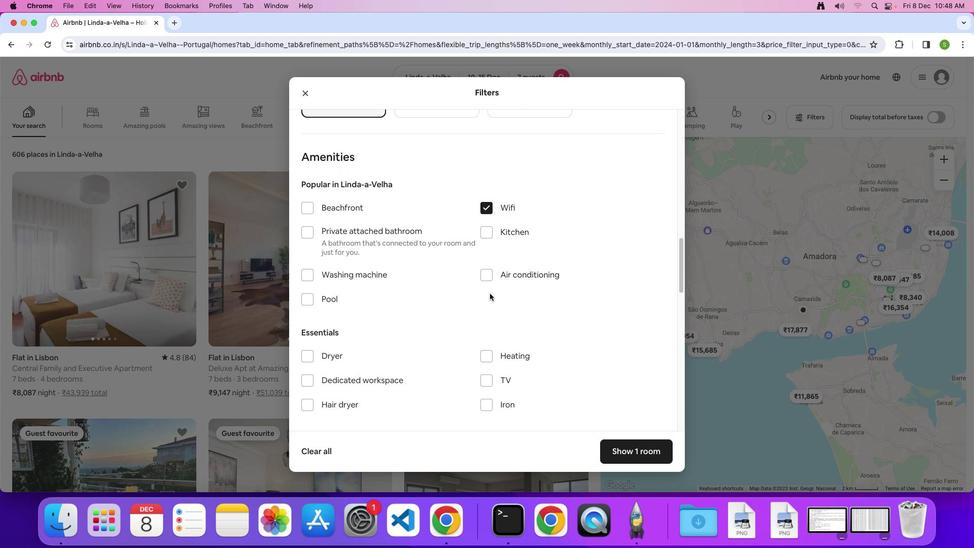 
Action: Mouse moved to (490, 293)
Screenshot: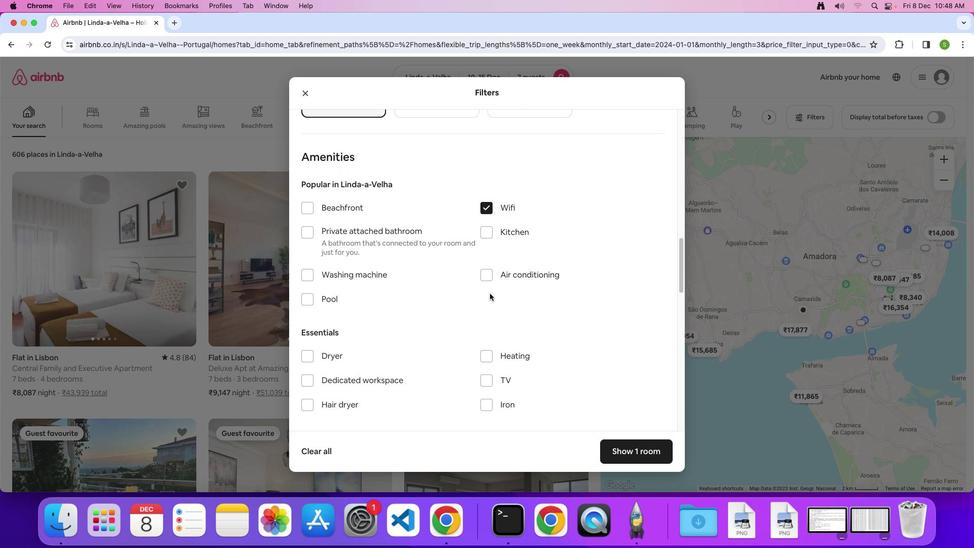 
Action: Mouse scrolled (490, 293) with delta (0, 0)
Screenshot: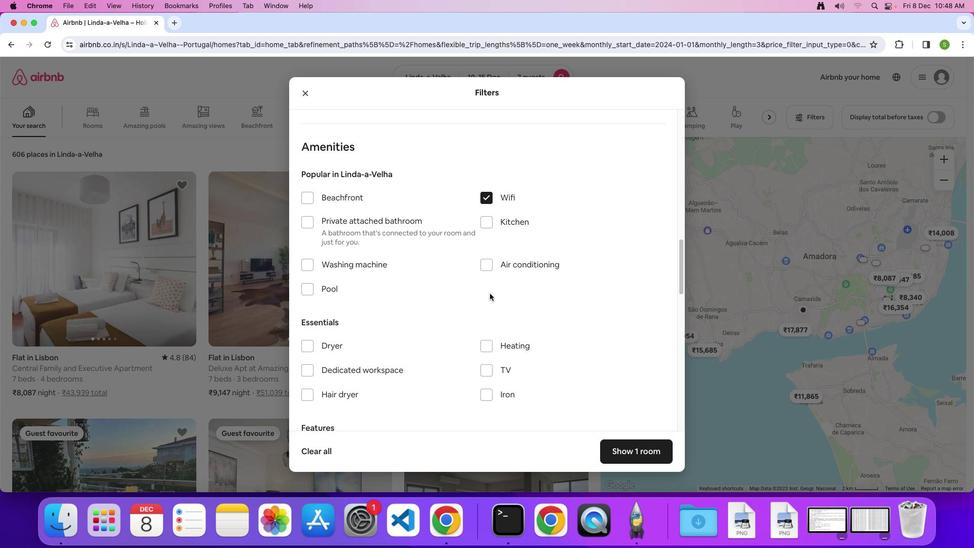 
Action: Mouse scrolled (490, 293) with delta (0, 0)
Screenshot: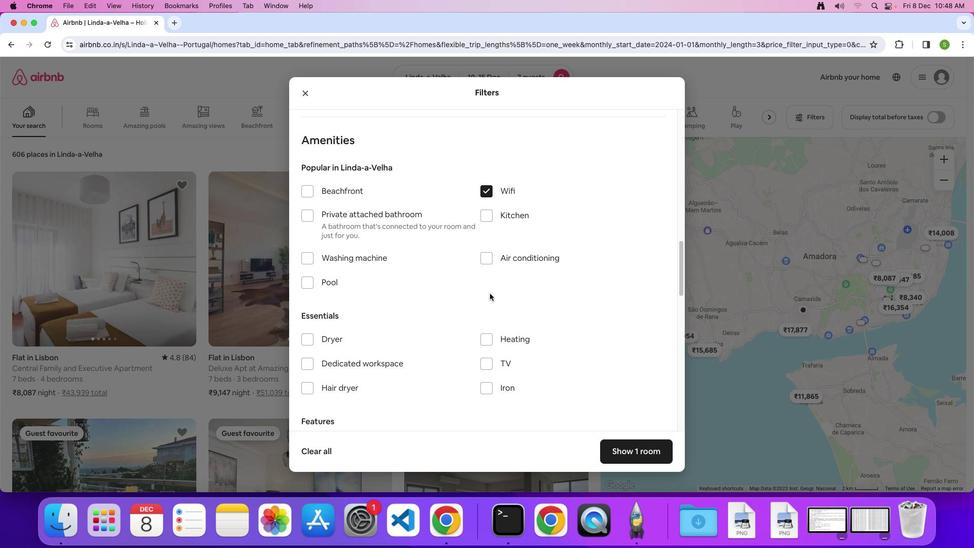 
Action: Mouse moved to (483, 357)
Screenshot: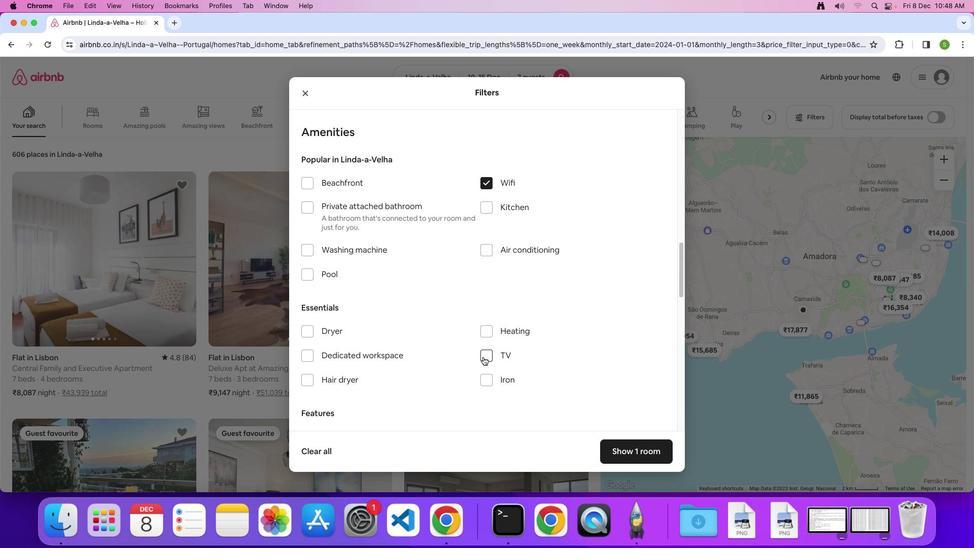 
Action: Mouse pressed left at (483, 357)
Screenshot: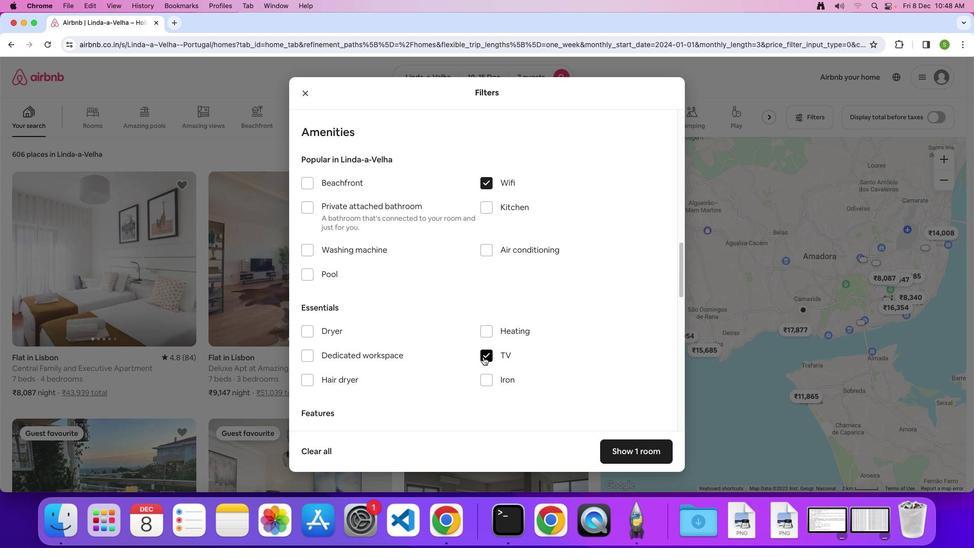 
Action: Mouse moved to (470, 307)
Screenshot: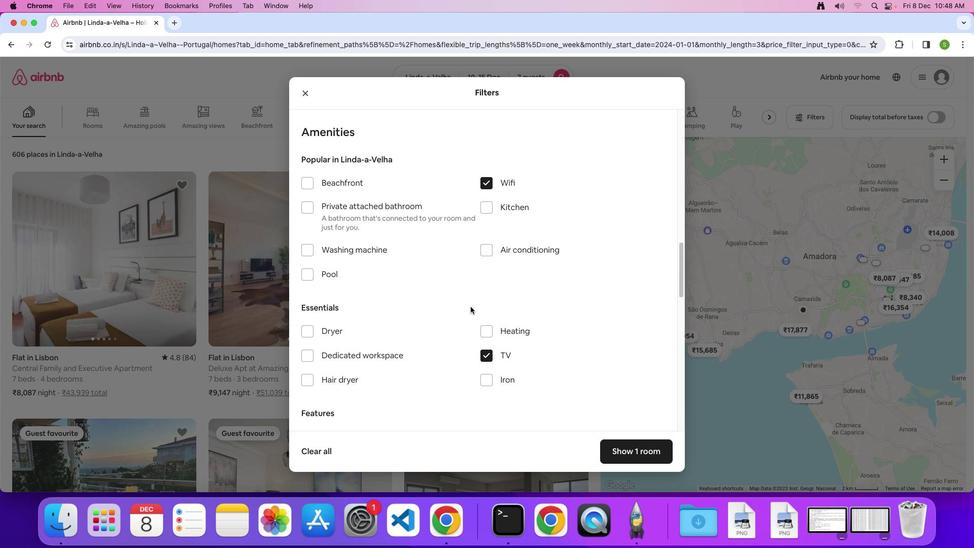 
Action: Mouse scrolled (470, 307) with delta (0, 0)
Screenshot: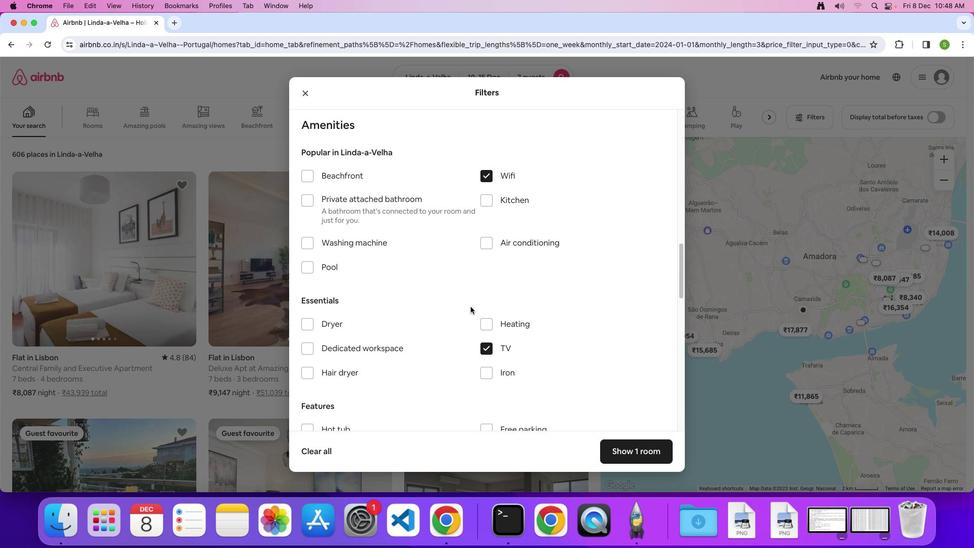 
Action: Mouse scrolled (470, 307) with delta (0, 0)
Screenshot: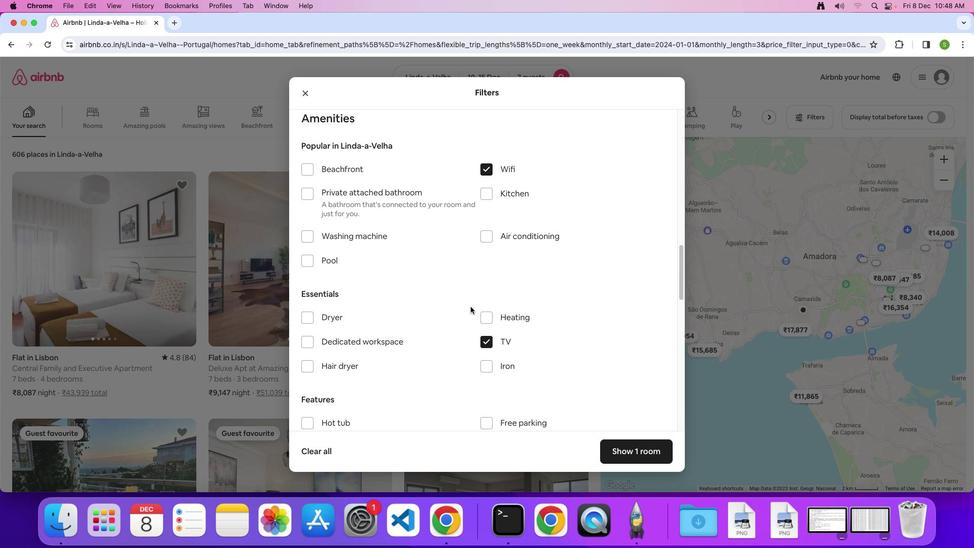 
Action: Mouse scrolled (470, 307) with delta (0, 0)
Screenshot: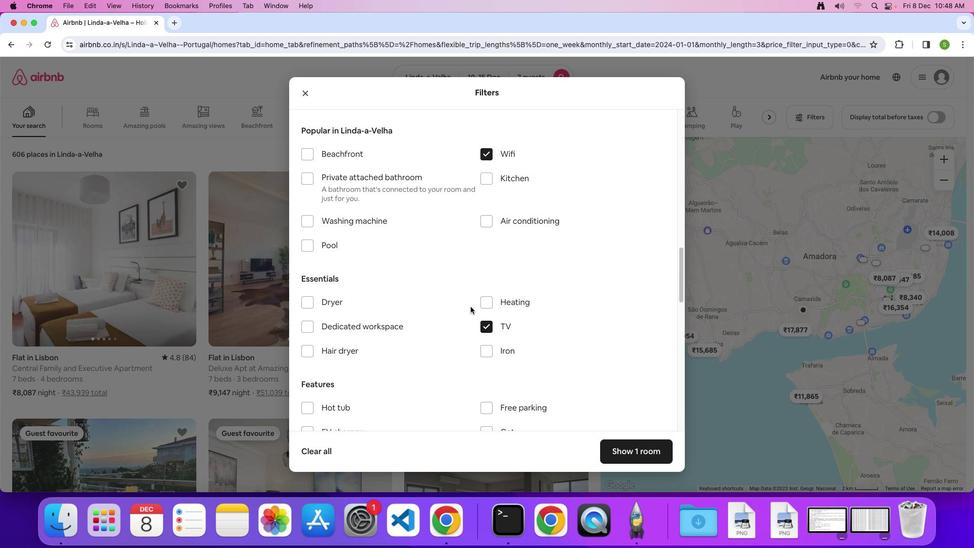 
Action: Mouse scrolled (470, 307) with delta (0, 0)
Screenshot: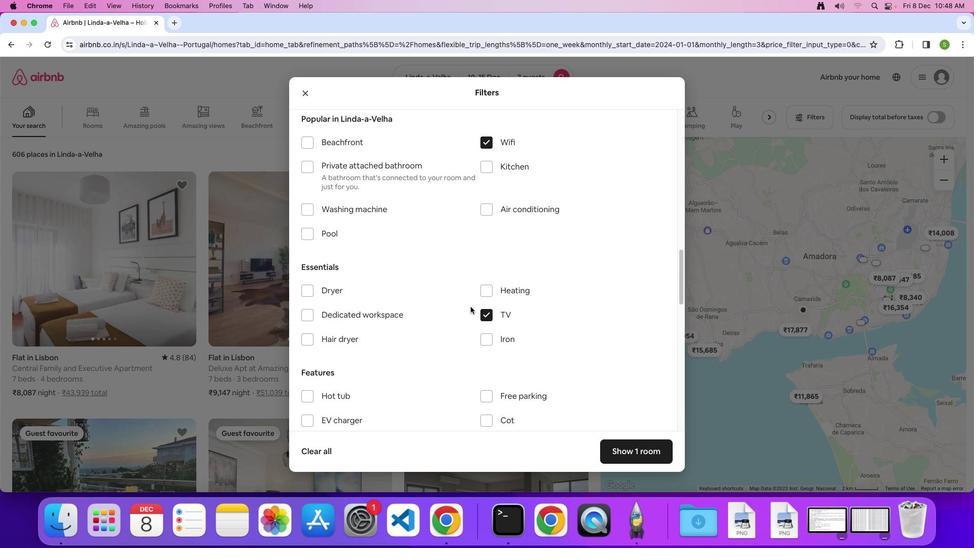 
Action: Mouse scrolled (470, 307) with delta (0, 0)
Screenshot: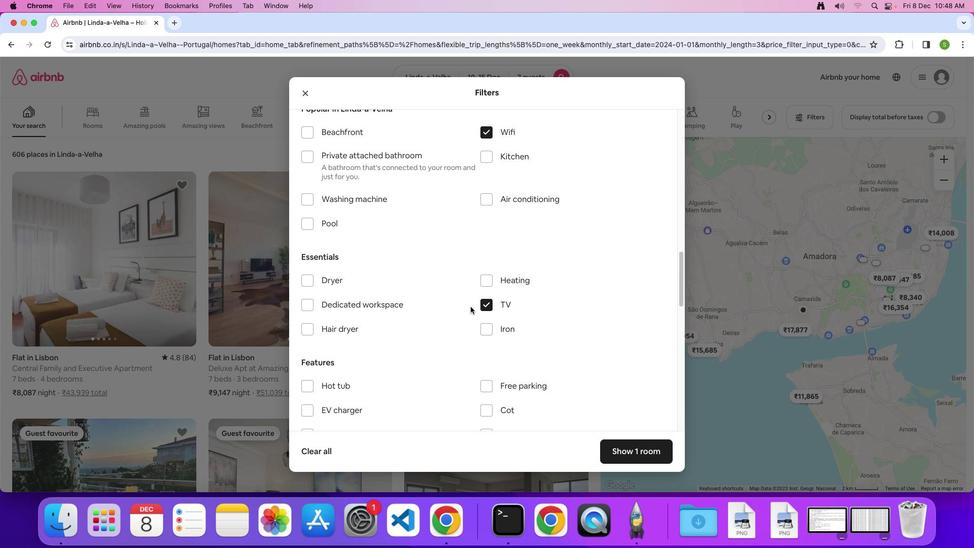 
Action: Mouse scrolled (470, 307) with delta (0, 0)
Screenshot: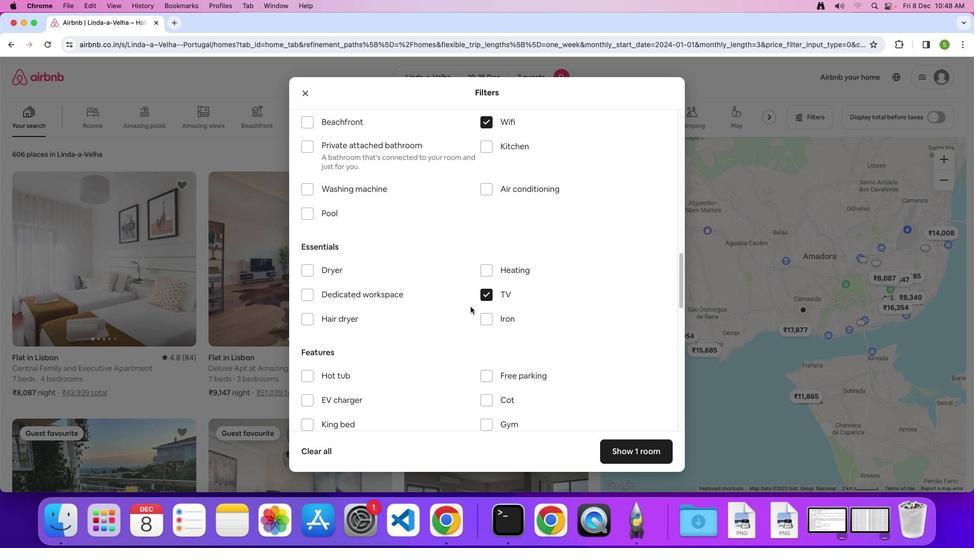 
Action: Mouse scrolled (470, 307) with delta (0, -1)
Screenshot: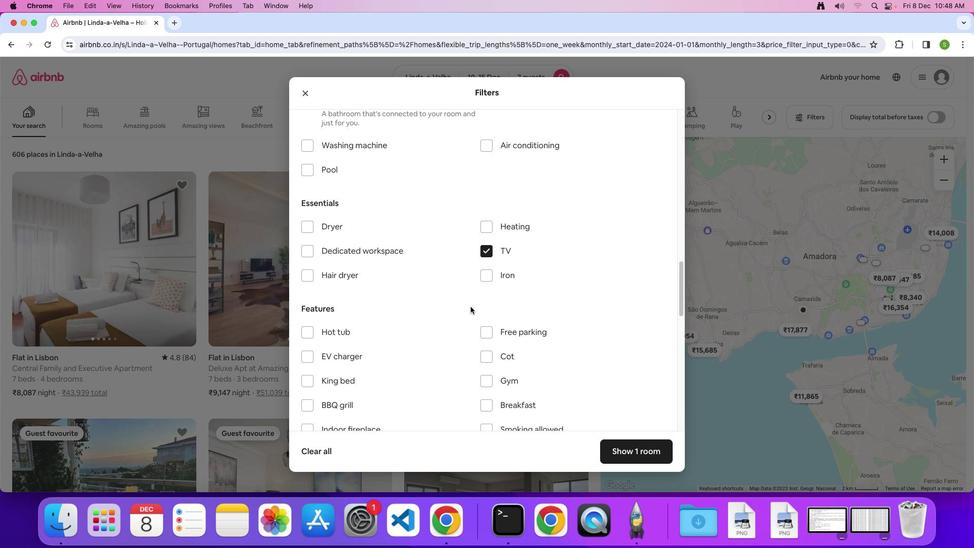 
Action: Mouse moved to (489, 303)
Screenshot: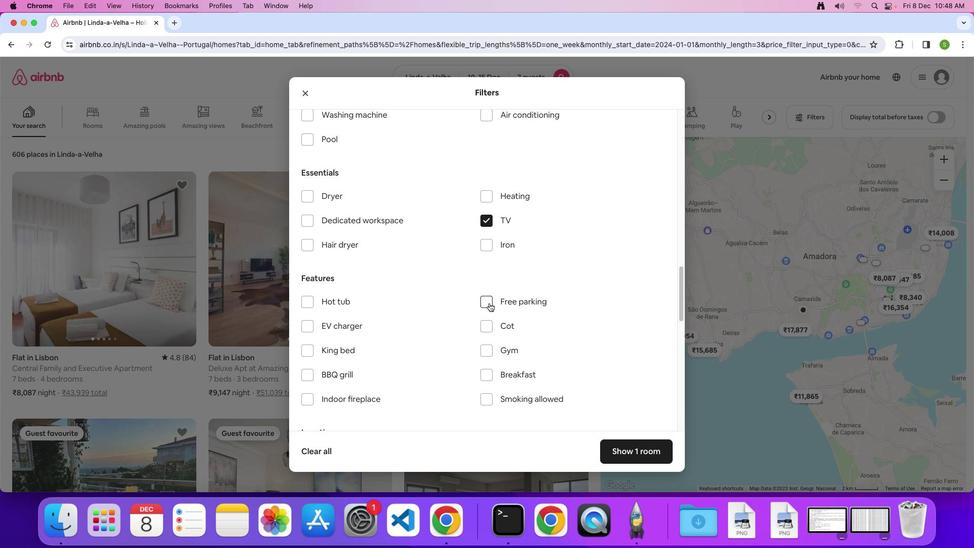 
Action: Mouse pressed left at (489, 303)
Screenshot: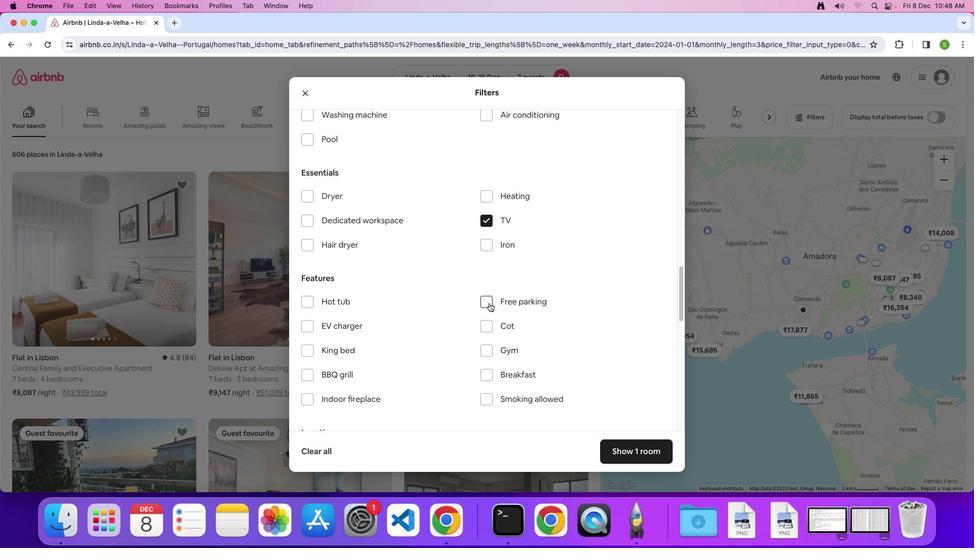 
Action: Mouse moved to (486, 346)
Screenshot: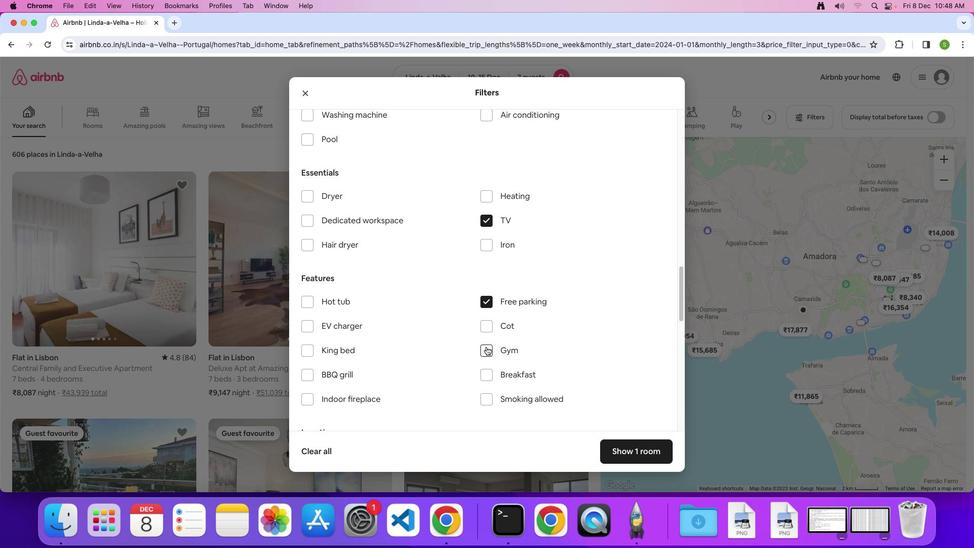
Action: Mouse pressed left at (486, 346)
Screenshot: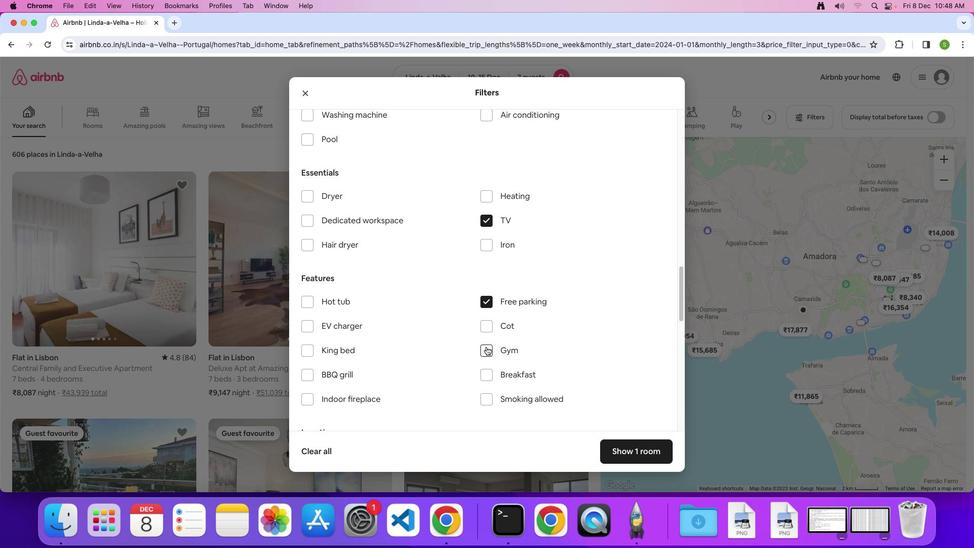 
Action: Mouse moved to (486, 375)
Screenshot: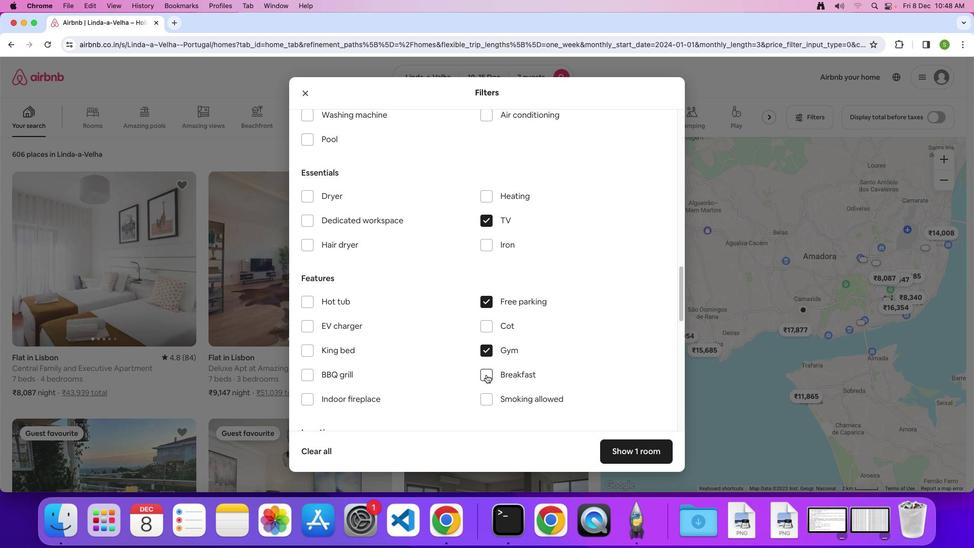 
Action: Mouse pressed left at (486, 375)
Screenshot: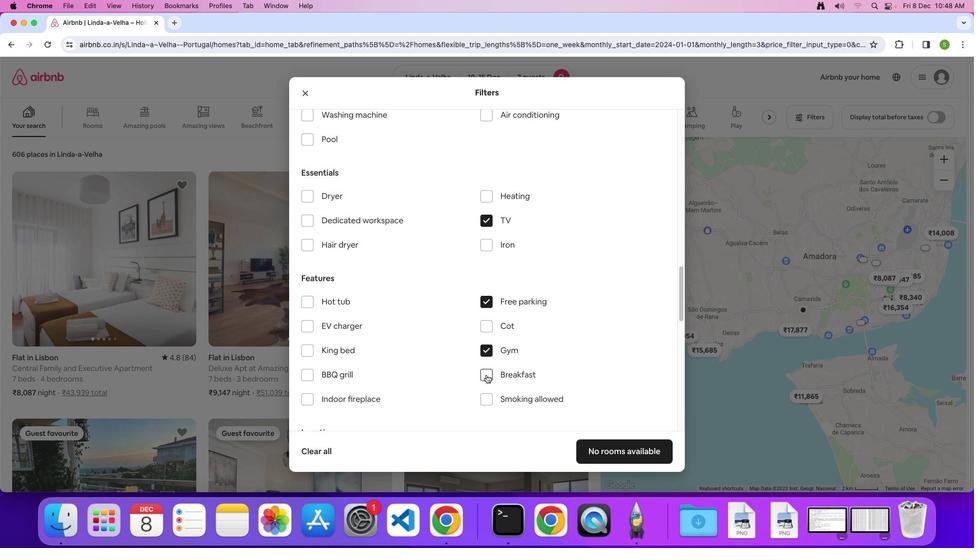 
Action: Mouse moved to (440, 312)
Screenshot: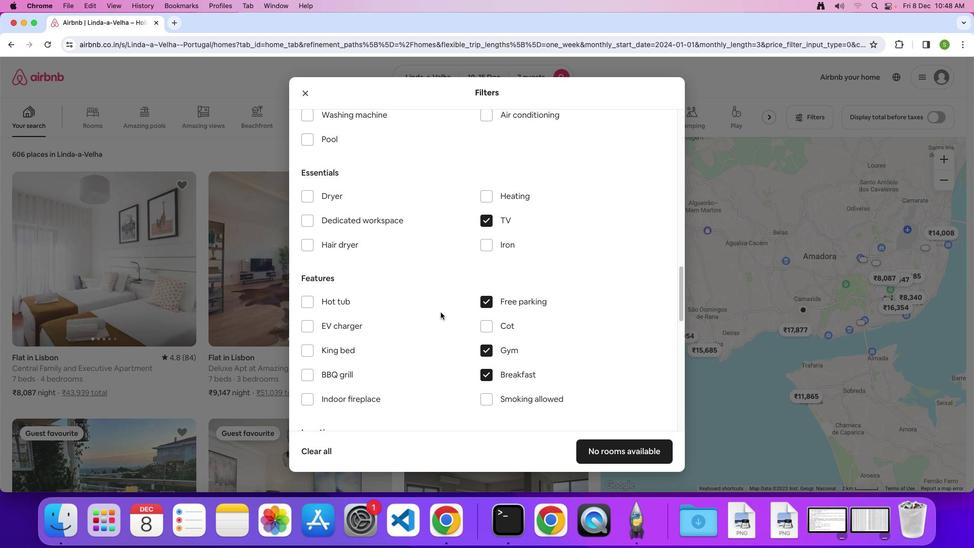 
Action: Mouse scrolled (440, 312) with delta (0, 0)
Screenshot: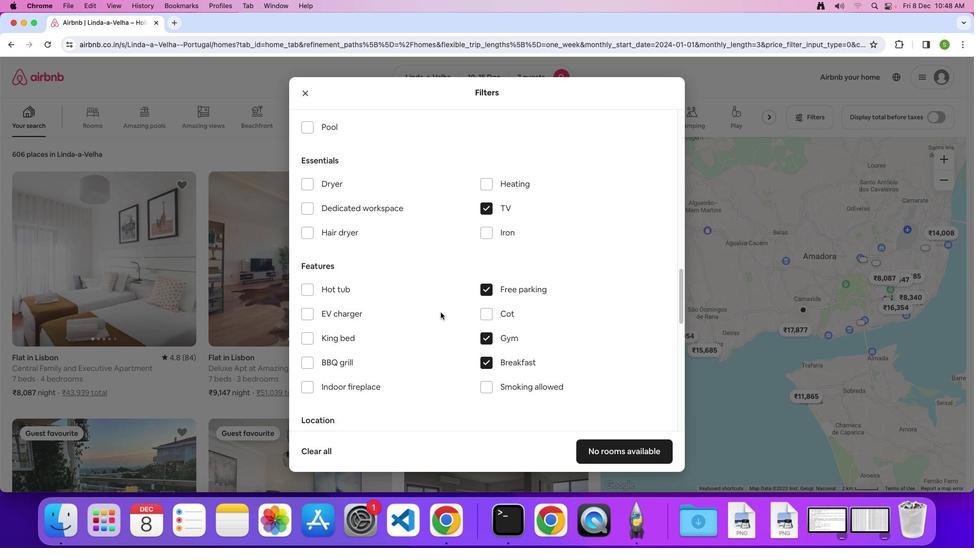 
Action: Mouse scrolled (440, 312) with delta (0, 0)
Screenshot: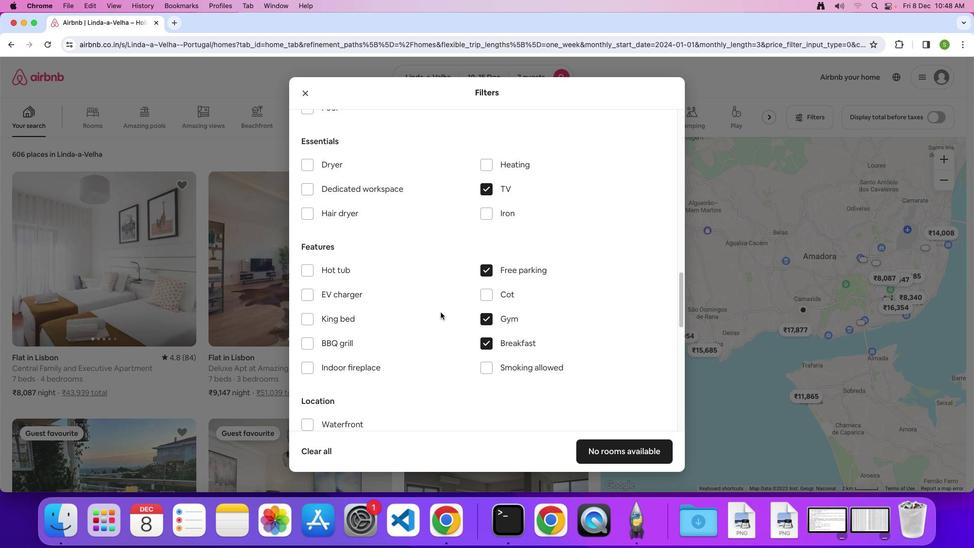 
Action: Mouse scrolled (440, 312) with delta (0, -1)
Screenshot: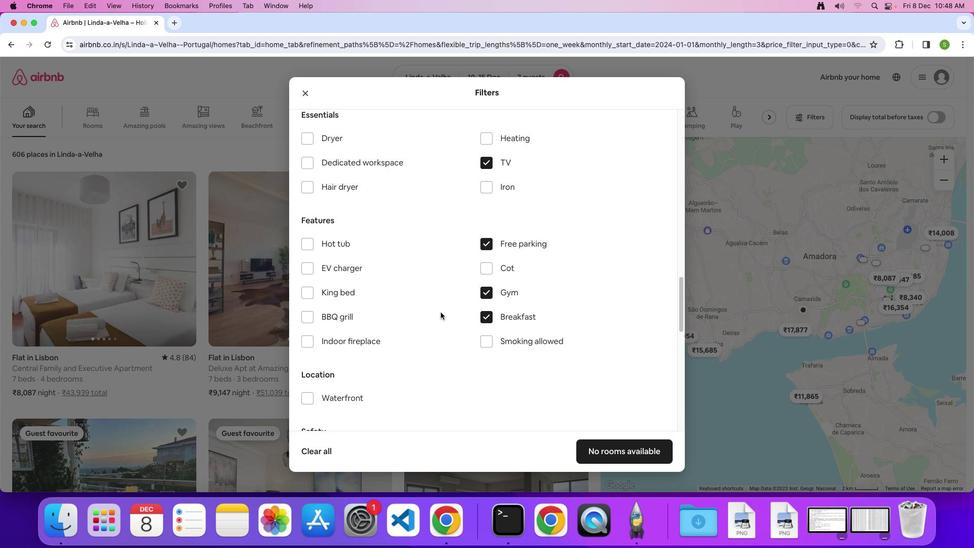 
Action: Mouse scrolled (440, 312) with delta (0, 0)
Screenshot: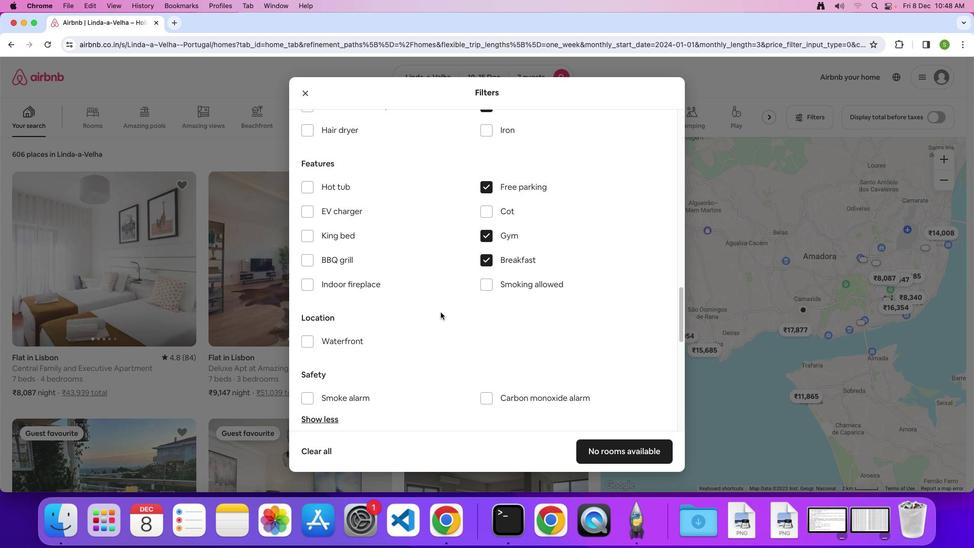 
Action: Mouse scrolled (440, 312) with delta (0, 0)
Screenshot: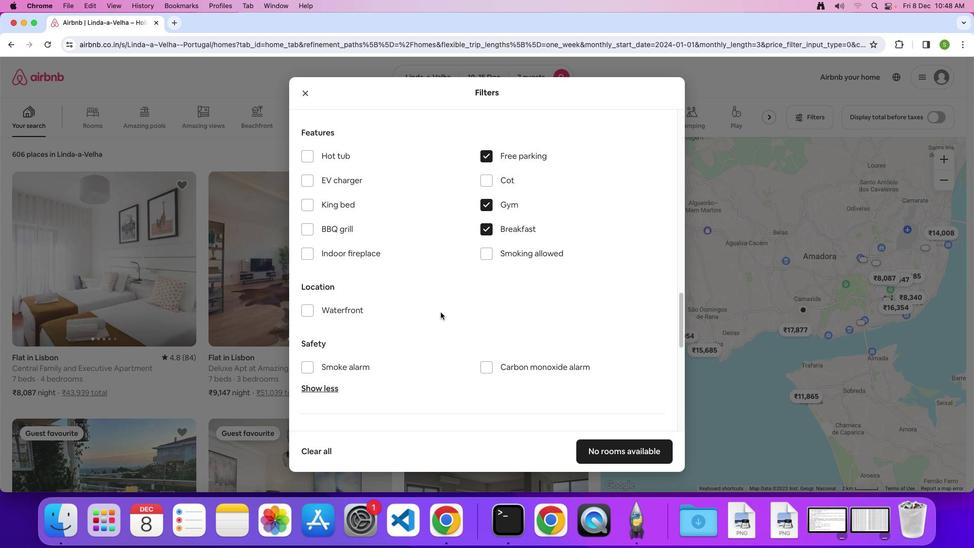 
Action: Mouse scrolled (440, 312) with delta (0, -2)
Screenshot: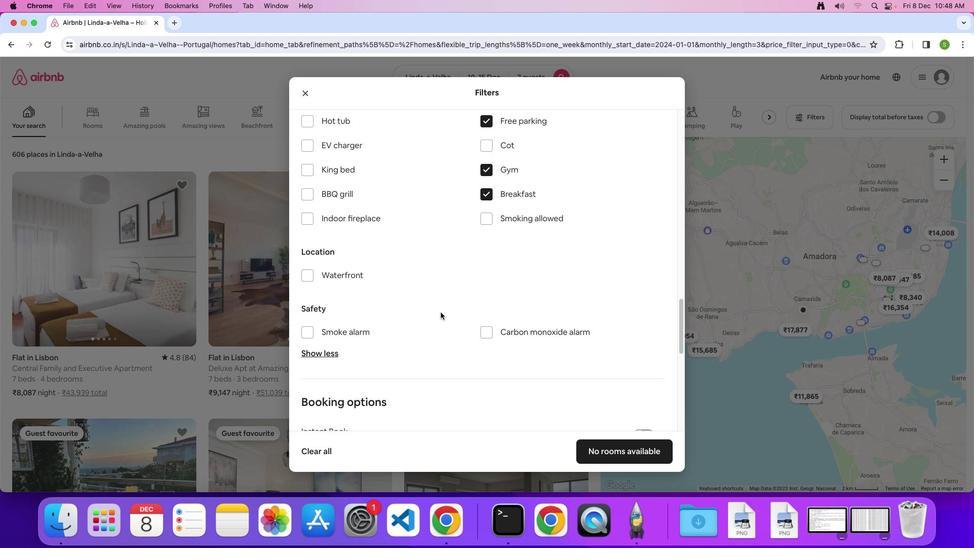 
Action: Mouse scrolled (440, 312) with delta (0, 0)
Screenshot: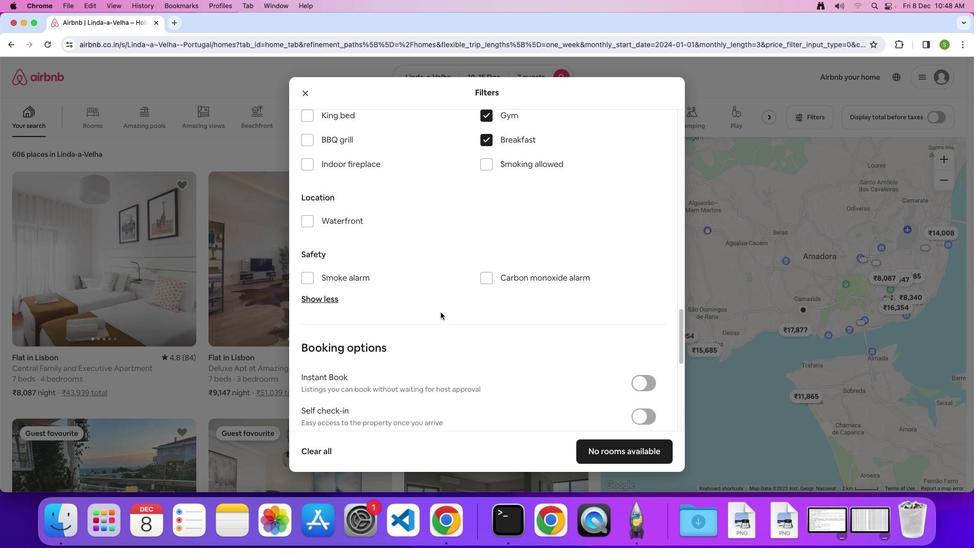 
Action: Mouse scrolled (440, 312) with delta (0, 0)
Screenshot: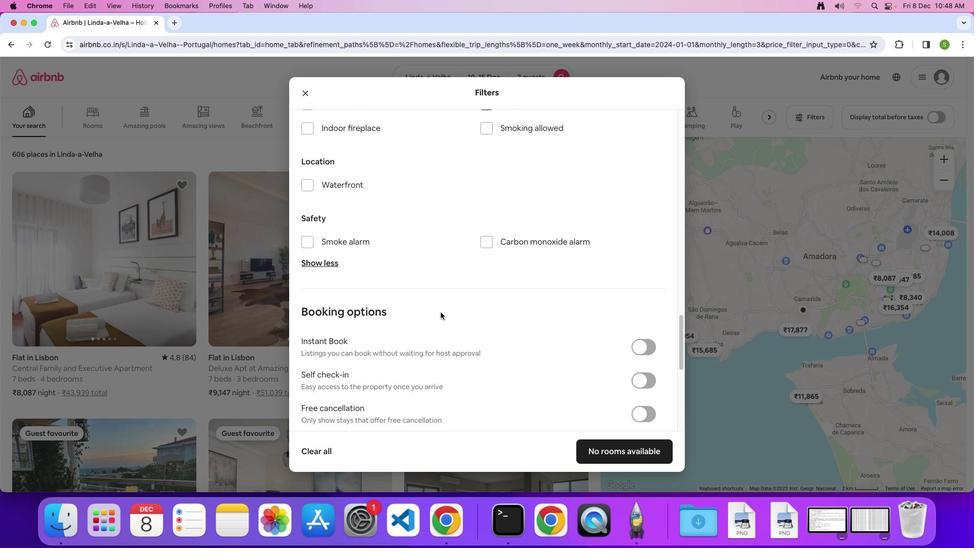 
Action: Mouse scrolled (440, 312) with delta (0, -2)
Screenshot: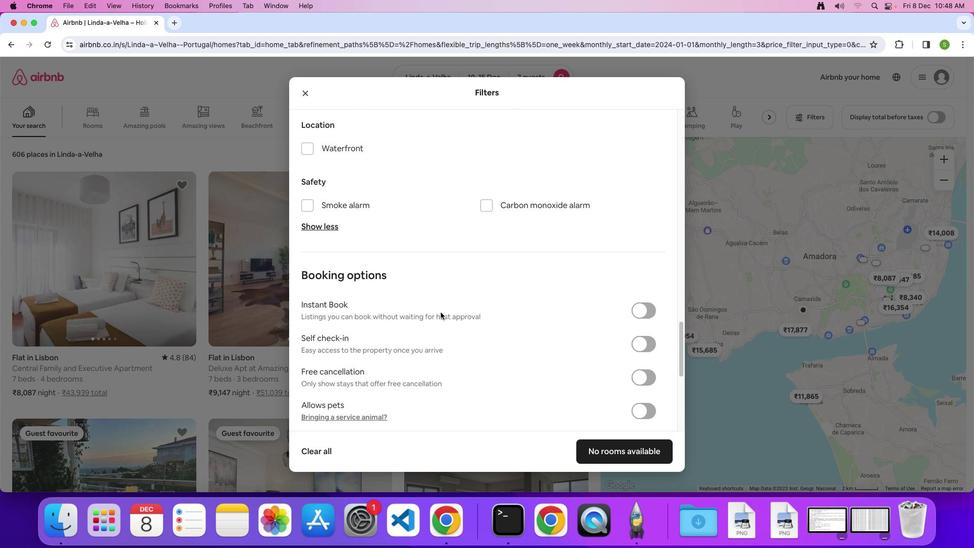 
Action: Mouse scrolled (440, 312) with delta (0, 0)
Screenshot: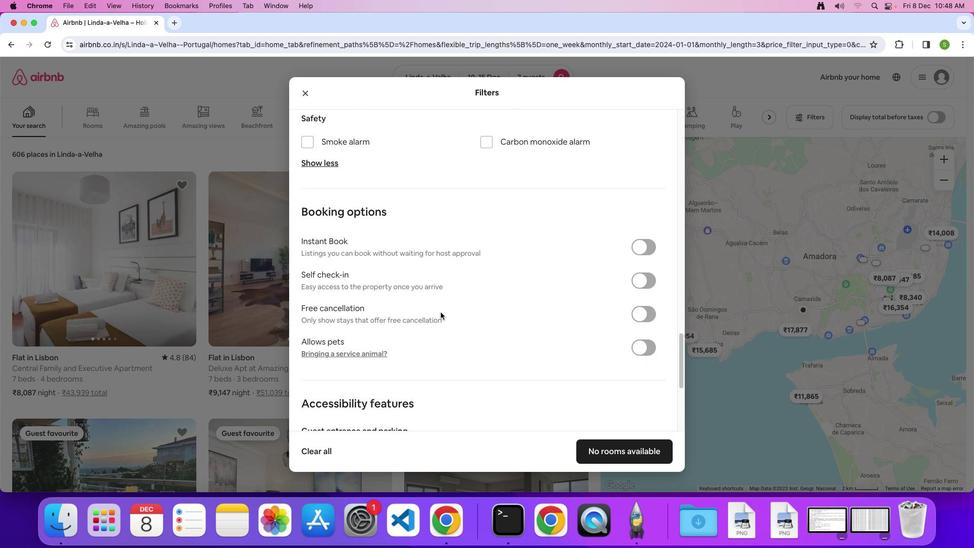 
Action: Mouse scrolled (440, 312) with delta (0, 0)
Screenshot: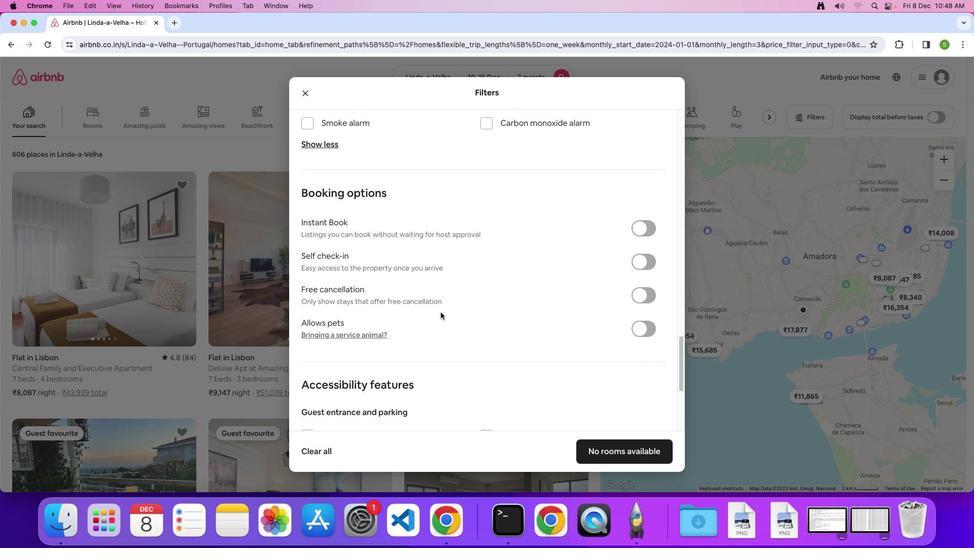 
Action: Mouse scrolled (440, 312) with delta (0, -2)
Screenshot: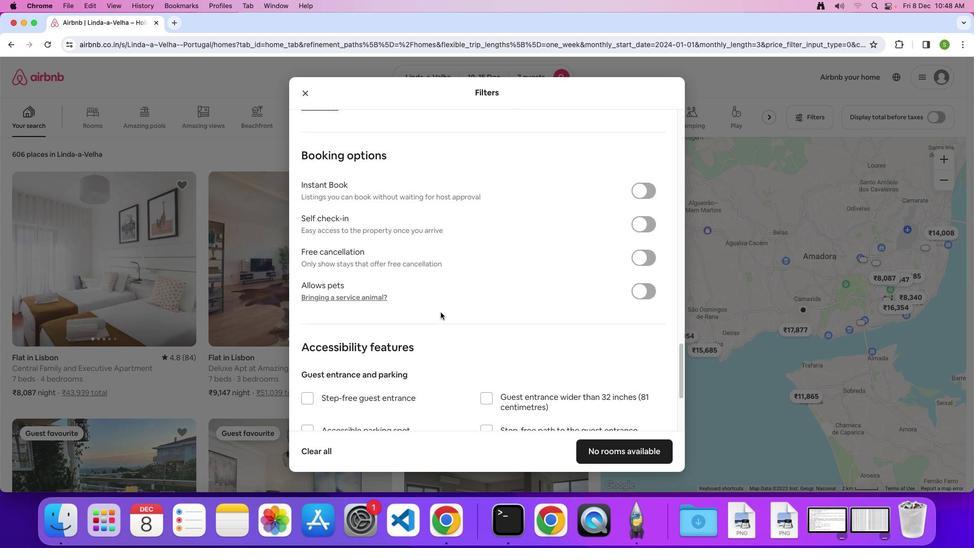 
Action: Mouse scrolled (440, 312) with delta (0, 0)
Screenshot: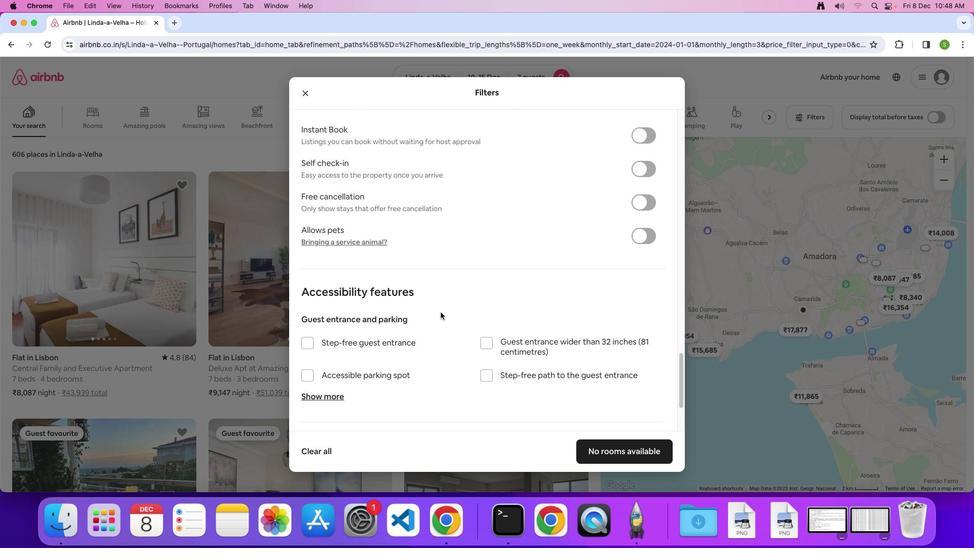 
Action: Mouse scrolled (440, 312) with delta (0, 0)
Screenshot: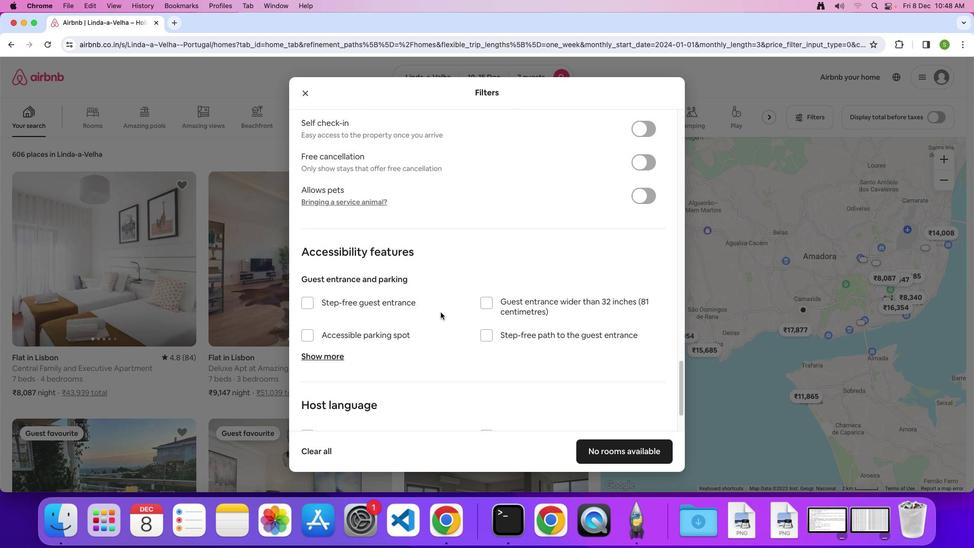 
Action: Mouse scrolled (440, 312) with delta (0, -2)
Screenshot: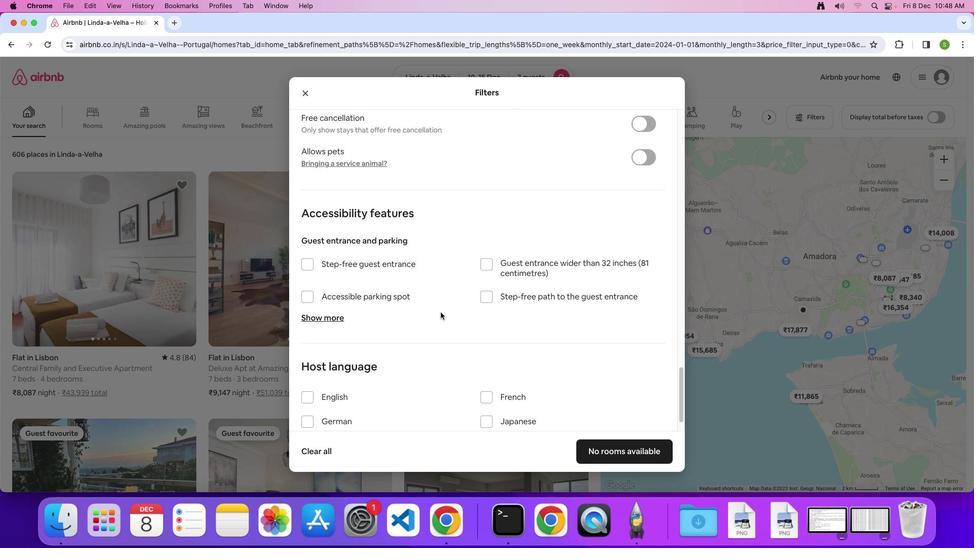 
Action: Mouse scrolled (440, 312) with delta (0, 0)
Screenshot: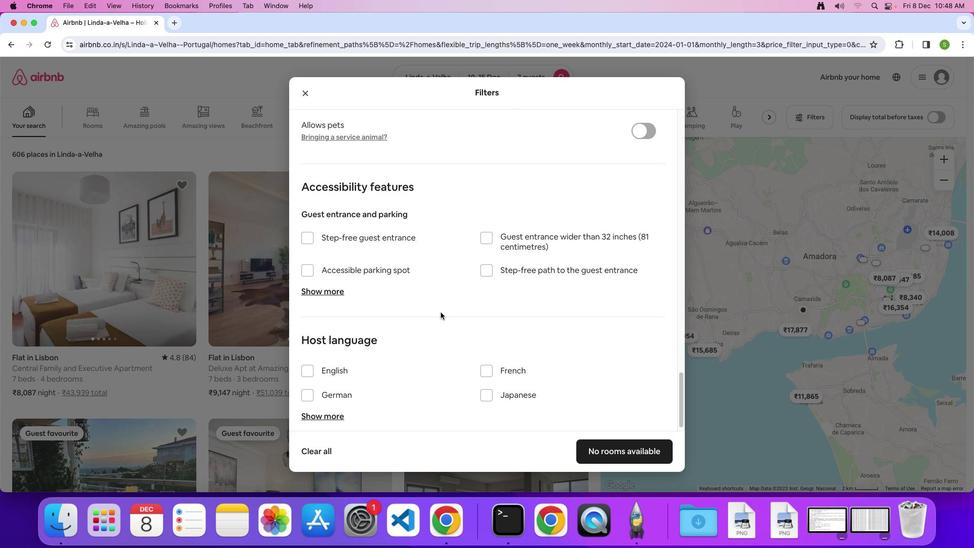 
Action: Mouse scrolled (440, 312) with delta (0, 0)
Screenshot: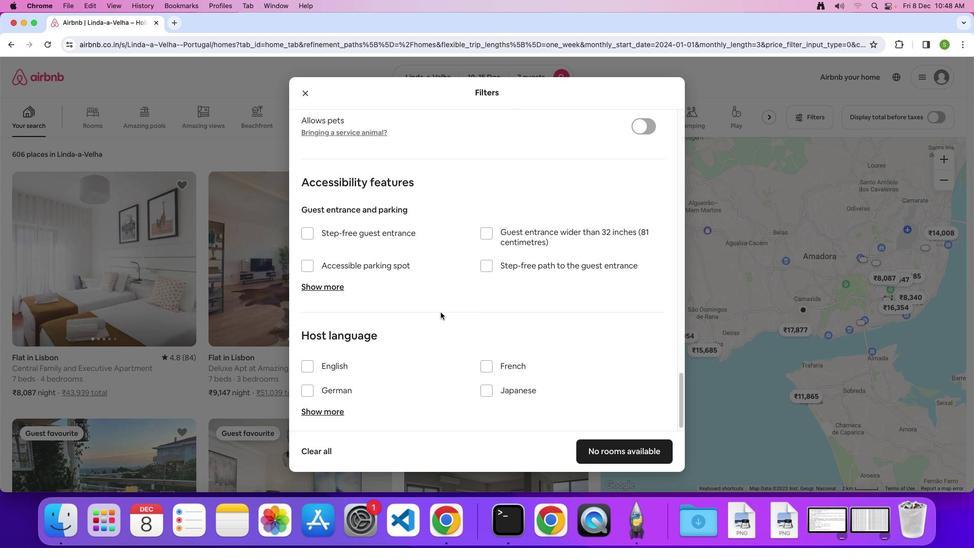 
Action: Mouse scrolled (440, 312) with delta (0, -2)
Screenshot: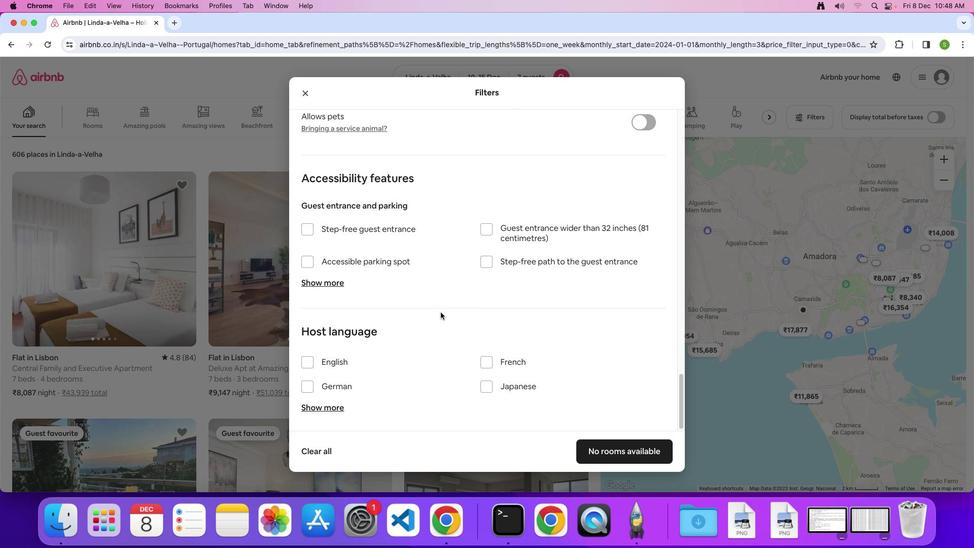 
Action: Mouse scrolled (440, 312) with delta (0, -3)
Screenshot: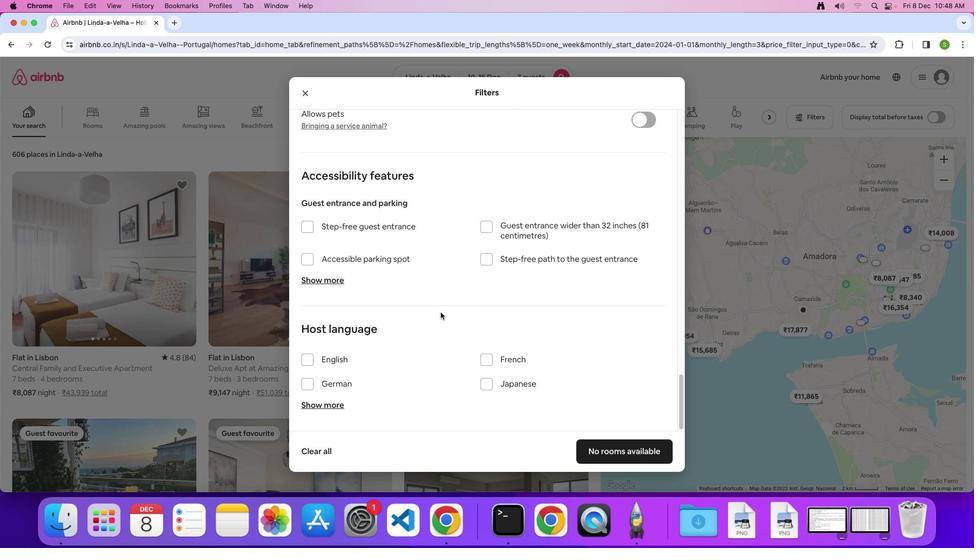 
Action: Mouse moved to (613, 446)
Screenshot: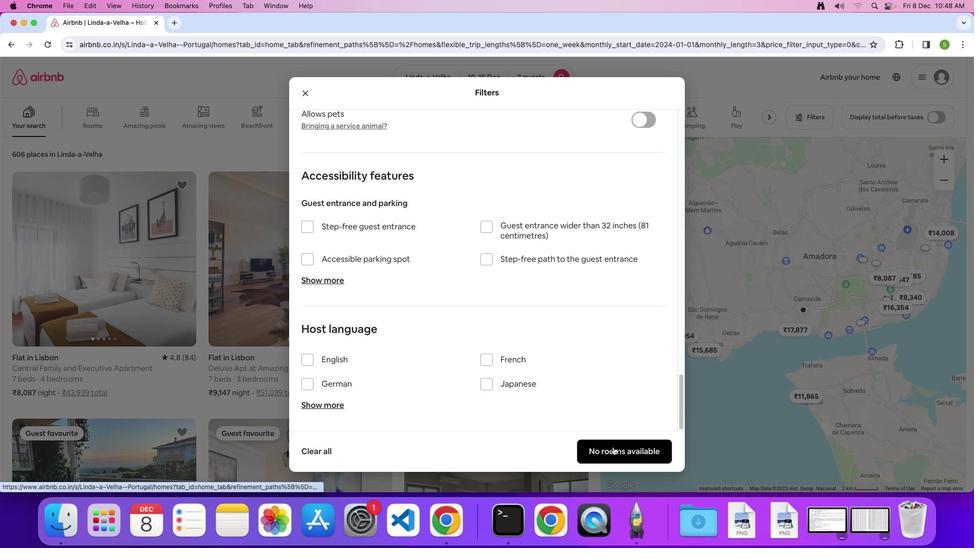 
Action: Mouse pressed left at (613, 446)
Screenshot: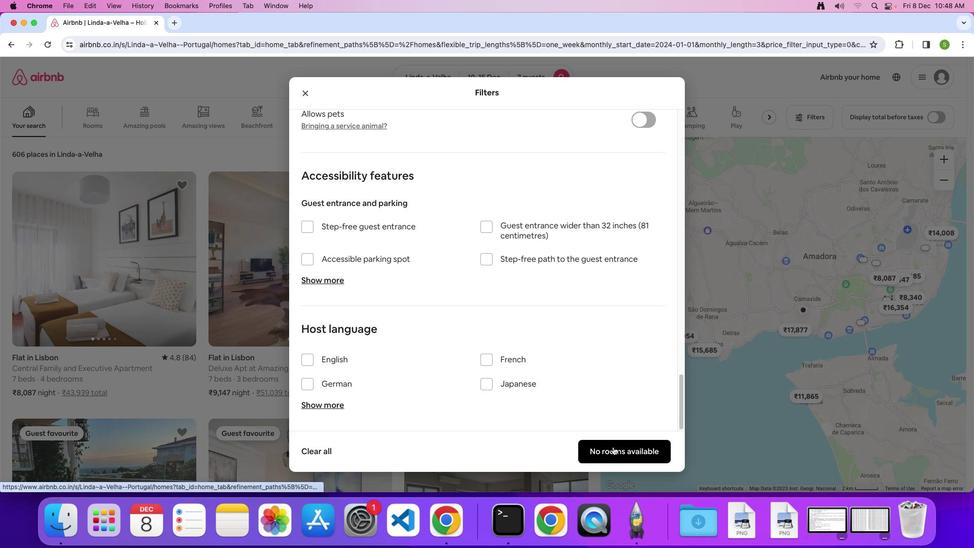 
Action: Mouse moved to (416, 251)
Screenshot: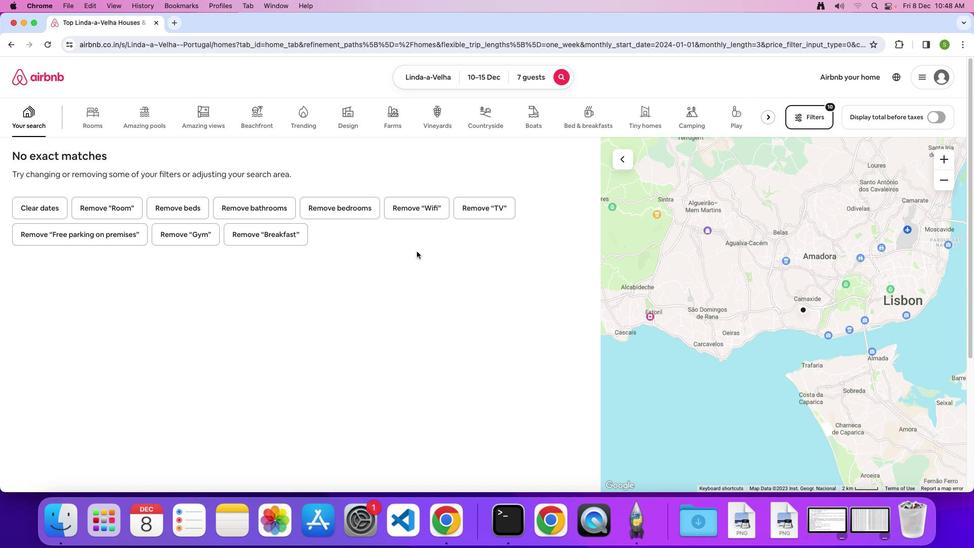 
